 Task: In the Contact  LeahSmith@jcrew.com, Create email and send with subject: 'Welcome to a New Paradigm: Introducing Our Visionary Solution', and with mail content 'Greetings,_x000D_
We're thrilled to introduce you to an exciting opportunity that will transform your industry. Get ready for a journey of innovation and success!_x000D_
Warm Regards', attach the document: Proposal.doc and insert image: visitingcard.jpg. Below Warm Regards, write Linkedin and insert the URL: 'in.linkedin.com'. Mark checkbox to create task to follow up : In 3 business days . Logged in from softage.5@softage.net
Action: Mouse moved to (94, 79)
Screenshot: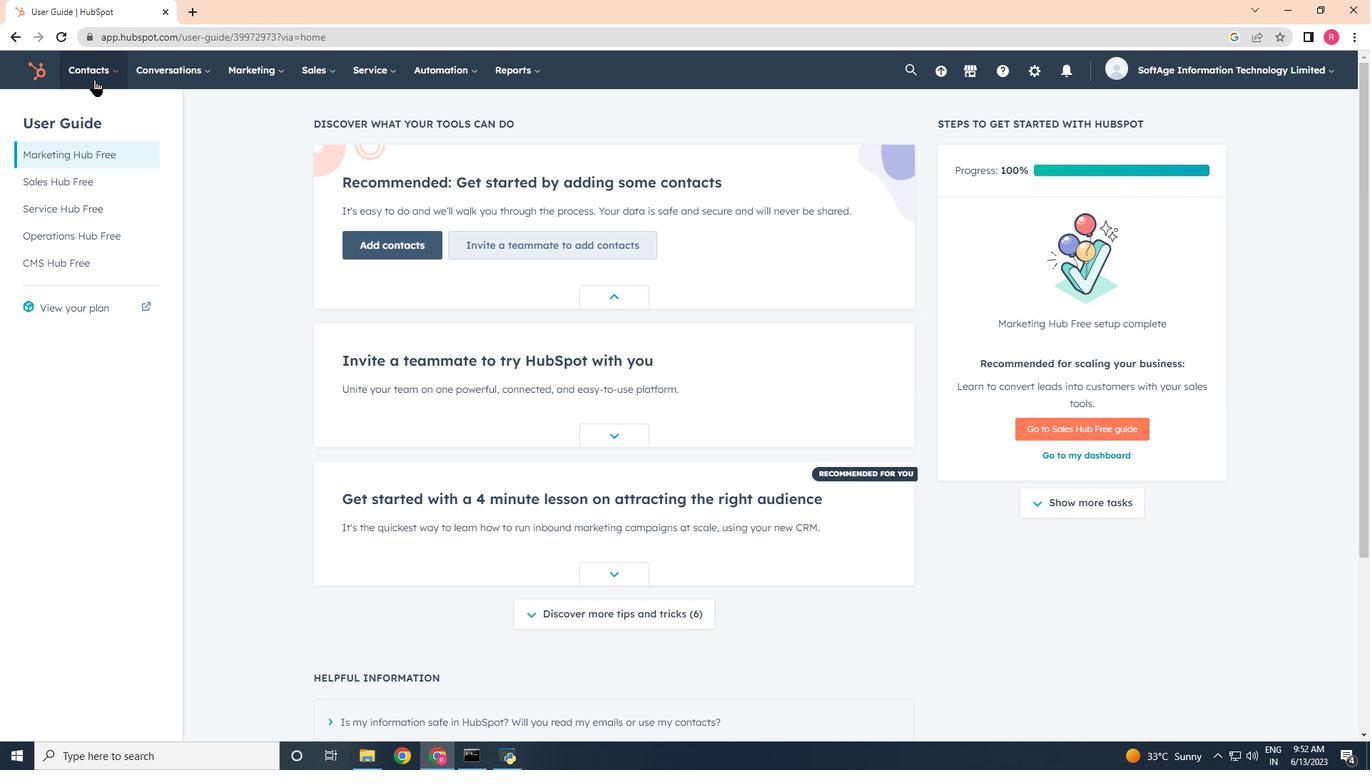 
Action: Mouse pressed left at (94, 79)
Screenshot: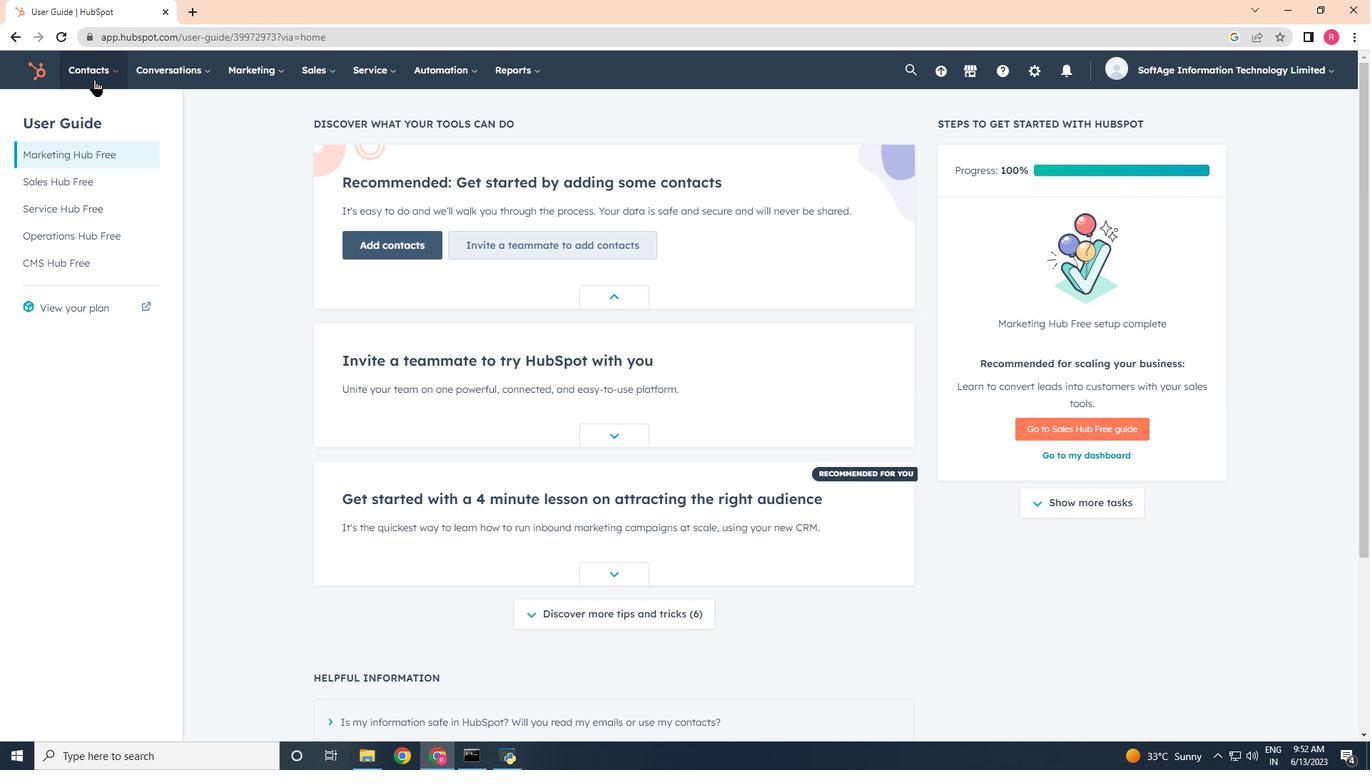 
Action: Mouse moved to (109, 106)
Screenshot: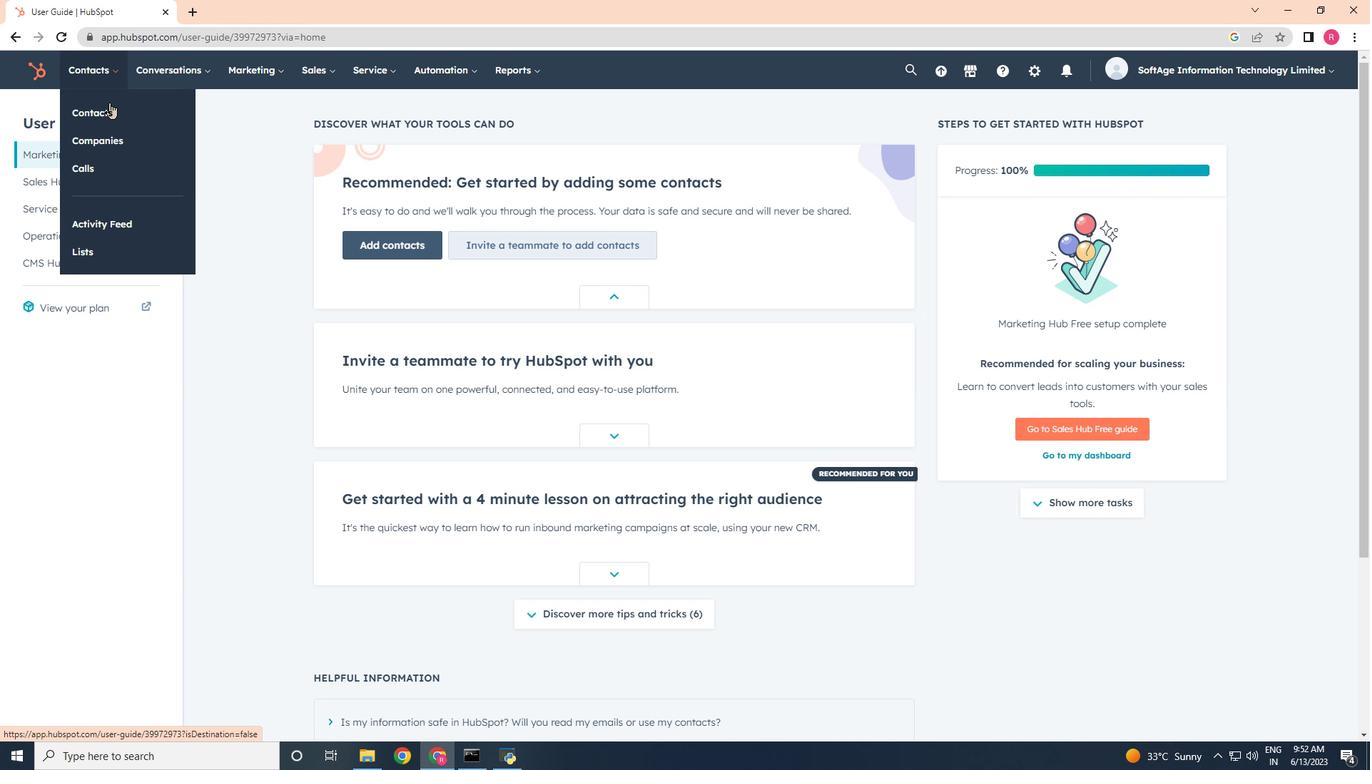 
Action: Mouse pressed left at (109, 106)
Screenshot: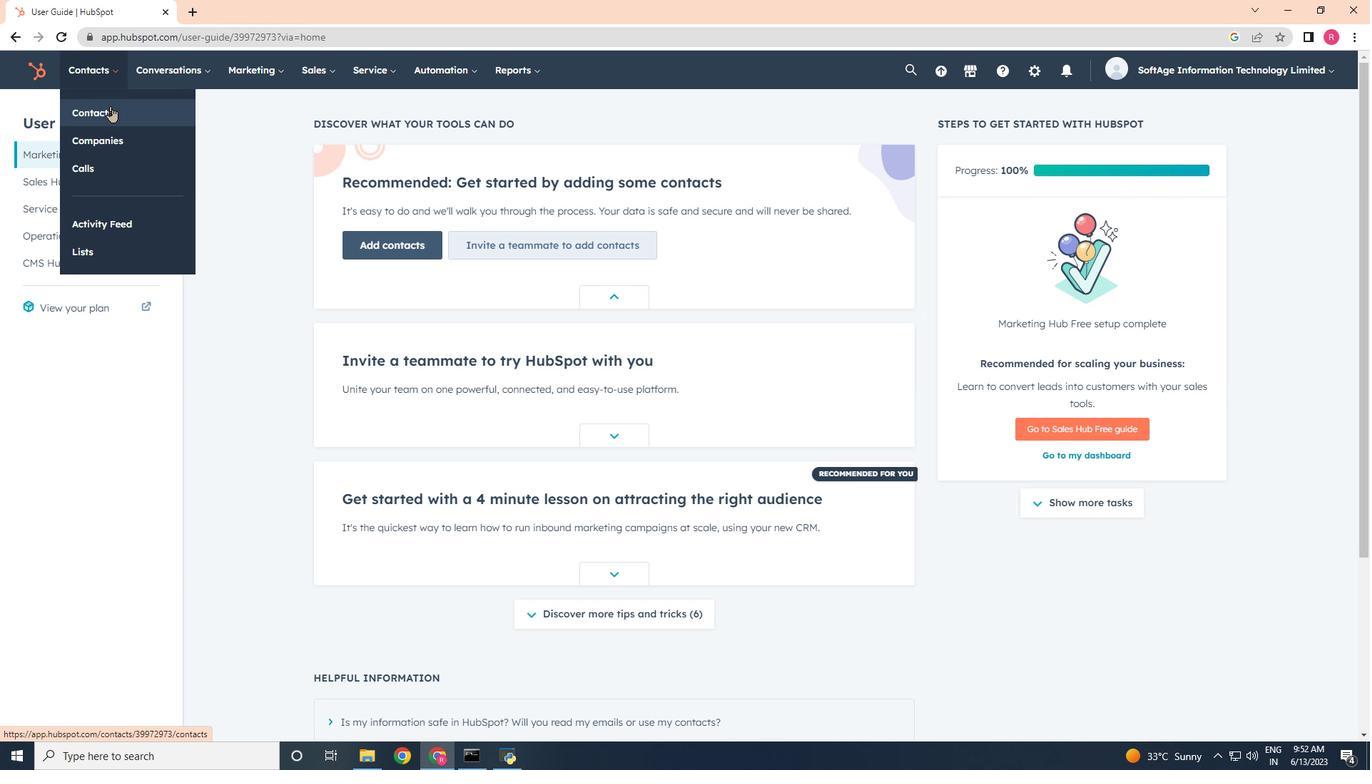 
Action: Mouse moved to (109, 234)
Screenshot: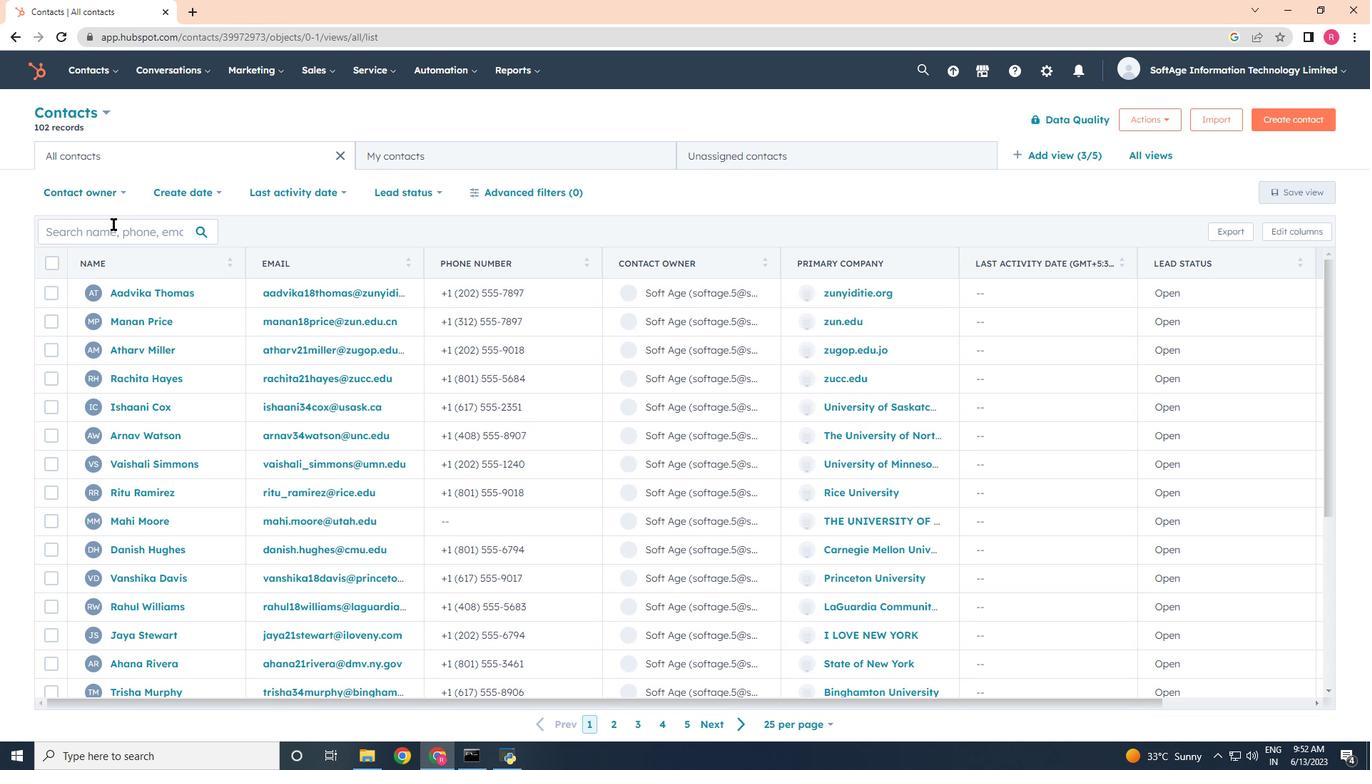 
Action: Mouse pressed left at (109, 234)
Screenshot: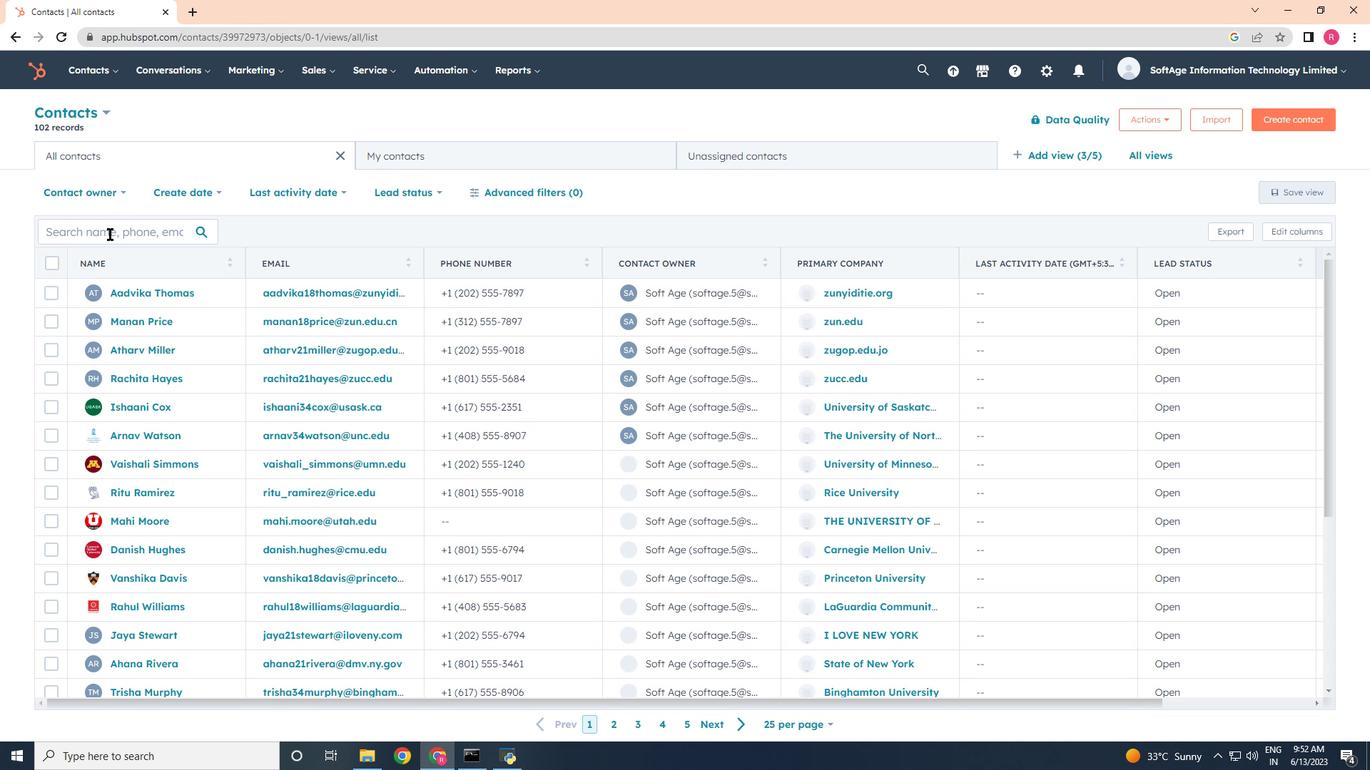
Action: Mouse moved to (659, 302)
Screenshot: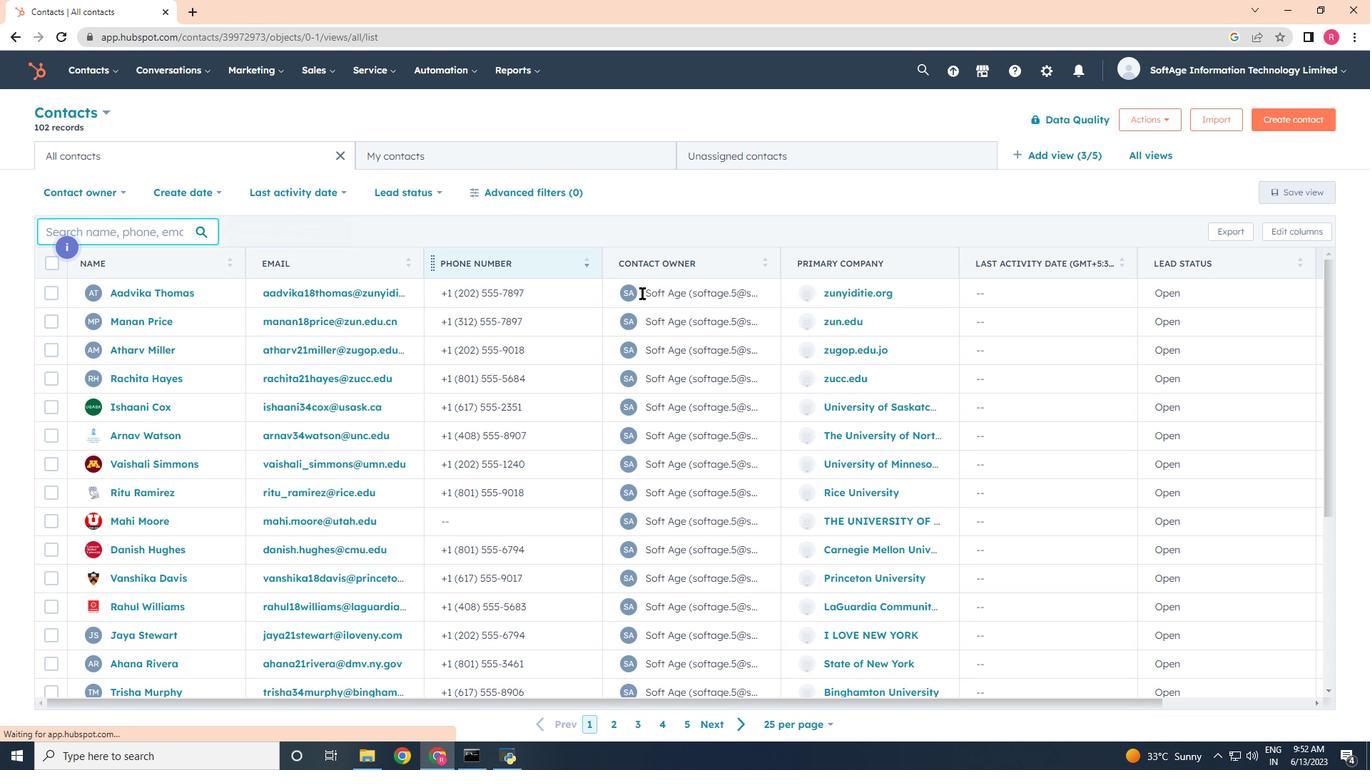 
Action: Key pressed <Key.shift><Key.shift><Key.shift><Key.shift><Key.shift><Key.shift><Key.shift><Key.shift><Key.shift><Key.shift><Key.shift><Key.shift><Key.shift><Key.shift>Leah<Key.shift>Smith<Key.shift><Key.shift>@jcrew.com
Screenshot: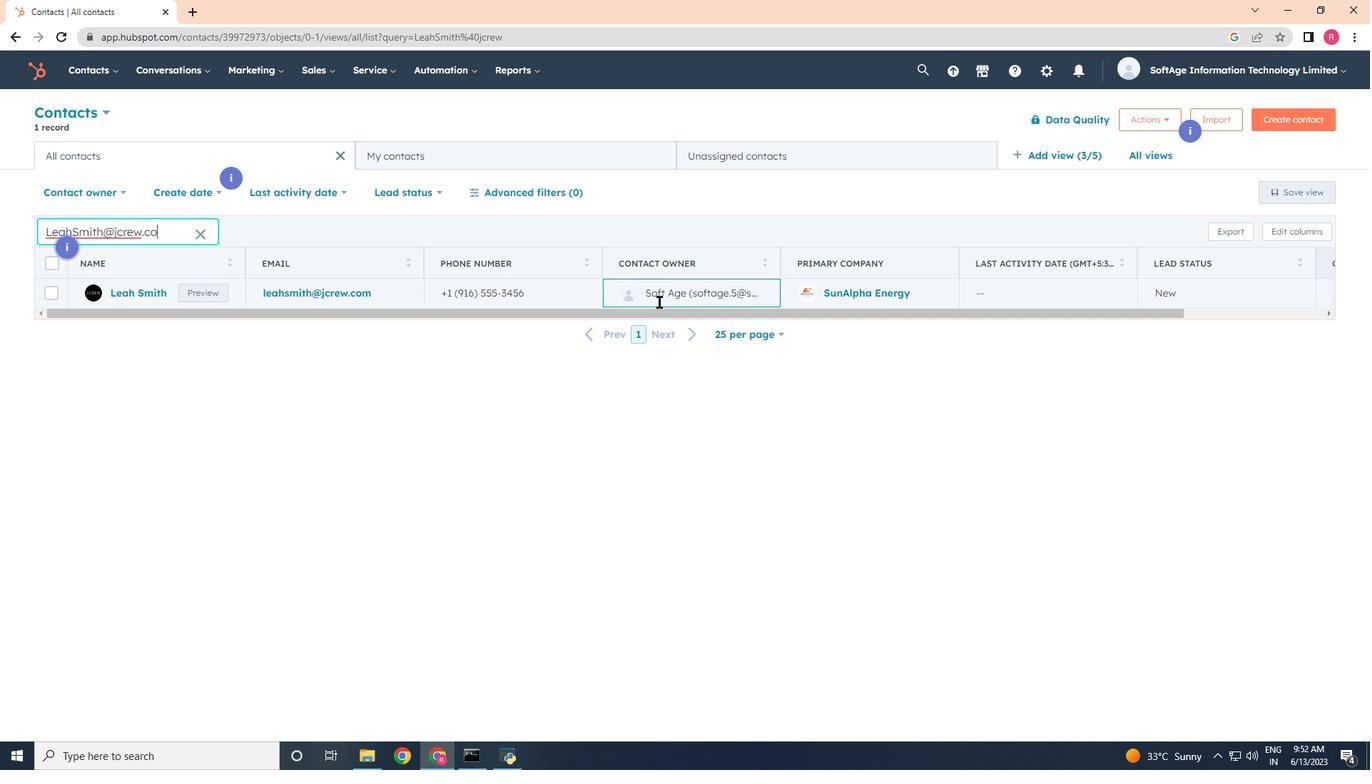 
Action: Mouse scrolled (659, 303) with delta (0, 0)
Screenshot: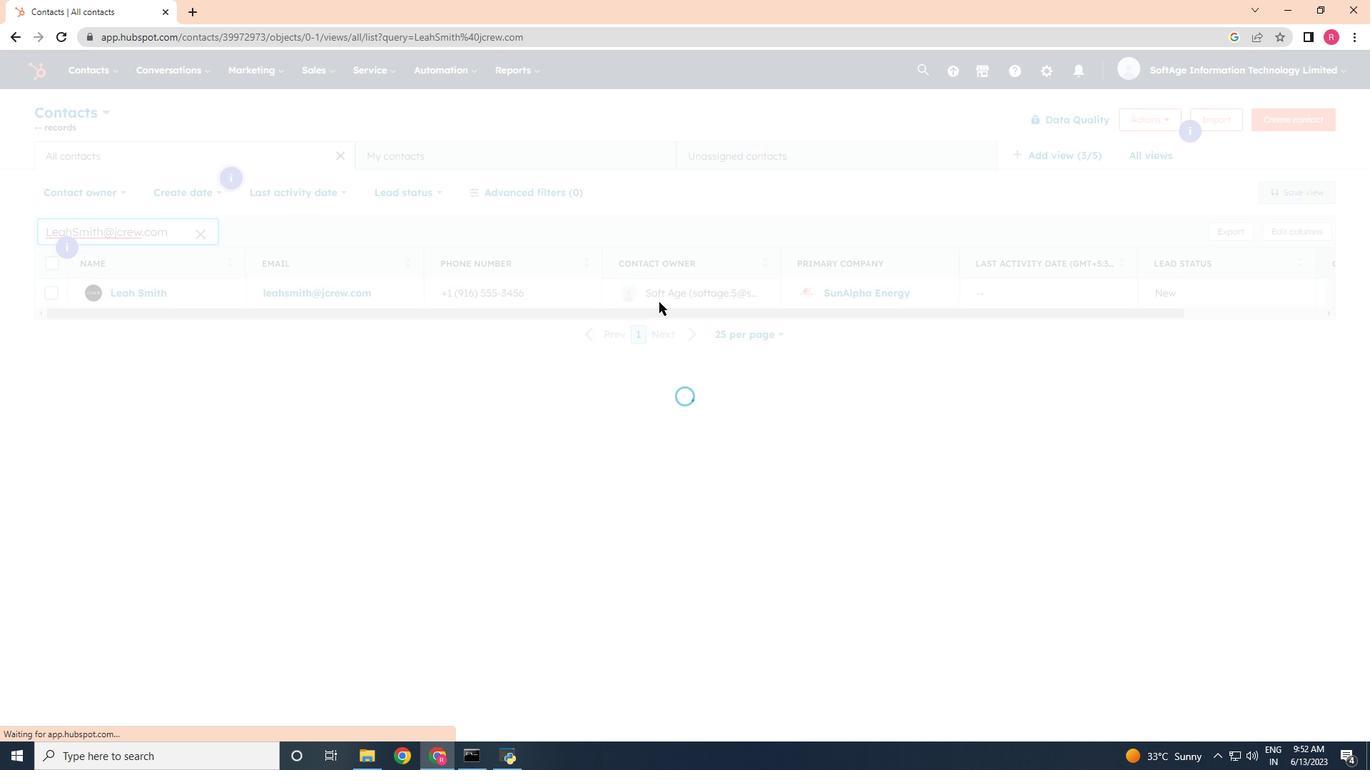 
Action: Mouse moved to (119, 292)
Screenshot: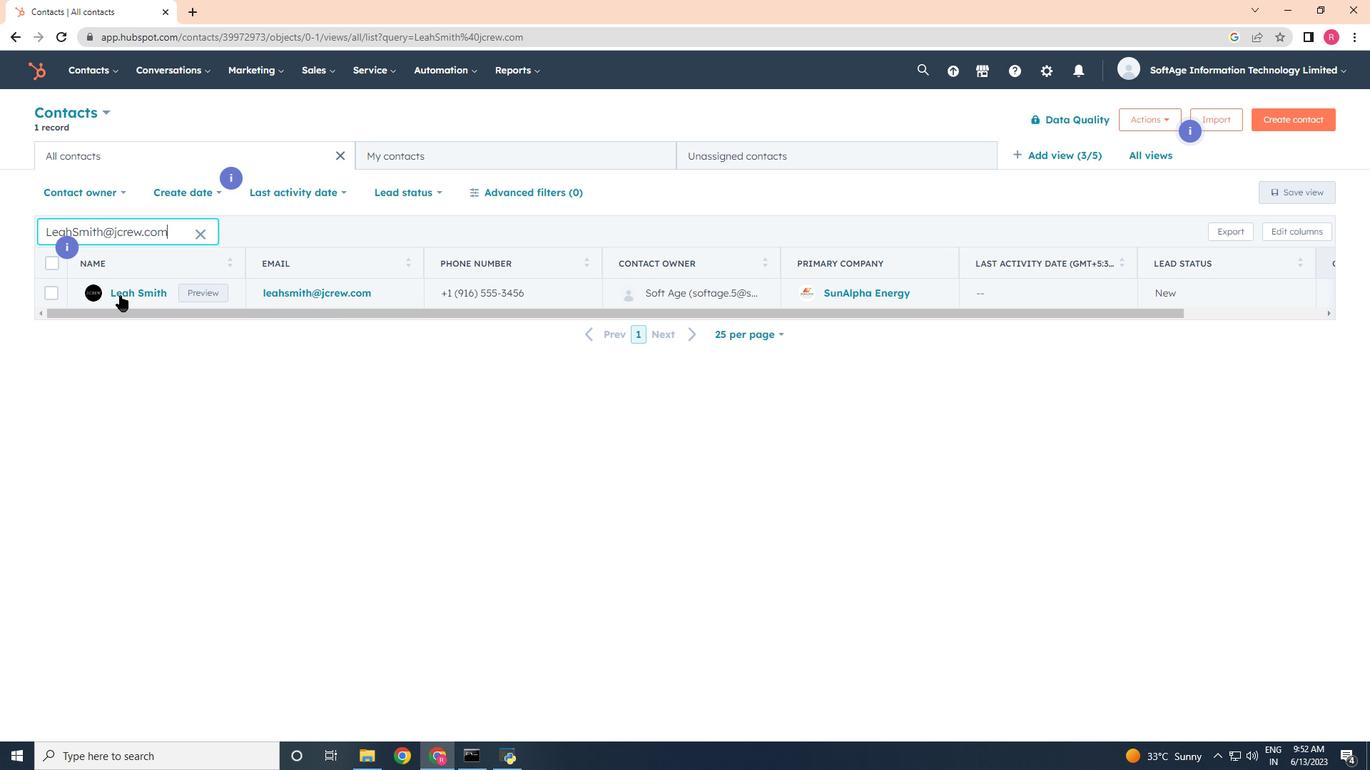 
Action: Mouse pressed left at (119, 292)
Screenshot: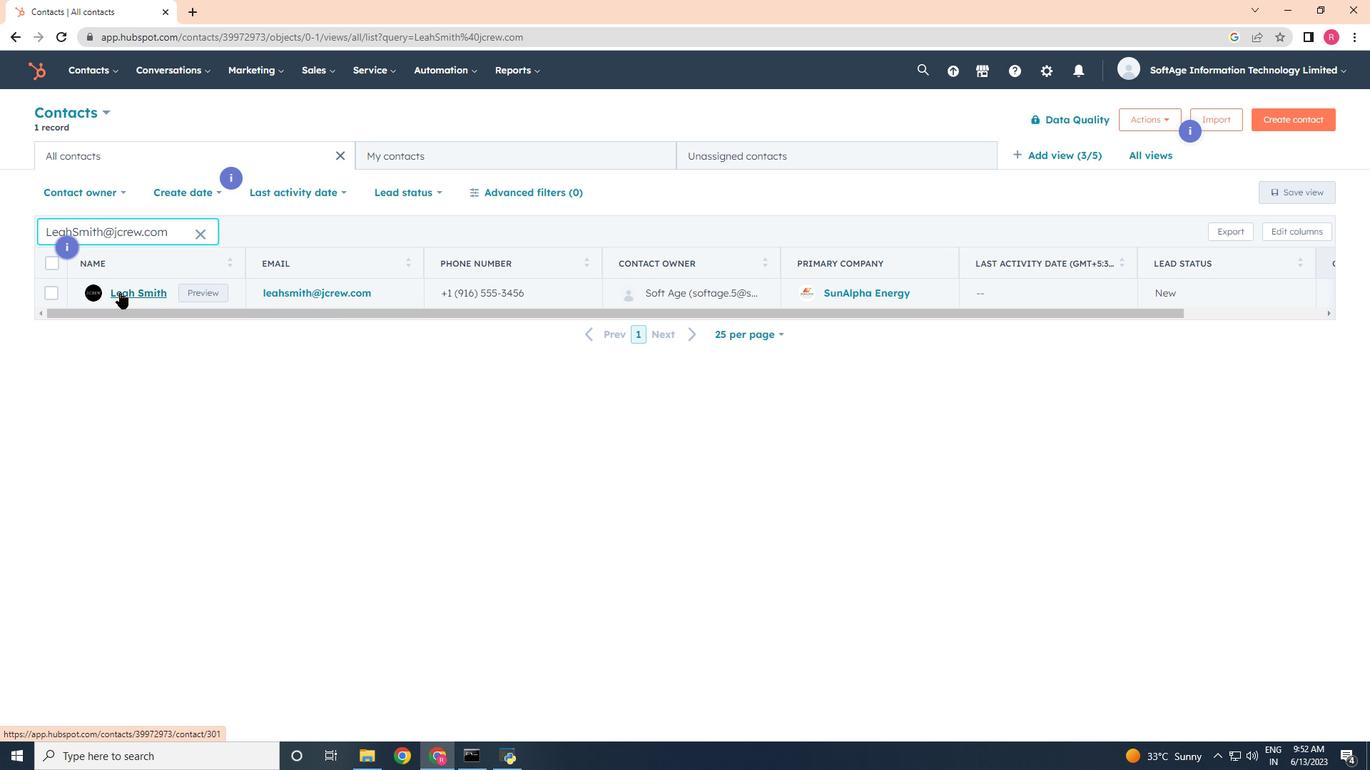 
Action: Mouse moved to (92, 232)
Screenshot: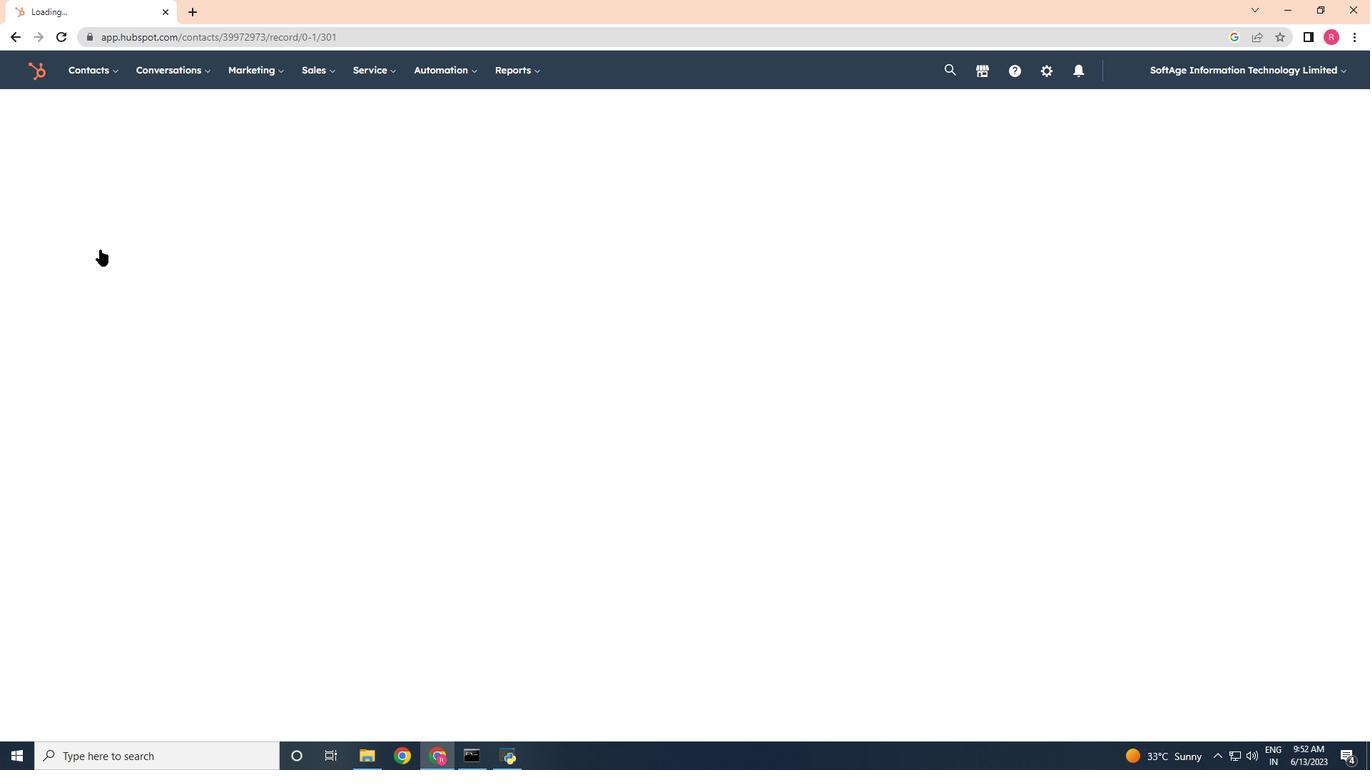 
Action: Mouse pressed left at (92, 232)
Screenshot: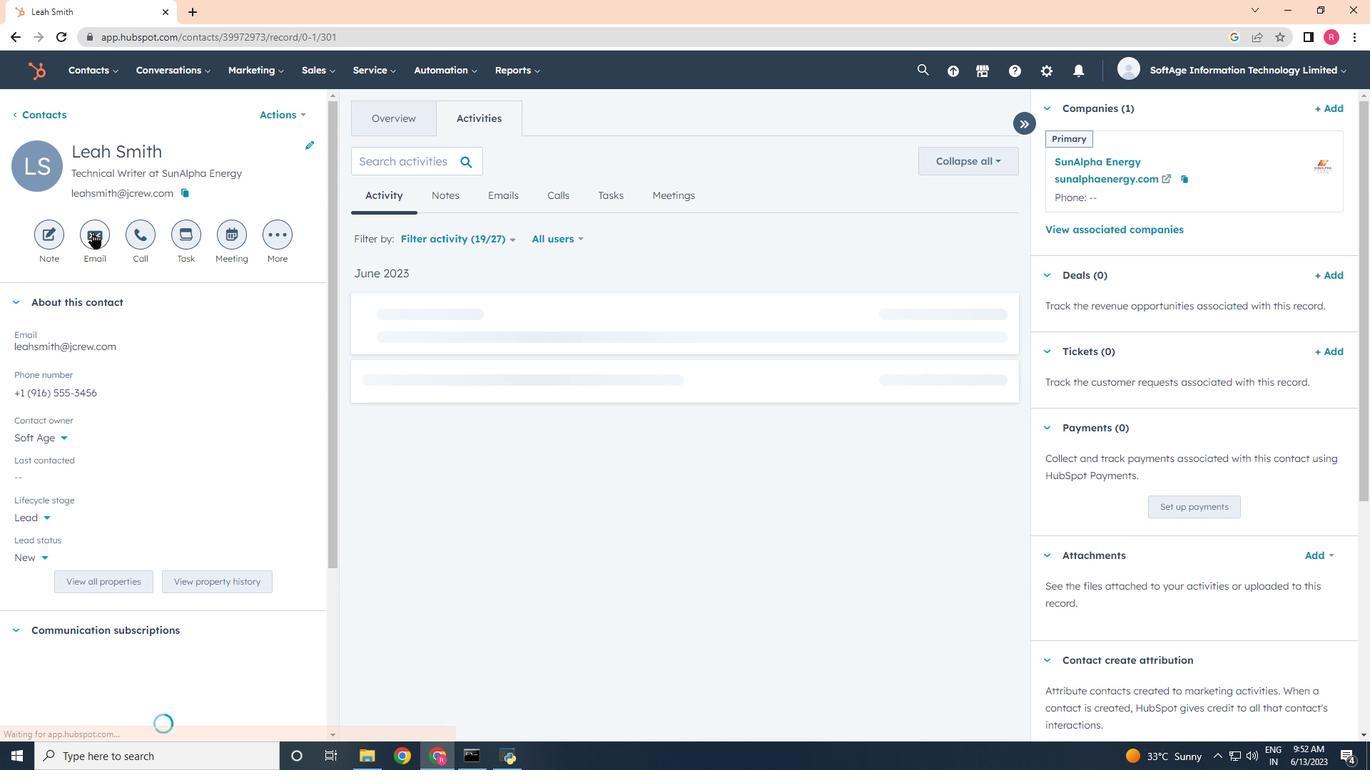 
Action: Mouse moved to (645, 533)
Screenshot: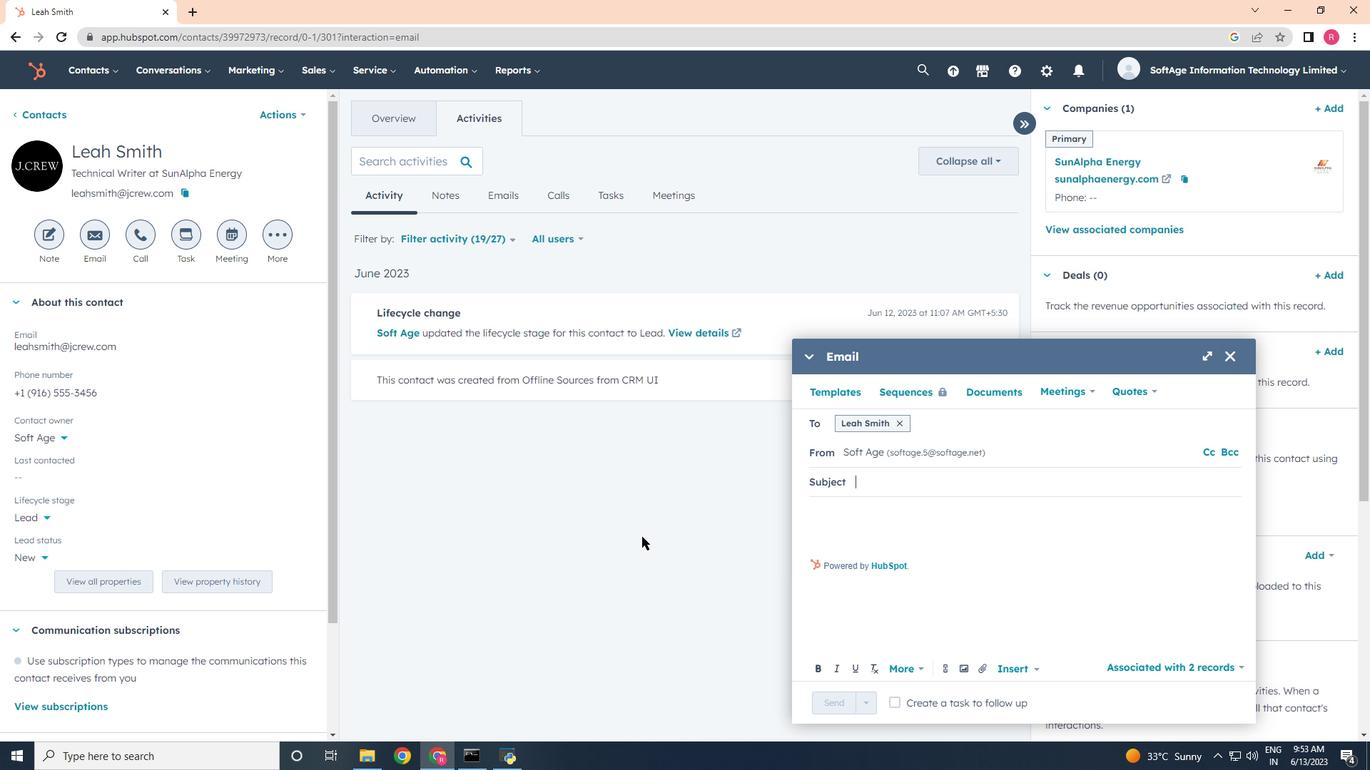 
Action: Key pressed <Key.shift>Welcome<Key.space>to<Key.space>a<Key.space><Key.shift>New<Key.space><Key.shift><Key.shift>Paradigm<Key.shift_r>:<Key.space><Key.shift>Introducing<Key.space><Key.shift>Our<Key.space><Key.shift>Visionary<Key.space><Key.shift>Solution,
Screenshot: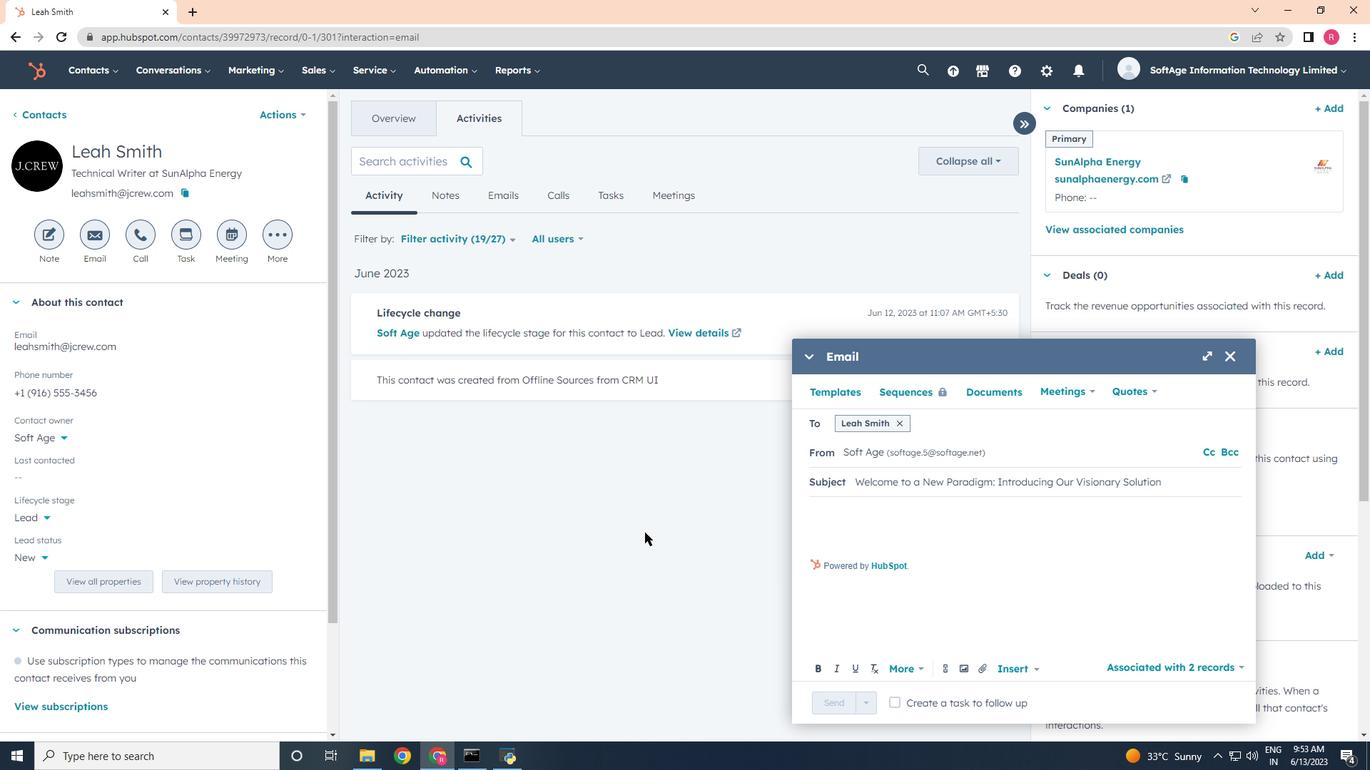 
Action: Mouse moved to (860, 543)
Screenshot: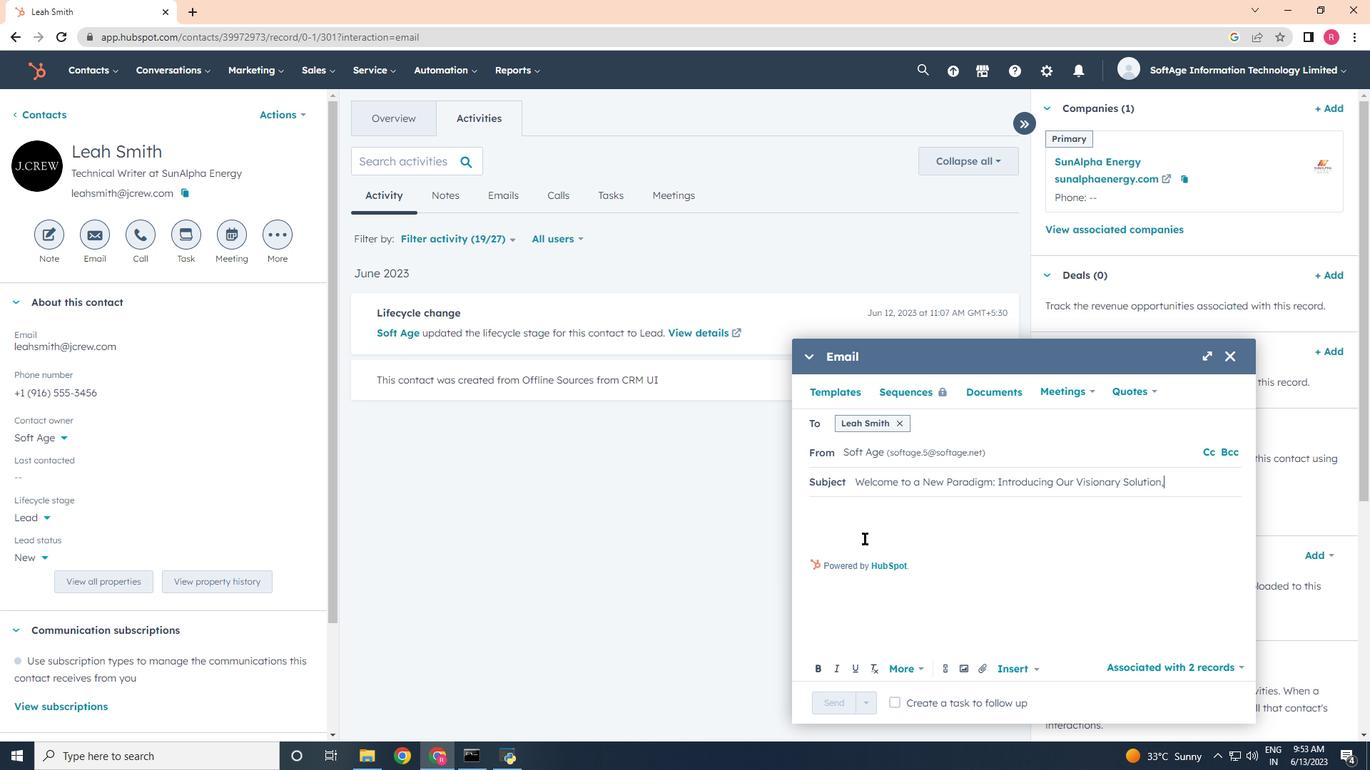 
Action: Mouse pressed left at (860, 543)
Screenshot: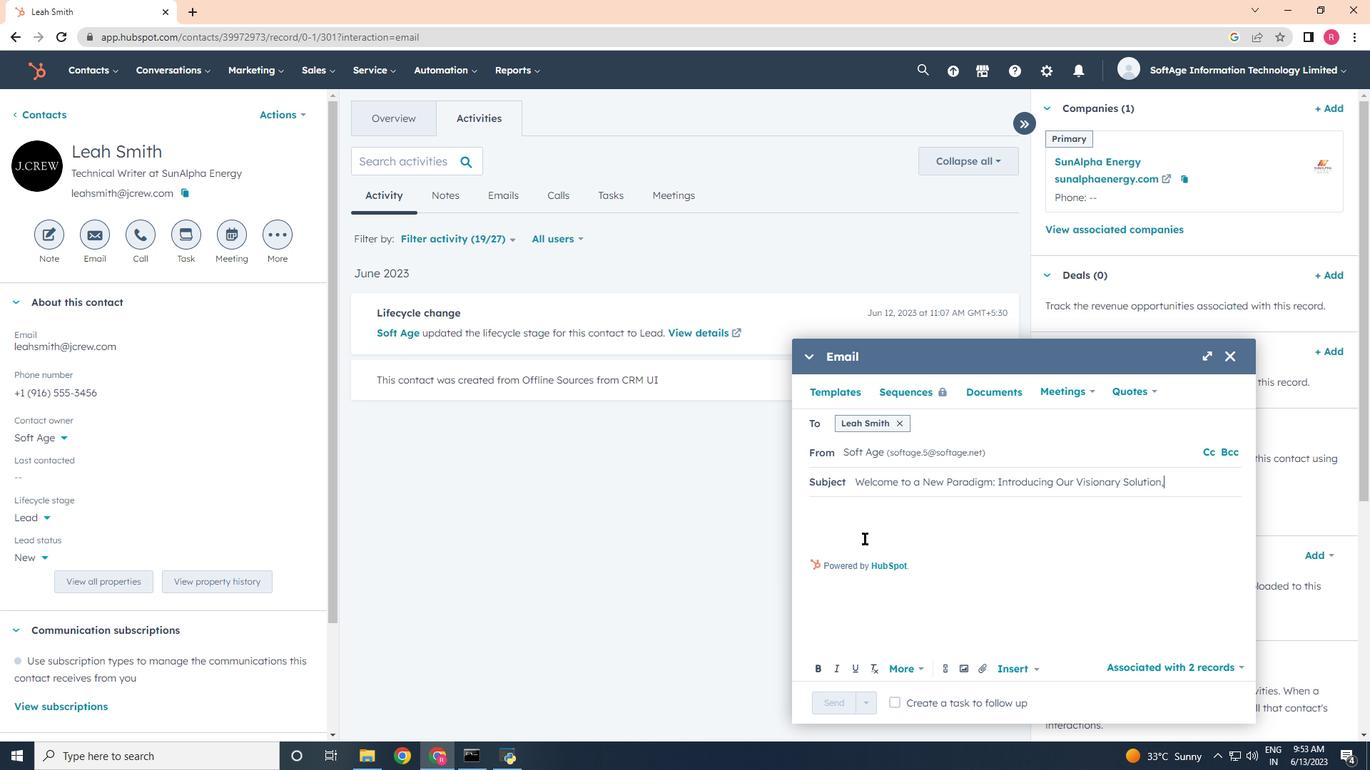 
Action: Mouse moved to (843, 516)
Screenshot: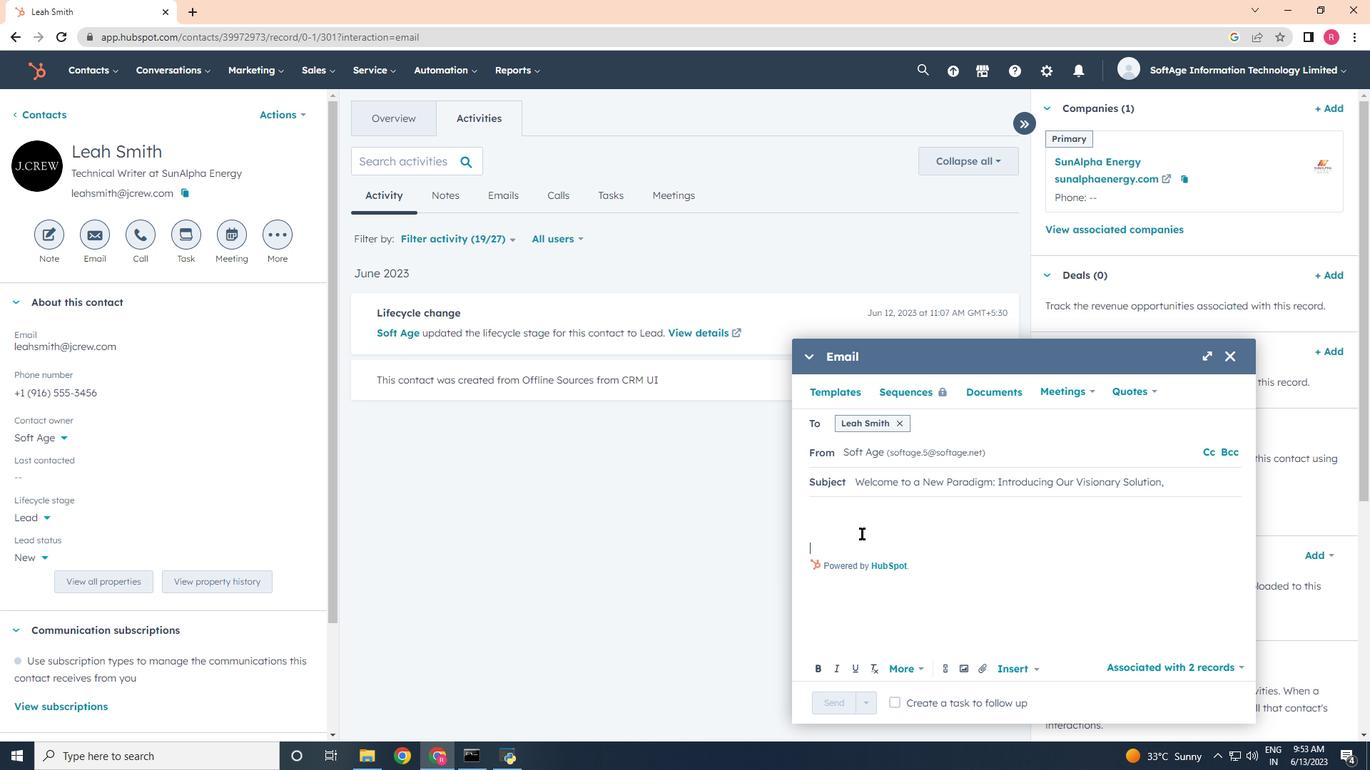 
Action: Key pressed <Key.backspace><Key.backspace><Key.backspace>
Screenshot: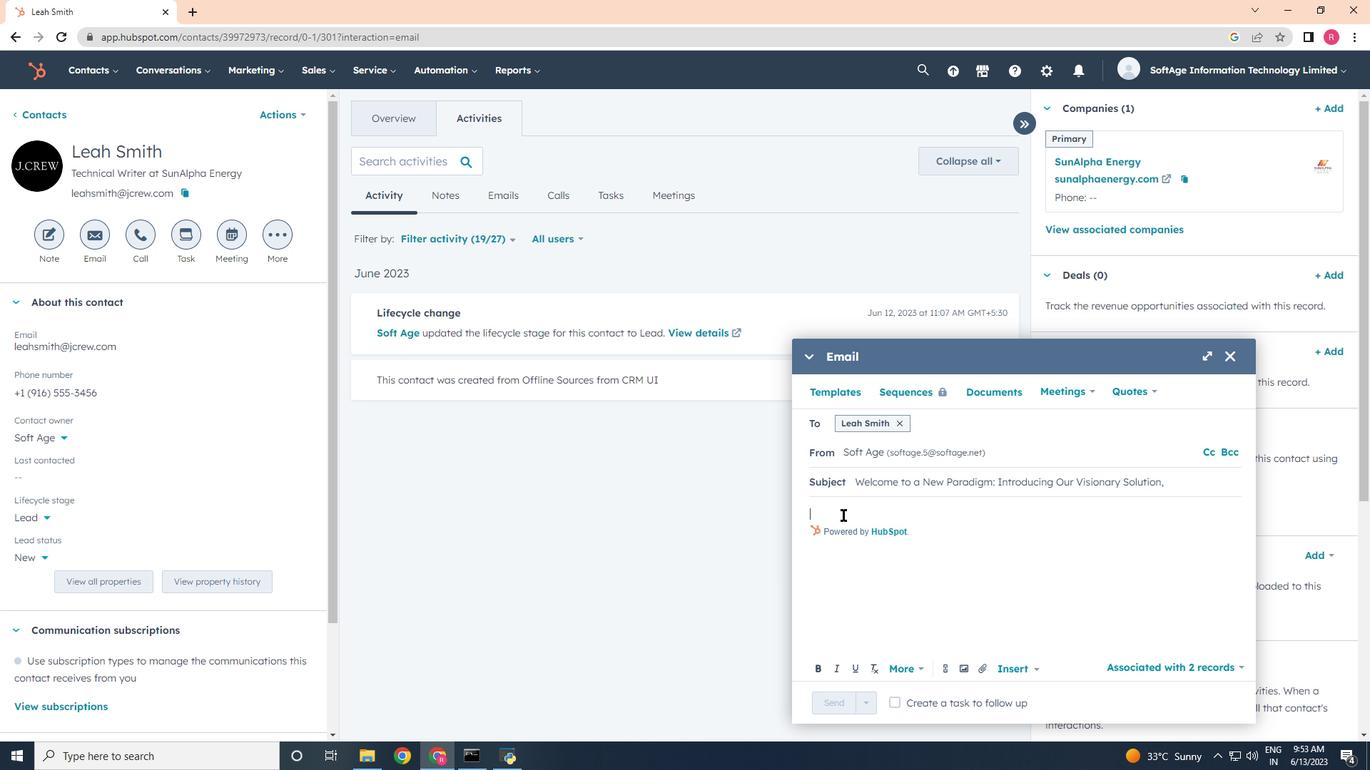 
Action: Mouse moved to (1171, 482)
Screenshot: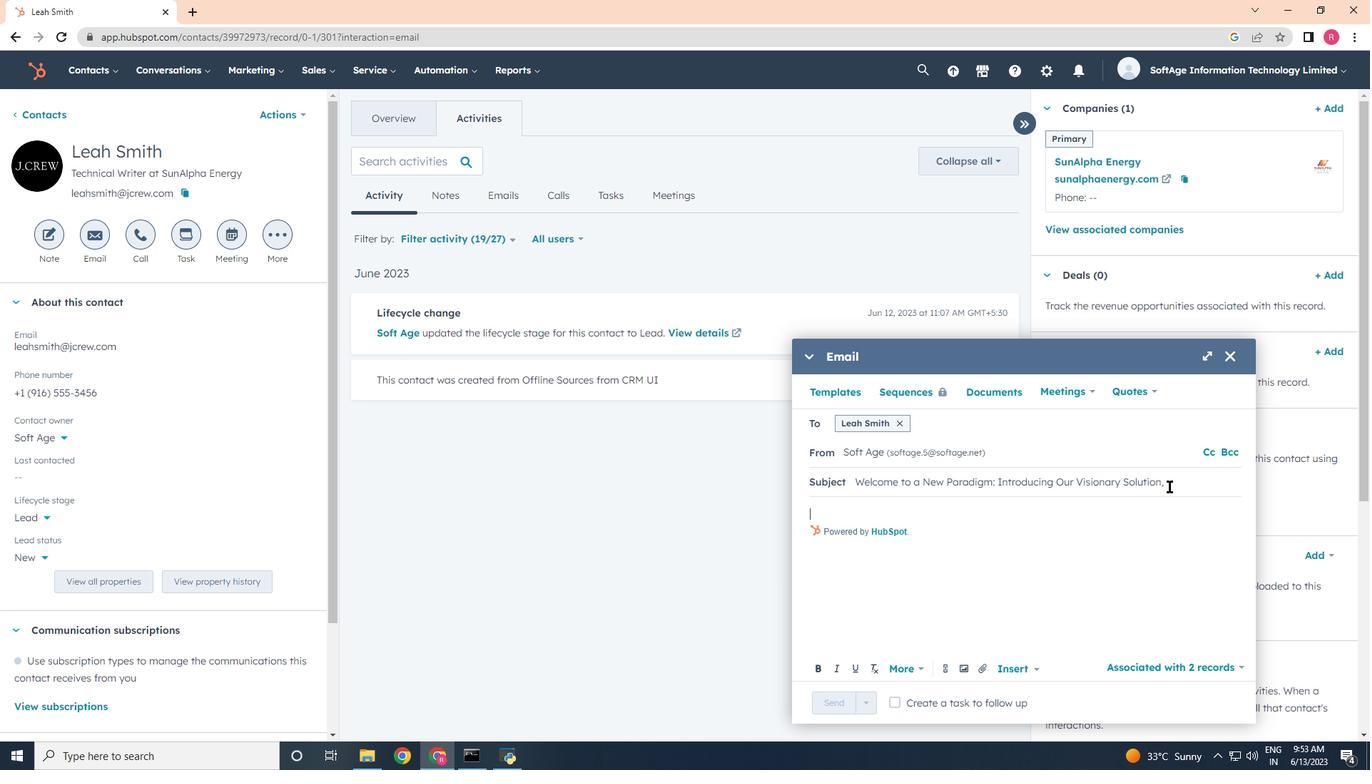 
Action: Mouse pressed left at (1171, 482)
Screenshot: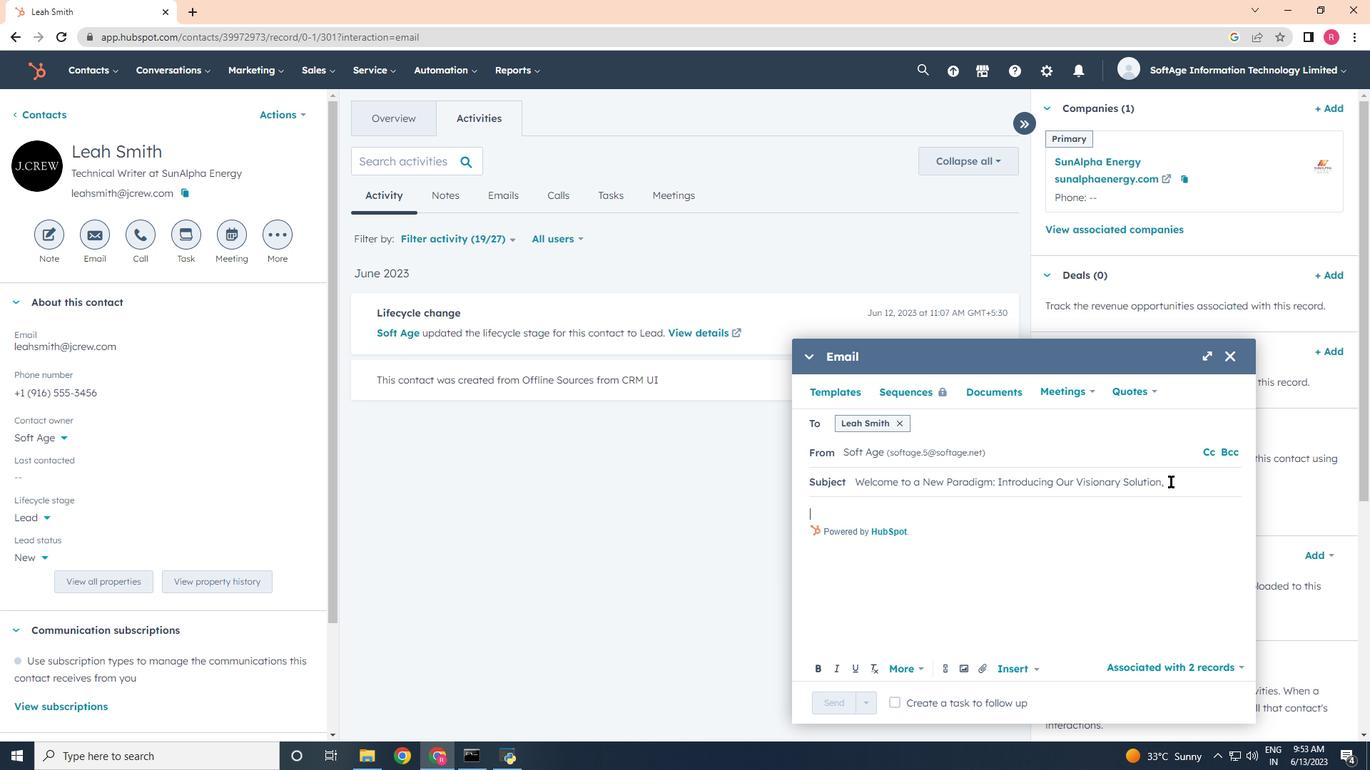 
Action: Key pressed <Key.backspace>
Screenshot: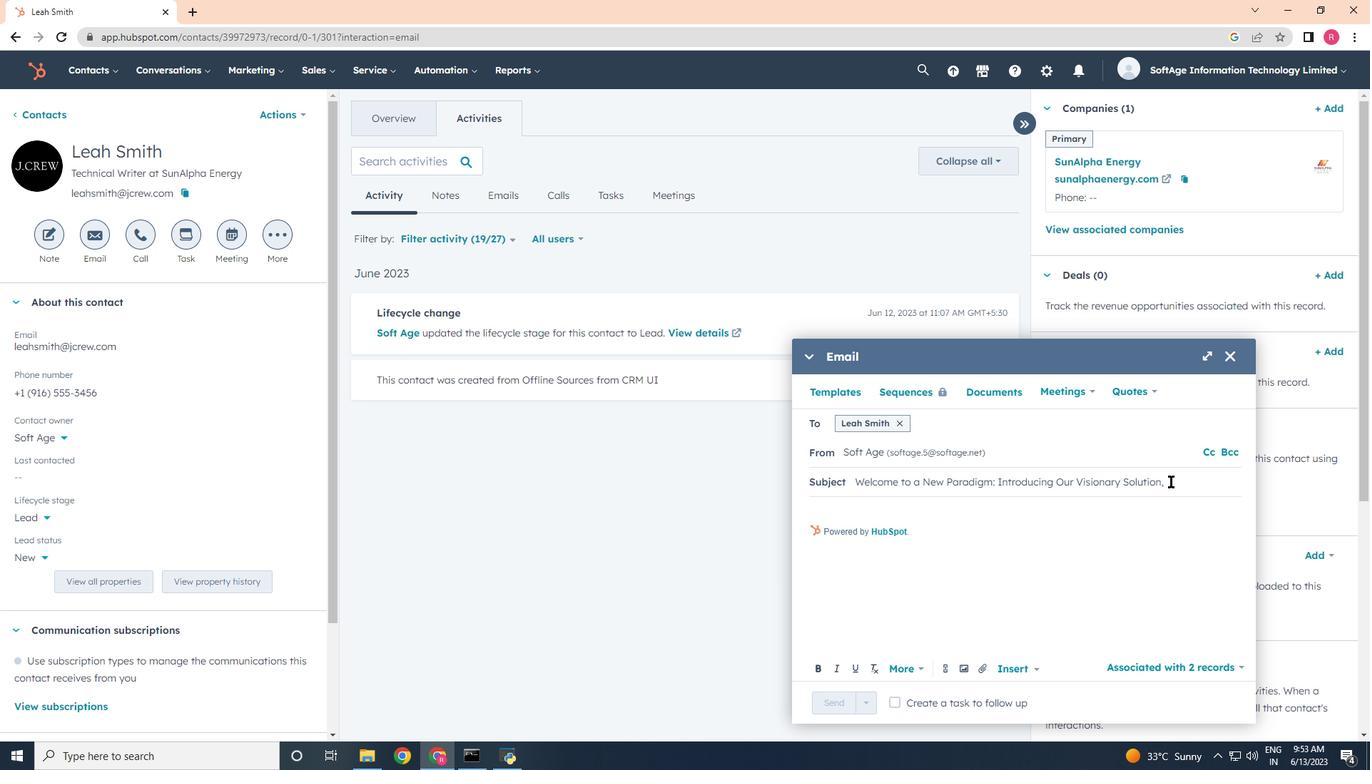 
Action: Mouse moved to (852, 515)
Screenshot: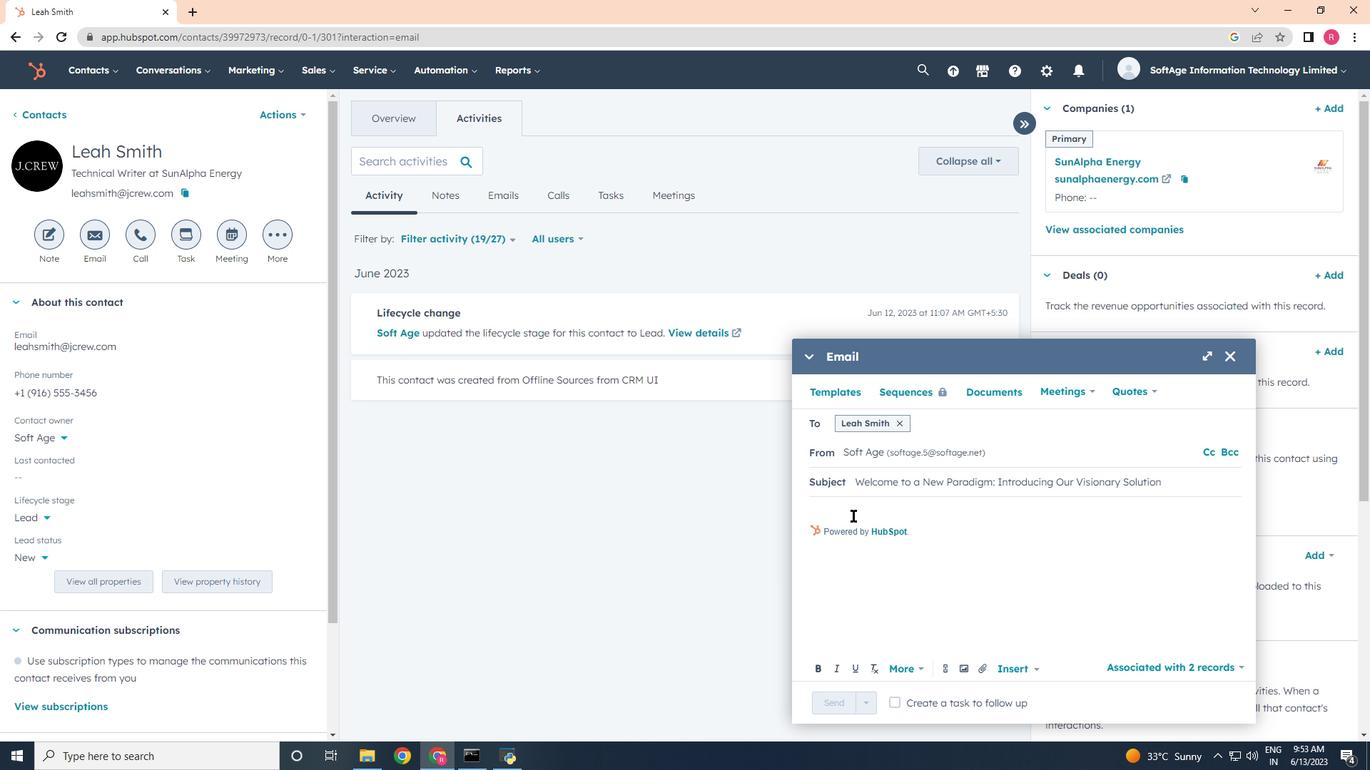 
Action: Mouse pressed left at (852, 515)
Screenshot: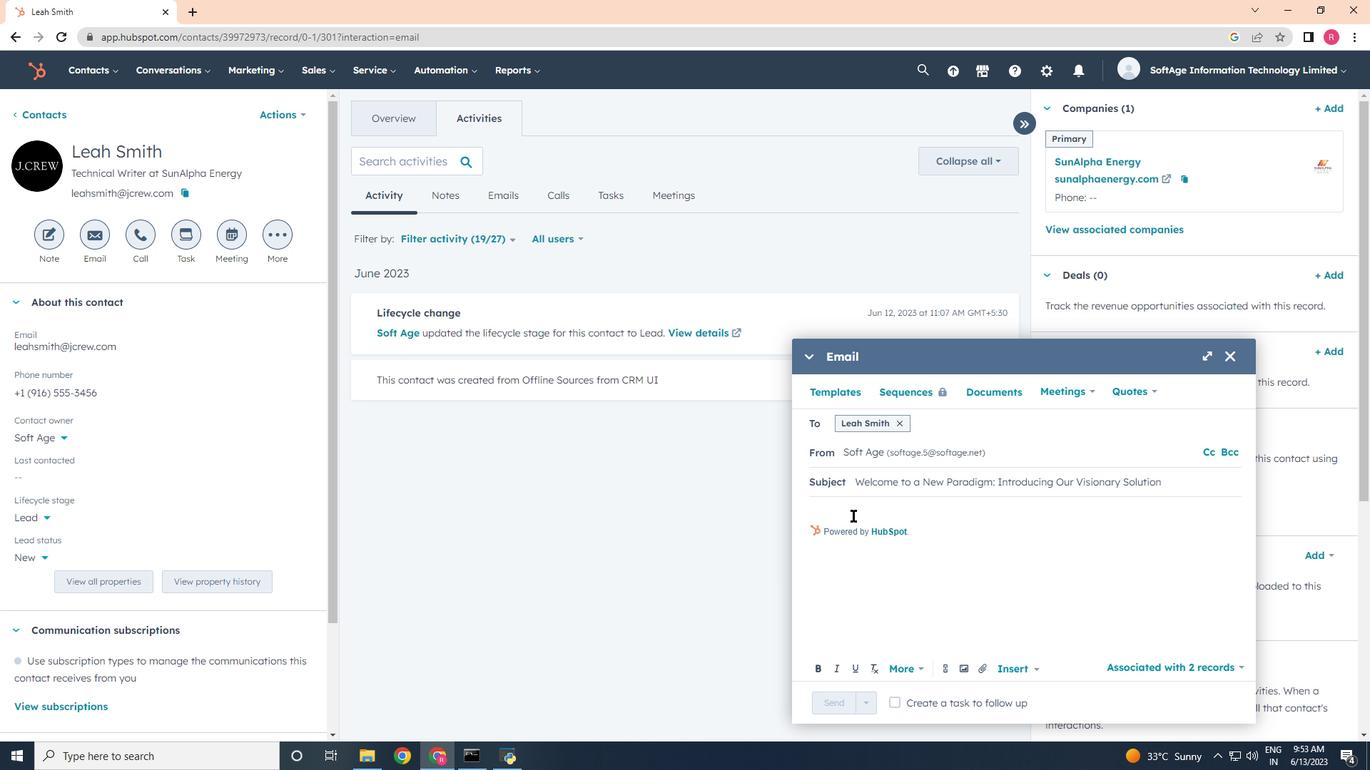 
Action: Mouse moved to (852, 514)
Screenshot: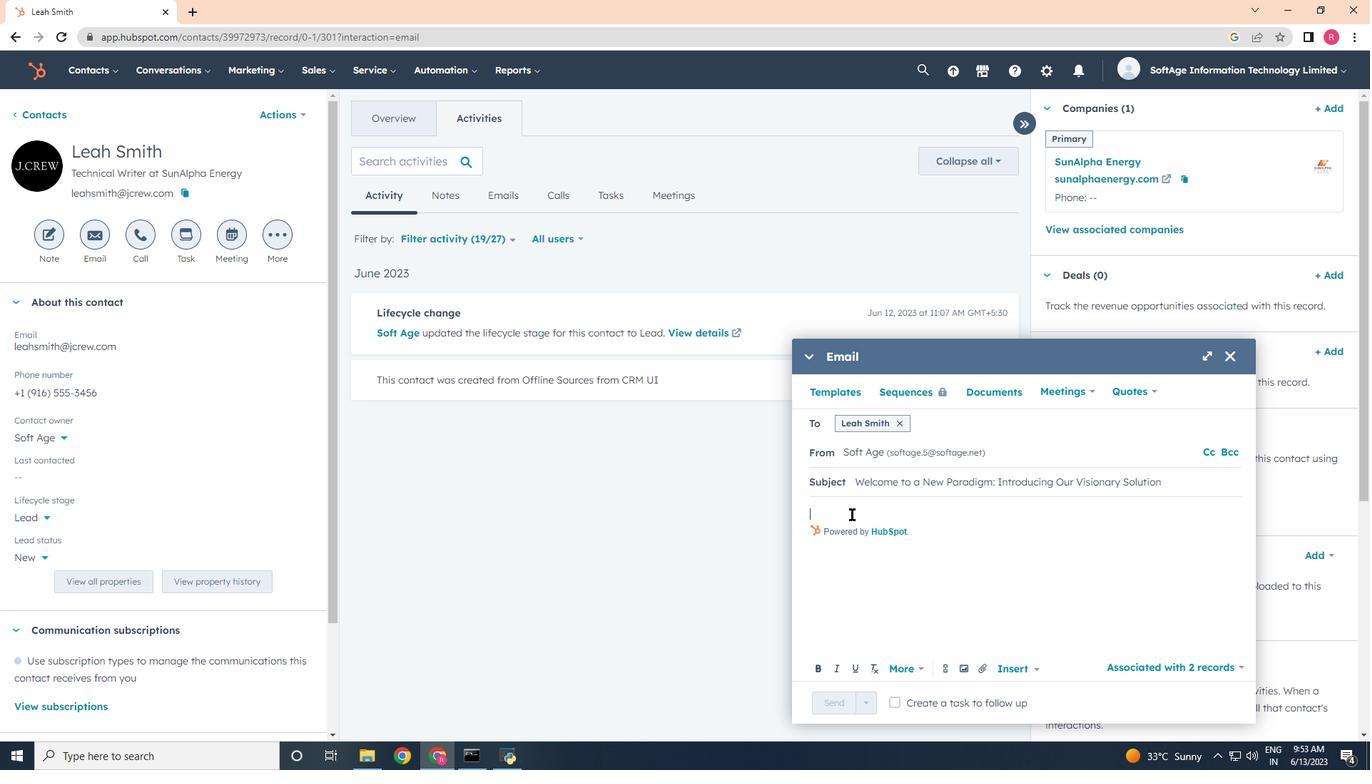 
Action: Key pressed <Key.shift>Greetings,<Key.enter><Key.enter>
Screenshot: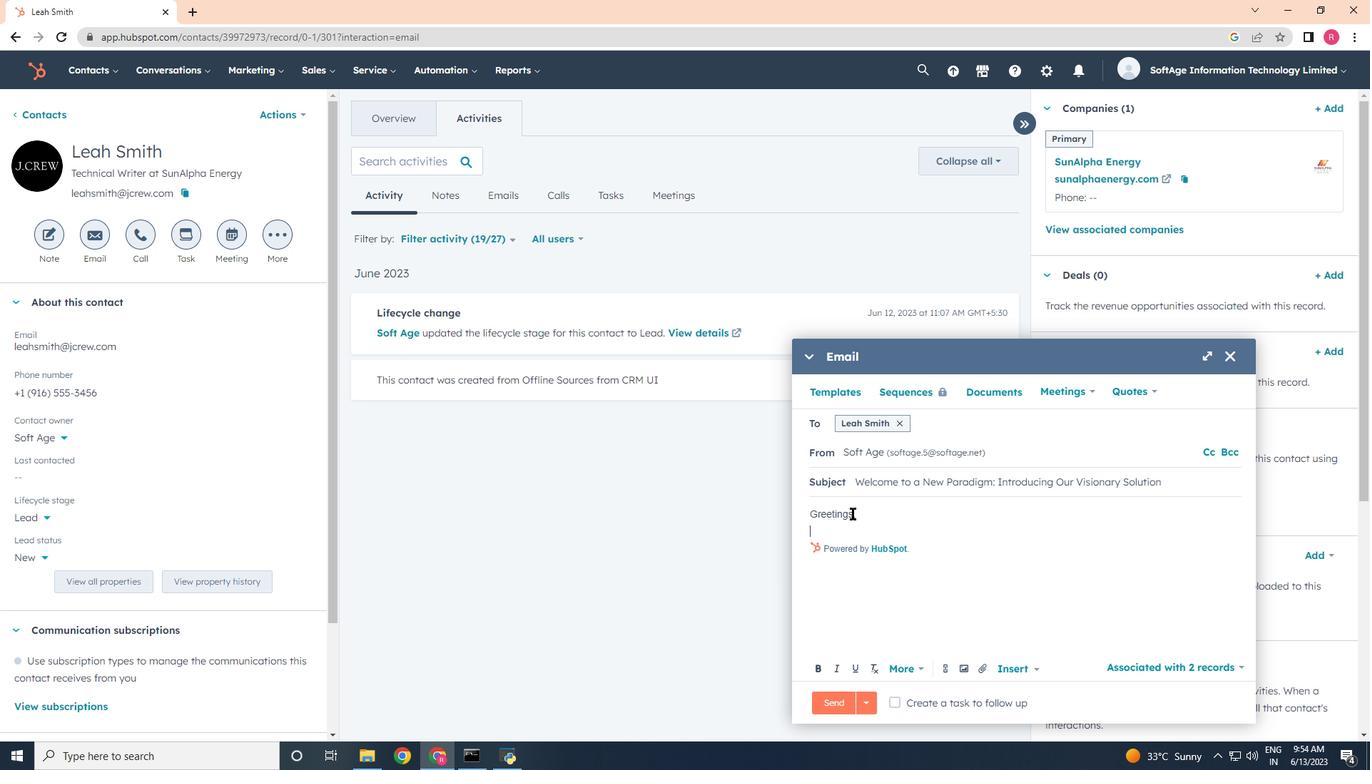 
Action: Mouse moved to (721, 514)
Screenshot: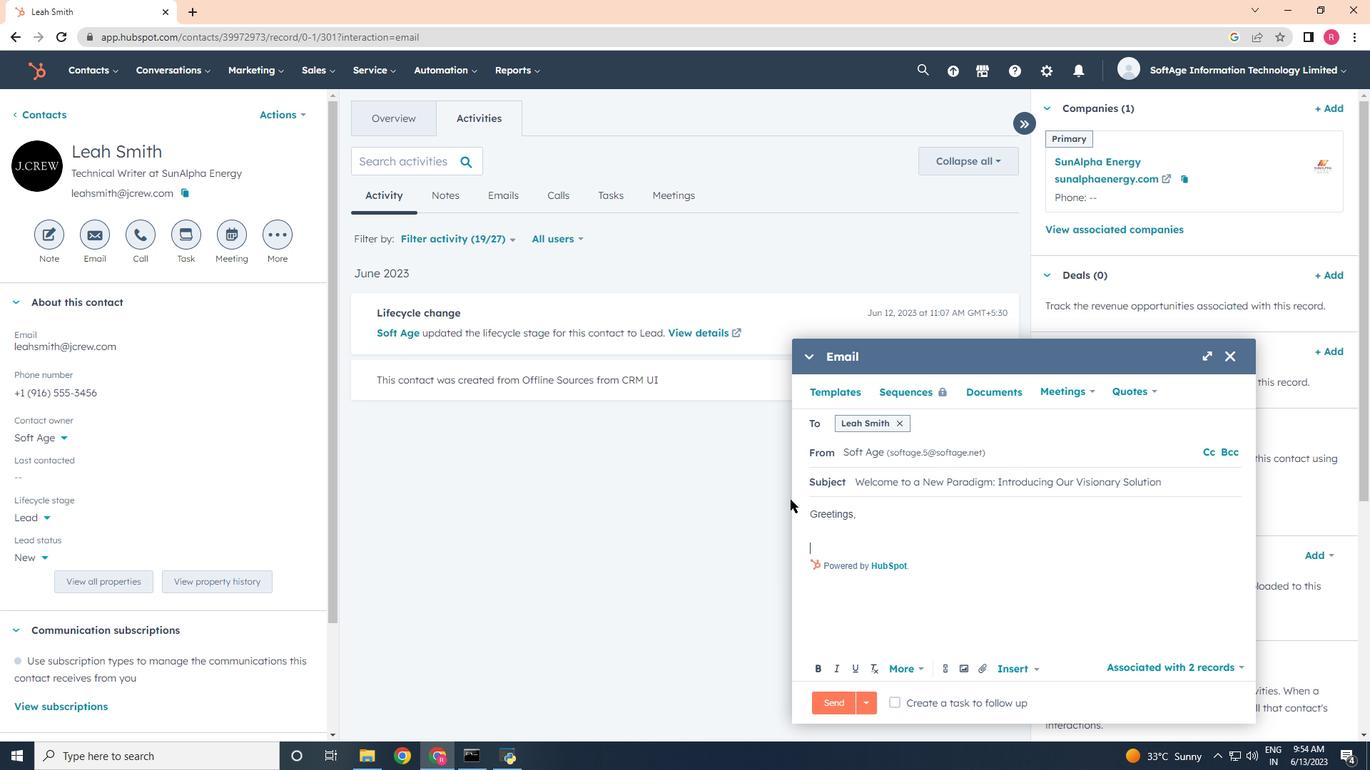 
Action: Key pressed <Key.shift><Key.shift><Key.shift><Key.shift><Key.shift><Key.shift><Key.shift><Key.shift><Key.shift><Key.shift><Key.shift><Key.shift><Key.shift><Key.shift><Key.shift><Key.shift><Key.shift><Key.shift>We'e<Key.backspace>re<Key.space>thrilled<Key.space>to<Key.space>introduce<Key.space>you<Key.space>to<Key.space>an<Key.space>exciting<Key.space>opportunity<Key.space>that<Key.space>will<Key.space>transform<Key.space>your<Key.space>industry.<Key.space><Key.shift>Get<Key.space>ready<Key.space>for<Key.space>a<Key.space>ju<Key.backspace>ourney<Key.space>of<Key.space>innovation<Key.space>and<Key.space>success<Key.shift>!<Key.enter><Key.enter><Key.shift><Key.shift><Key.shift>Warm<Key.space><Key.shift><Key.shift><Key.shift><Key.shift><Key.shift><Key.shift><Key.shift><Key.shift>Regards,<Key.enter>
Screenshot: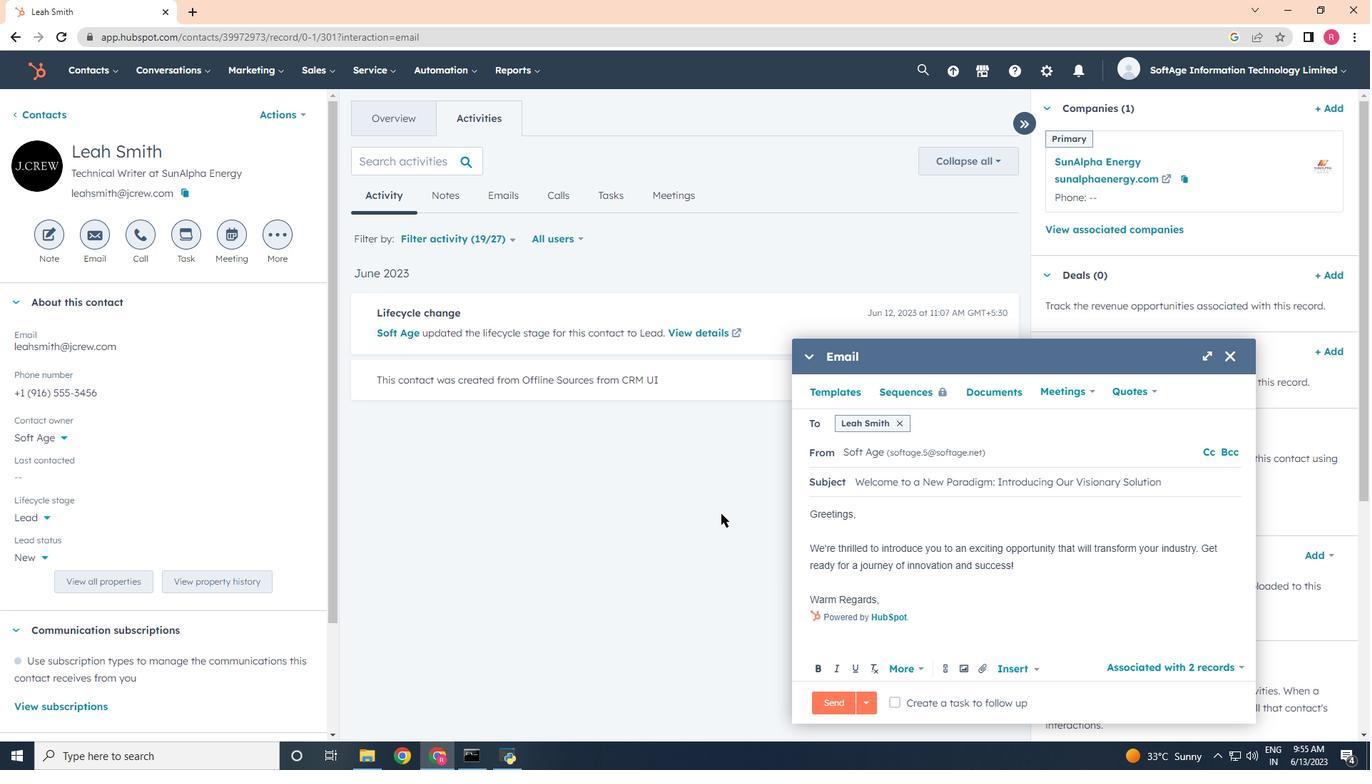 
Action: Mouse moved to (984, 662)
Screenshot: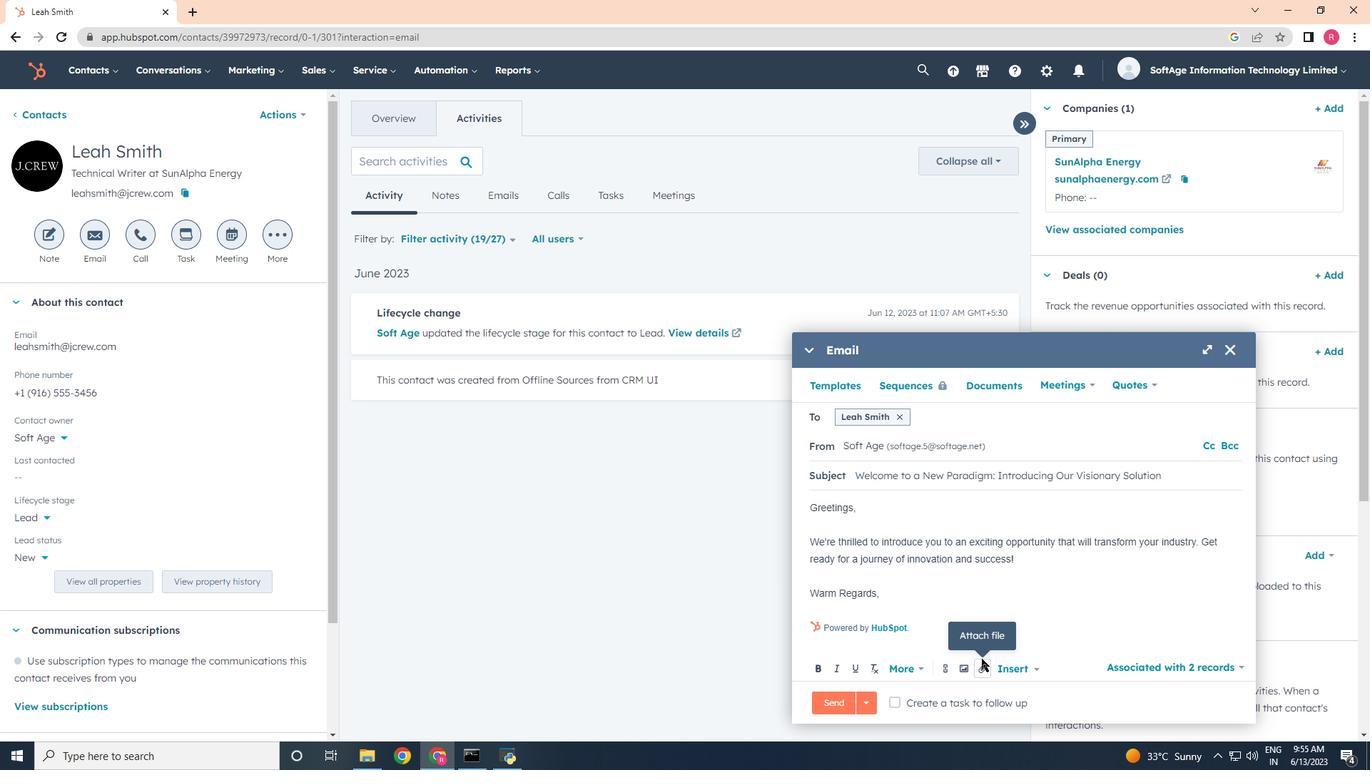
Action: Mouse pressed left at (984, 662)
Screenshot: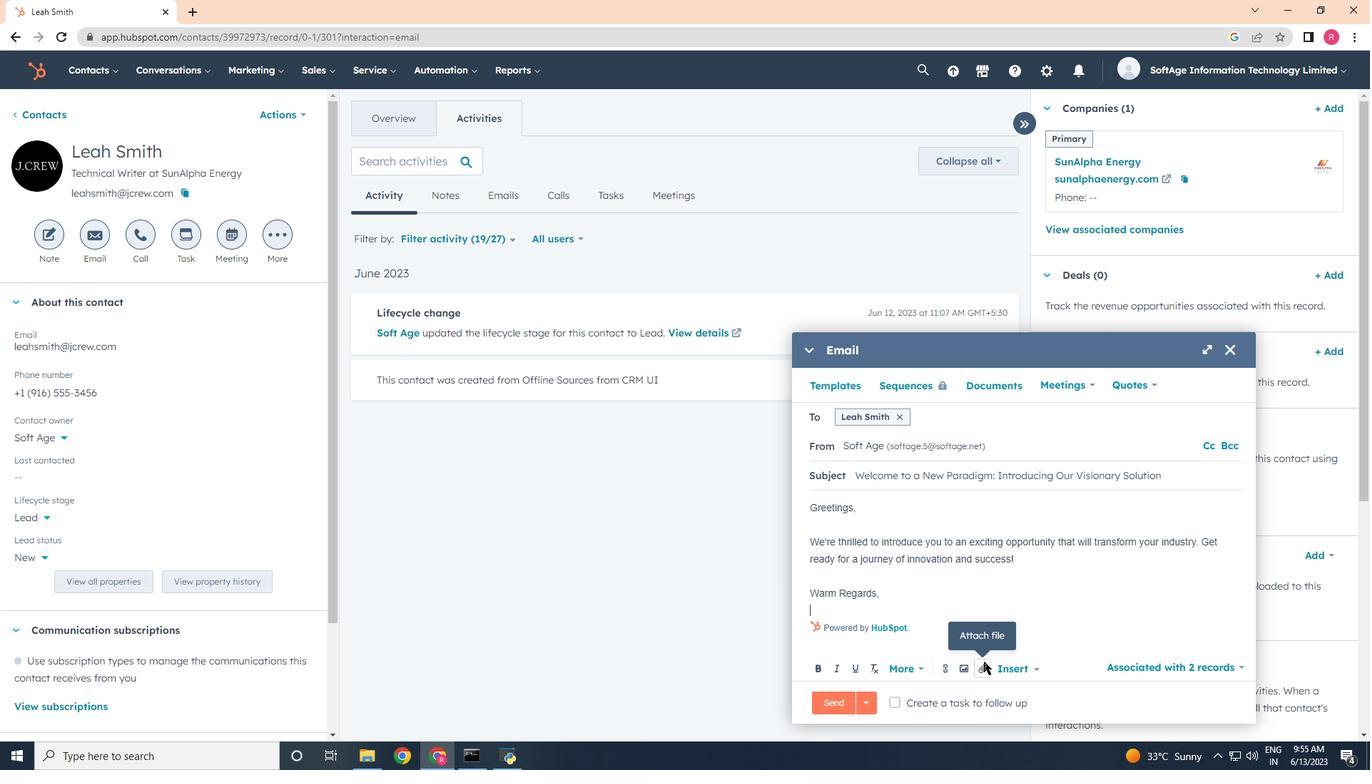 
Action: Mouse moved to (1025, 634)
Screenshot: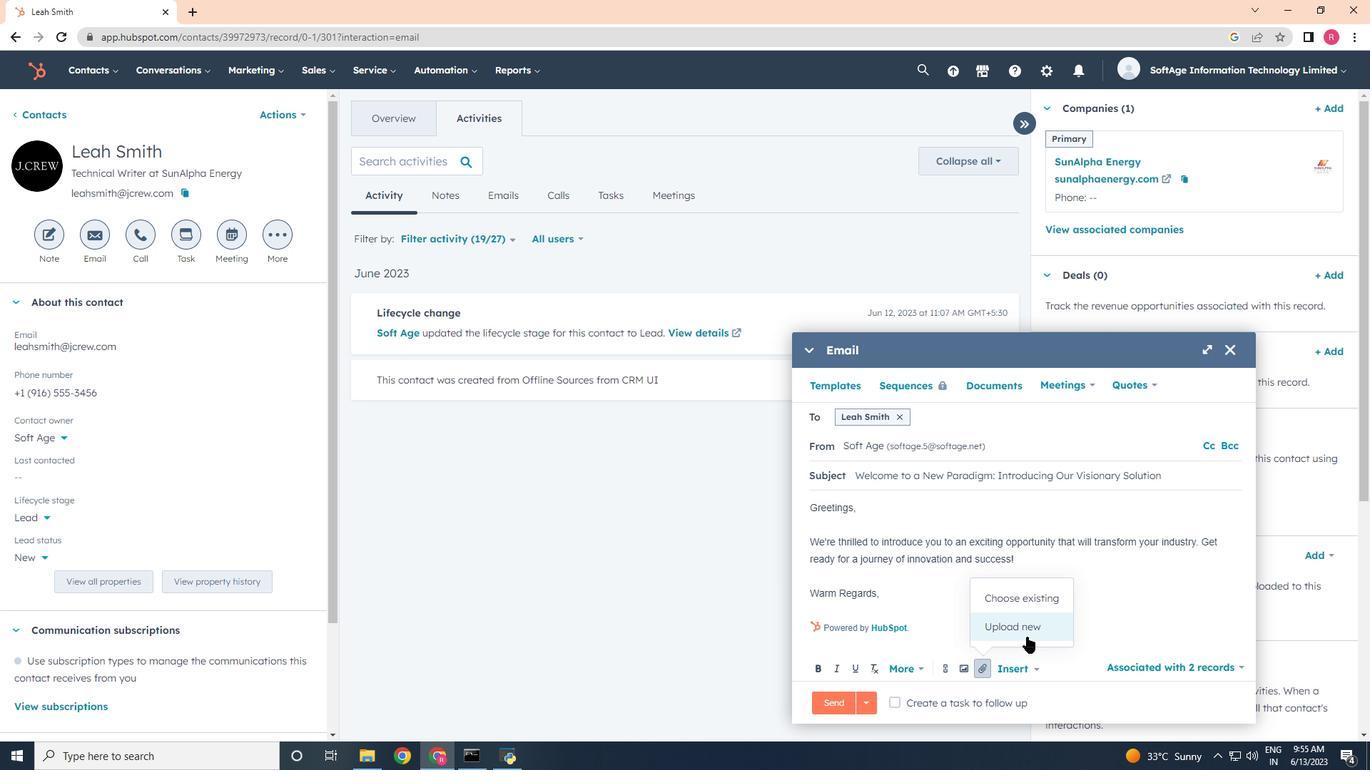 
Action: Mouse pressed left at (1025, 634)
Screenshot: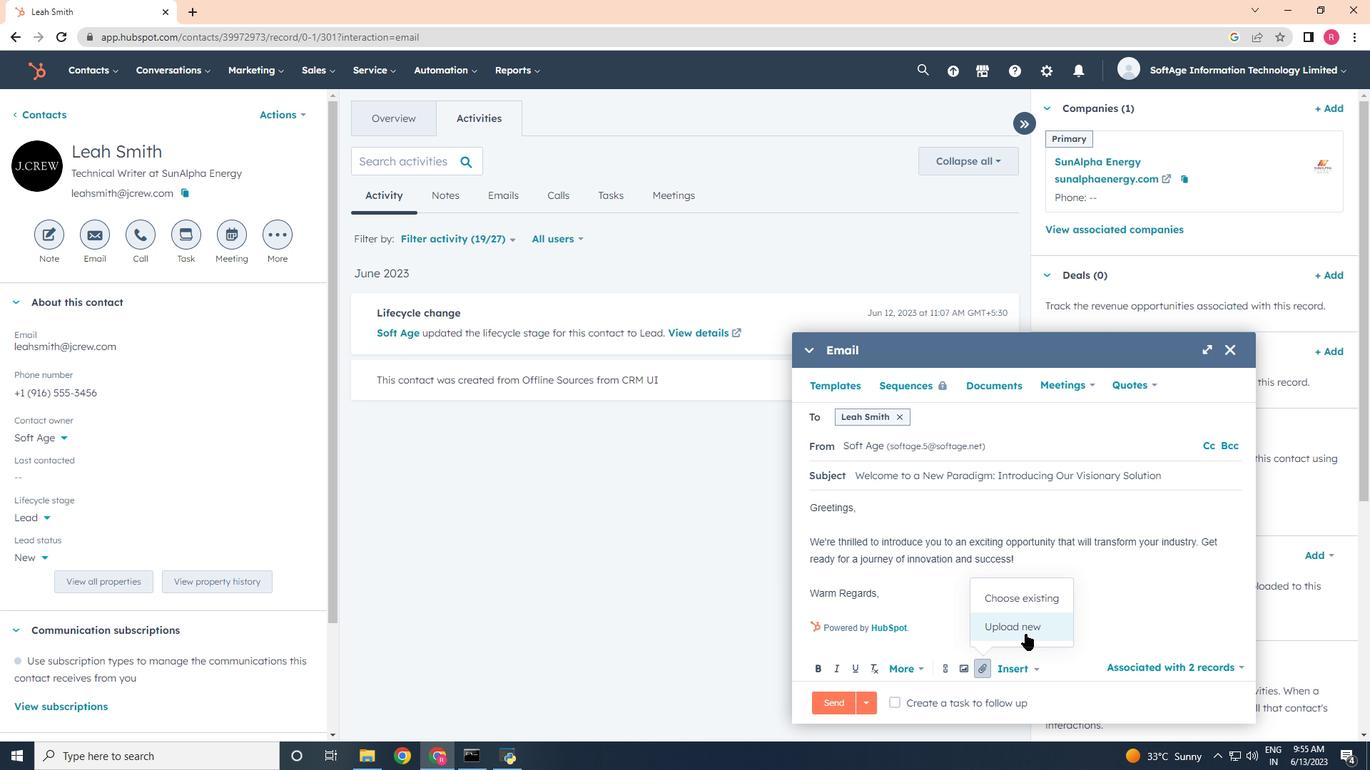 
Action: Mouse moved to (375, 219)
Screenshot: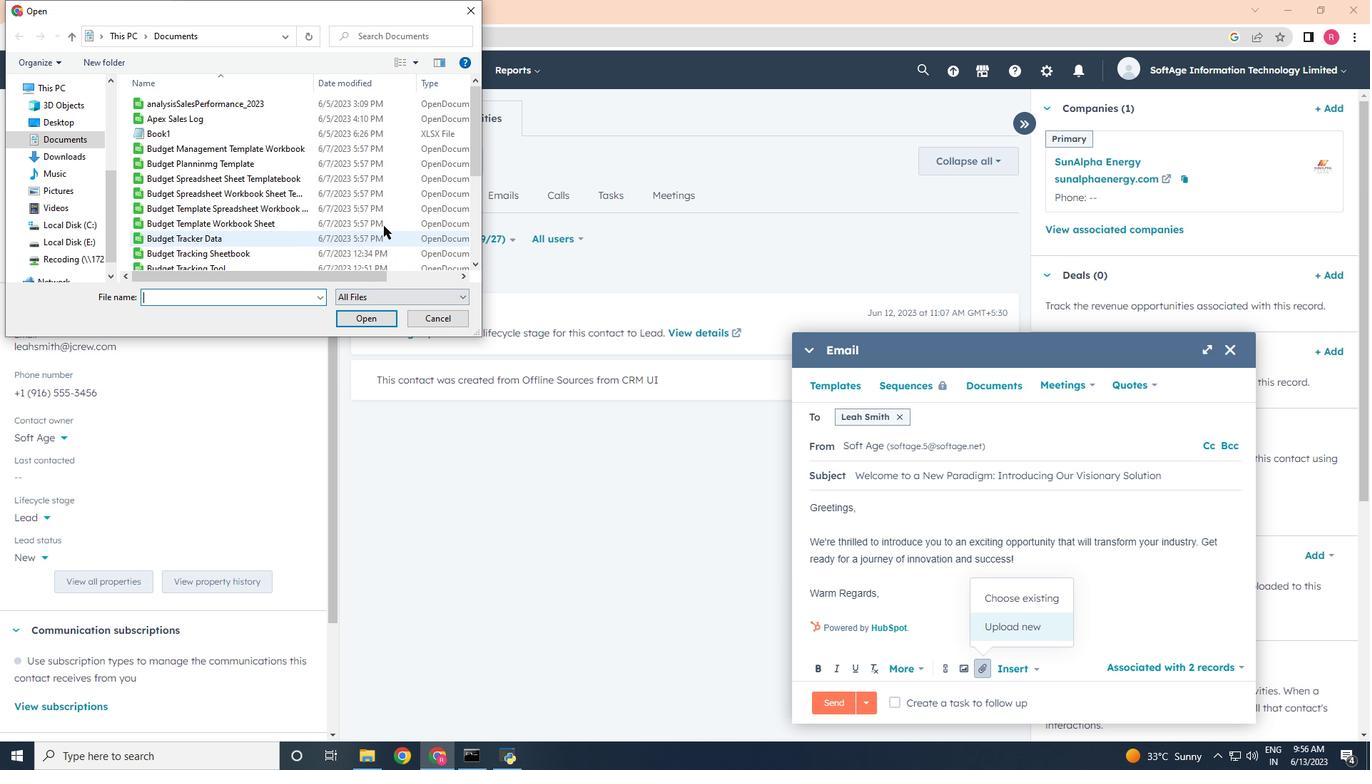 
Action: Mouse scrolled (375, 218) with delta (0, 0)
Screenshot: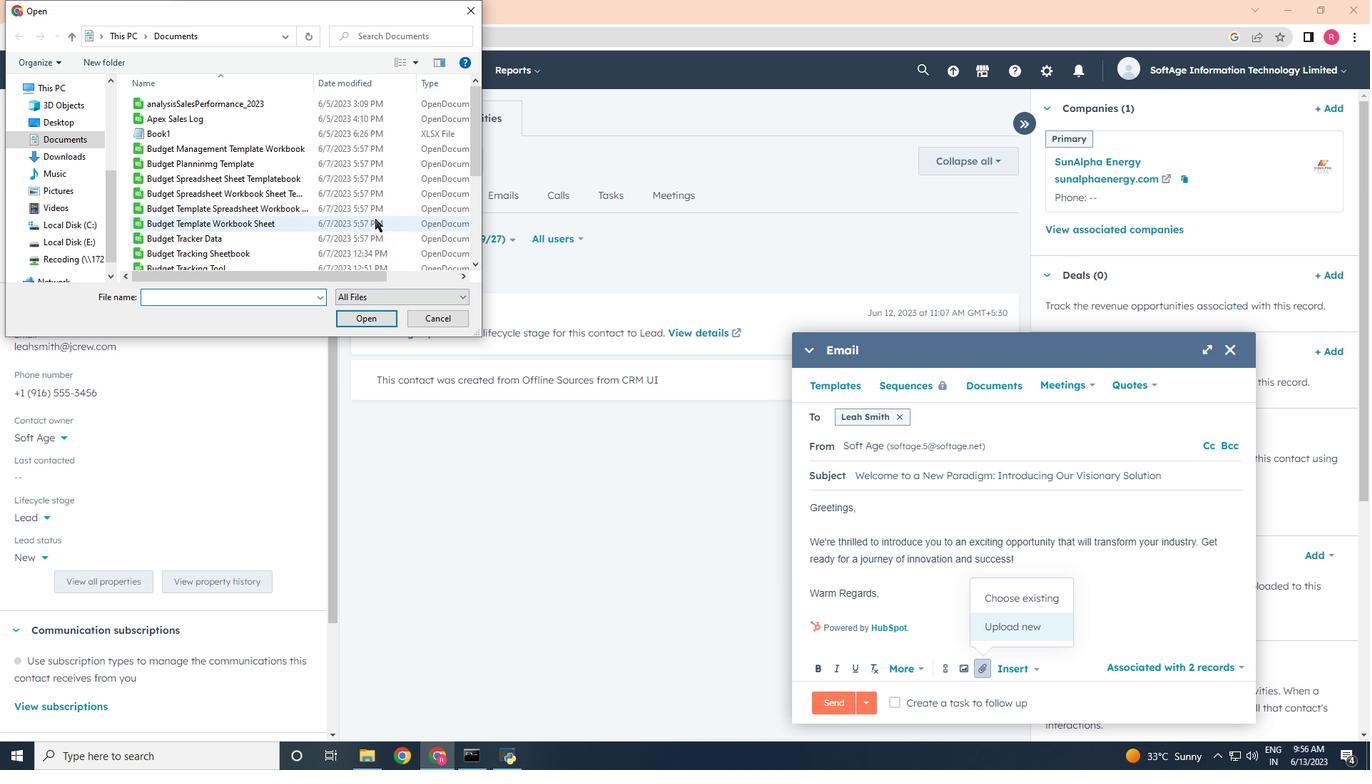 
Action: Mouse moved to (373, 219)
Screenshot: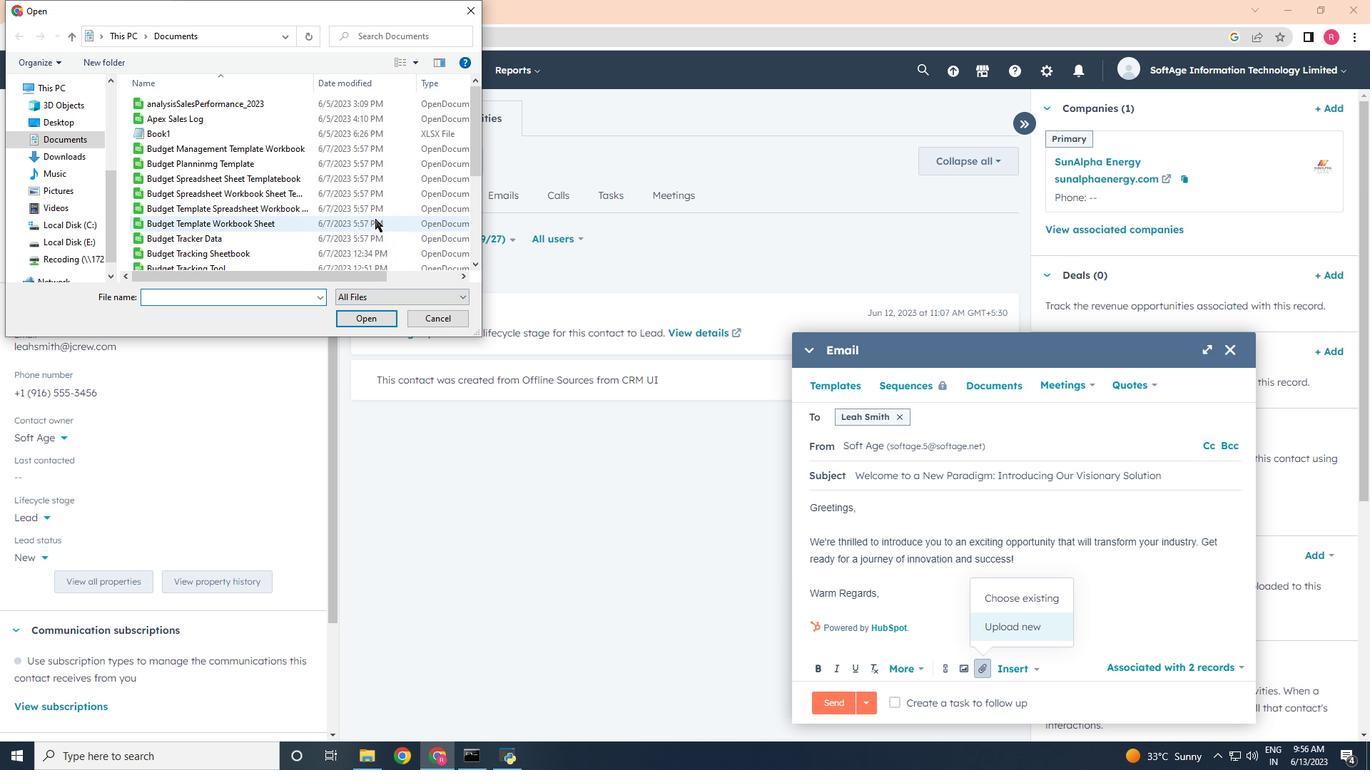 
Action: Mouse scrolled (373, 218) with delta (0, 0)
Screenshot: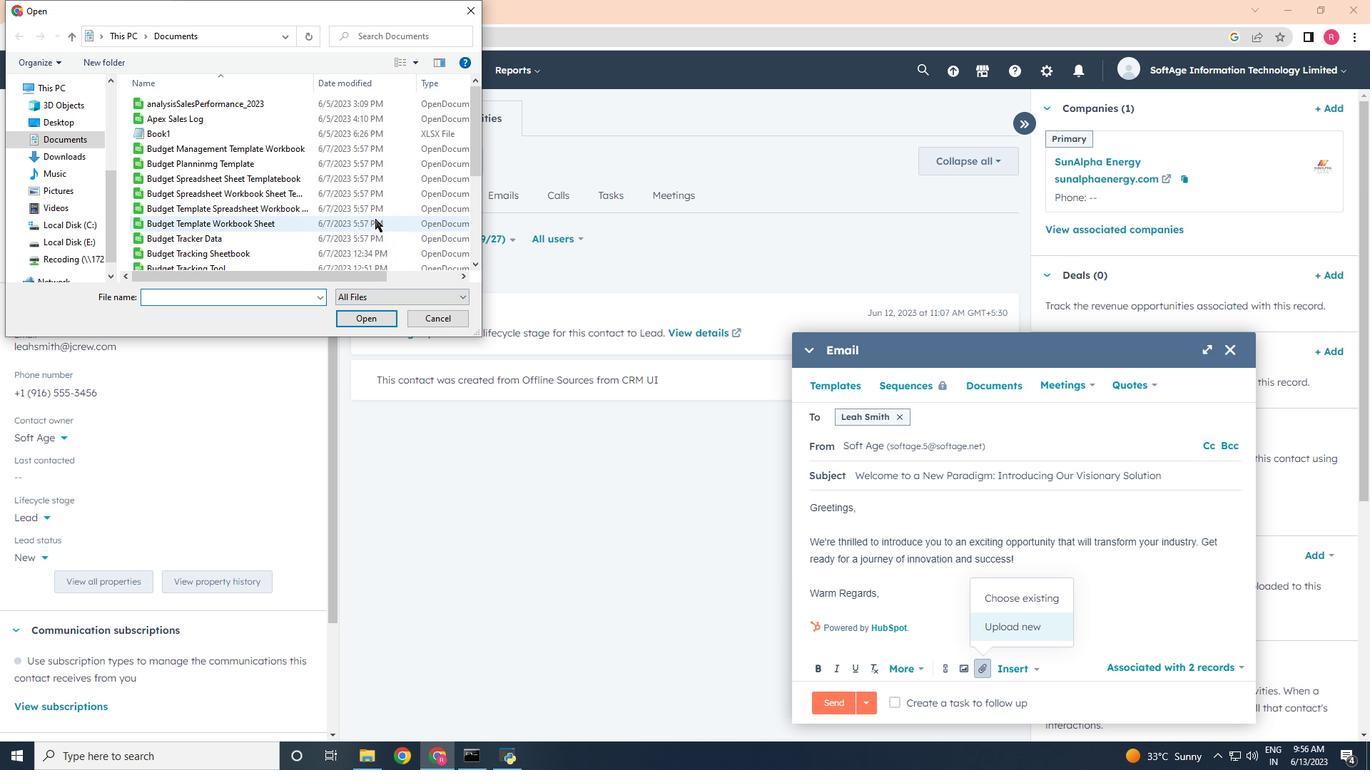
Action: Mouse moved to (371, 219)
Screenshot: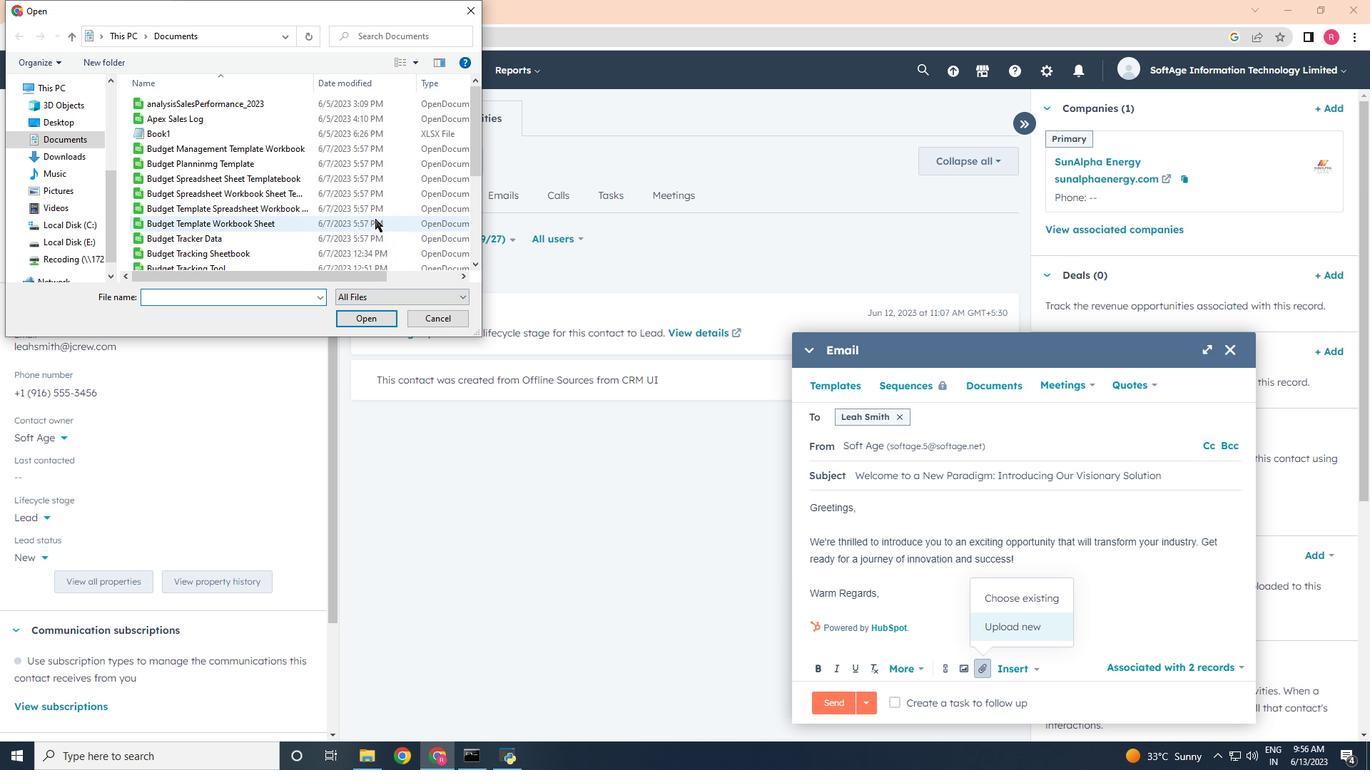 
Action: Mouse scrolled (371, 219) with delta (0, 0)
Screenshot: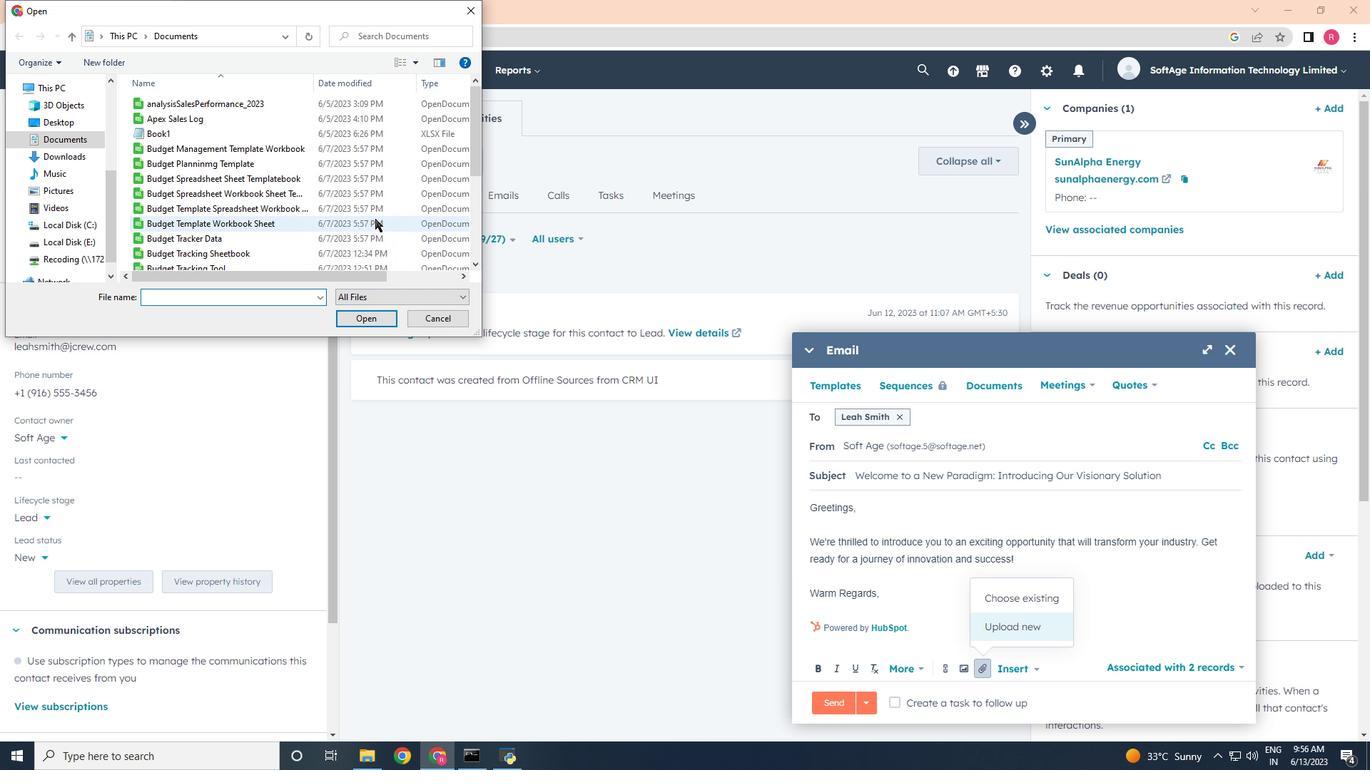 
Action: Mouse moved to (370, 220)
Screenshot: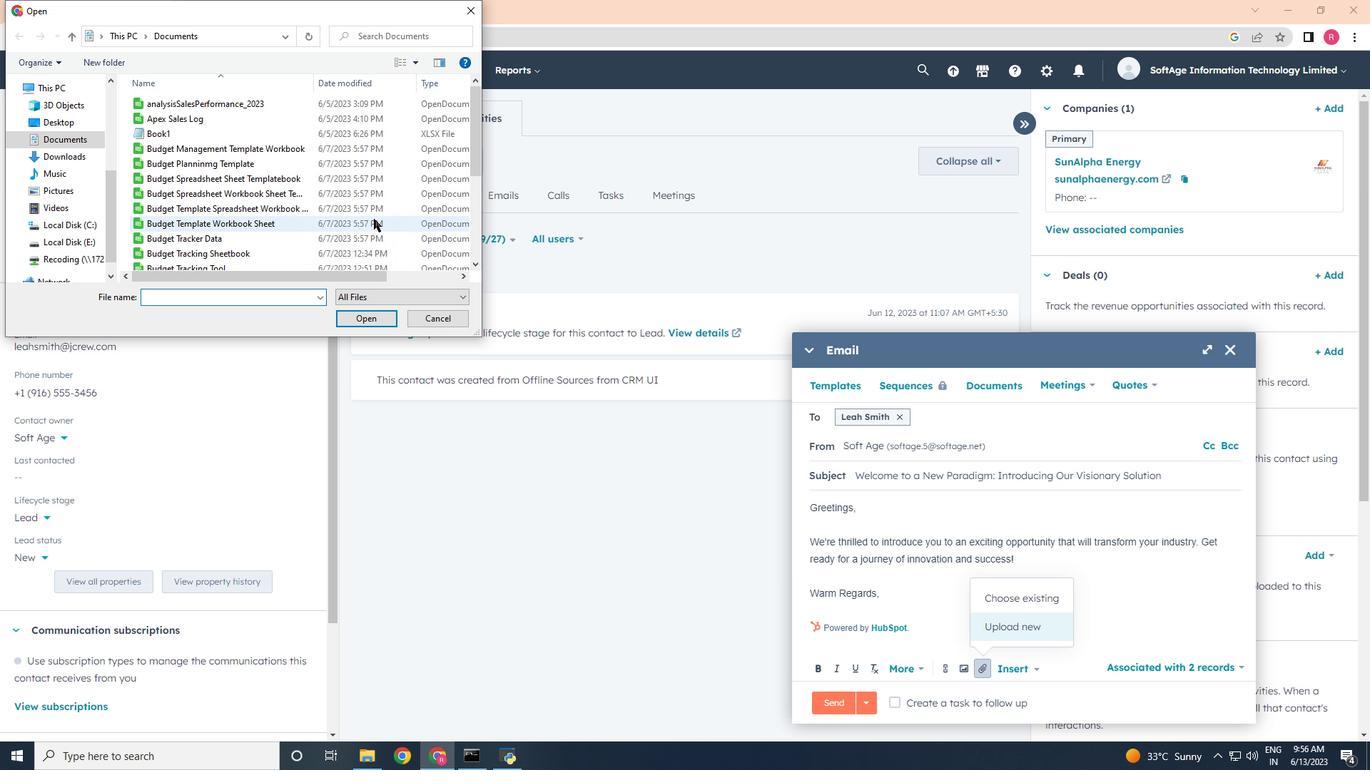 
Action: Mouse scrolled (370, 219) with delta (0, 0)
Screenshot: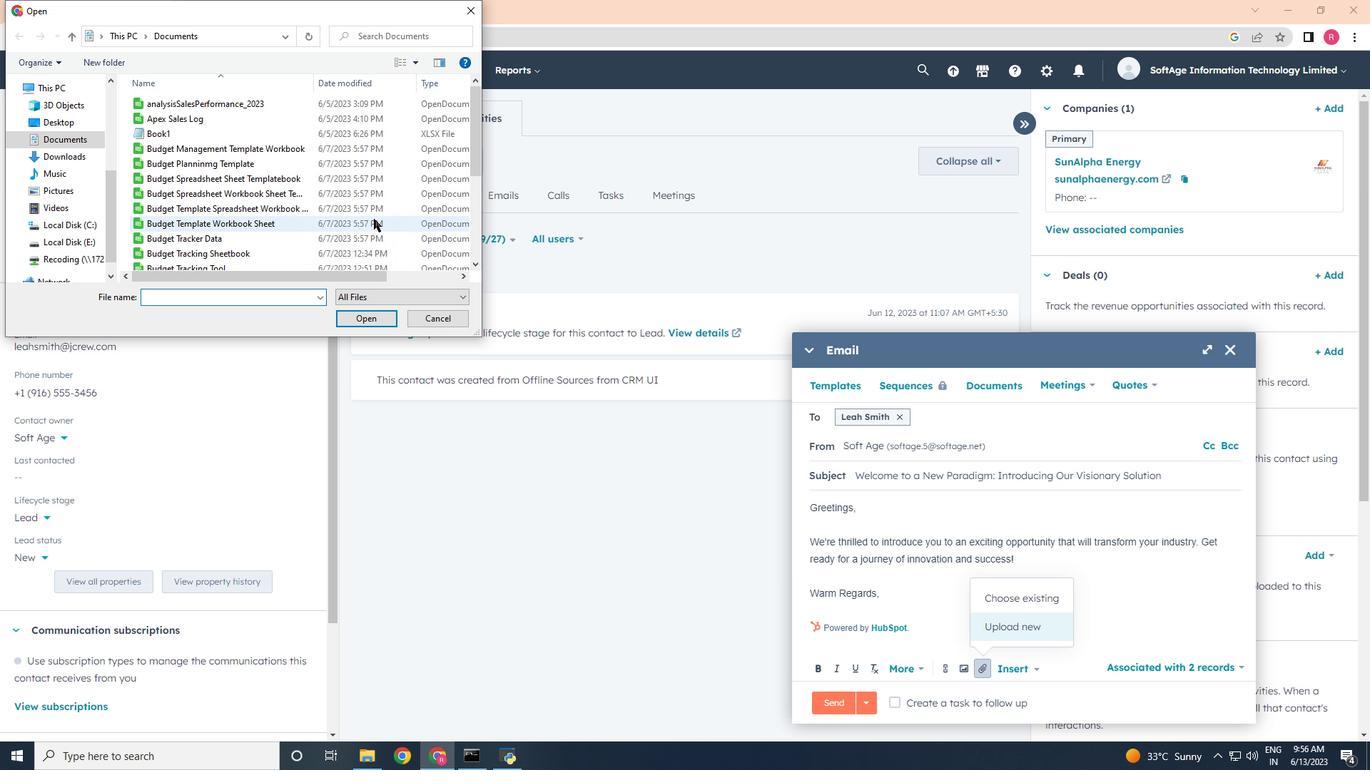 
Action: Mouse moved to (334, 240)
Screenshot: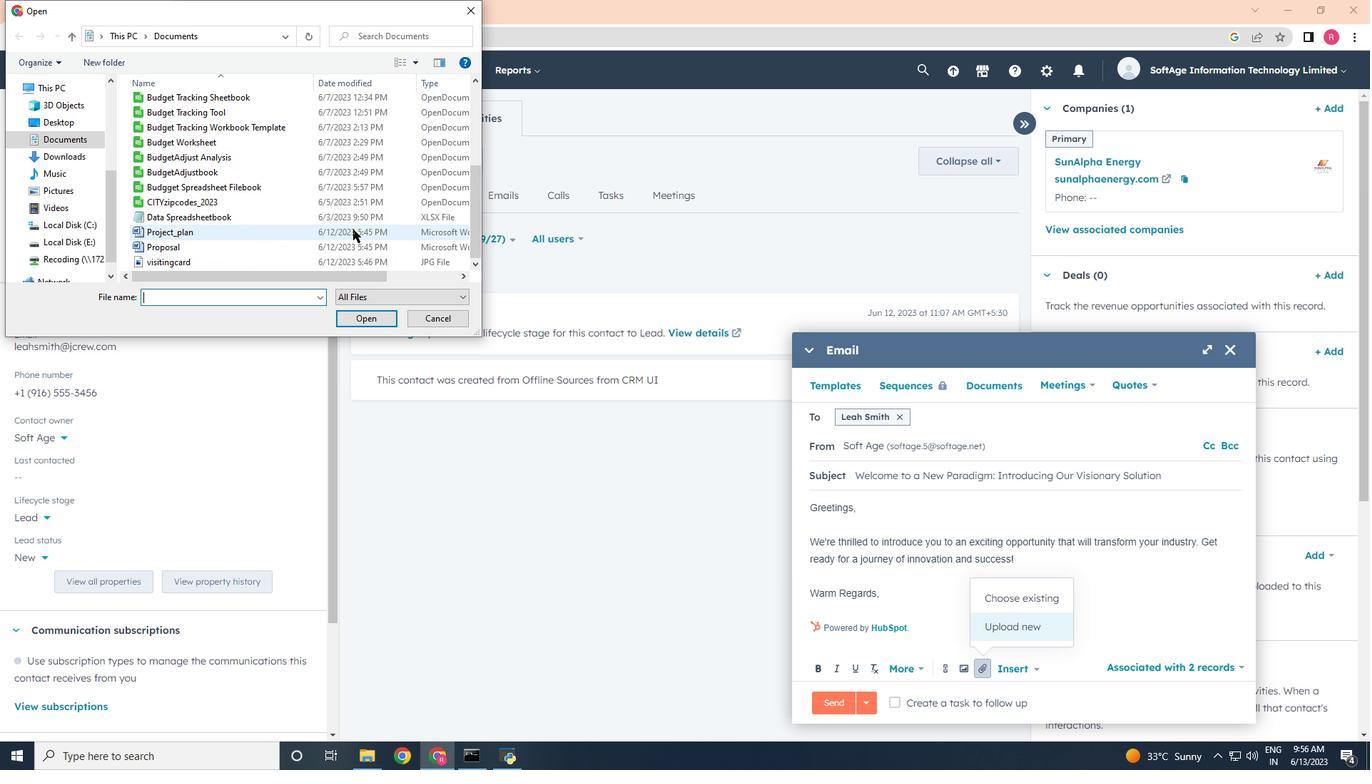 
Action: Mouse scrolled (334, 239) with delta (0, 0)
Screenshot: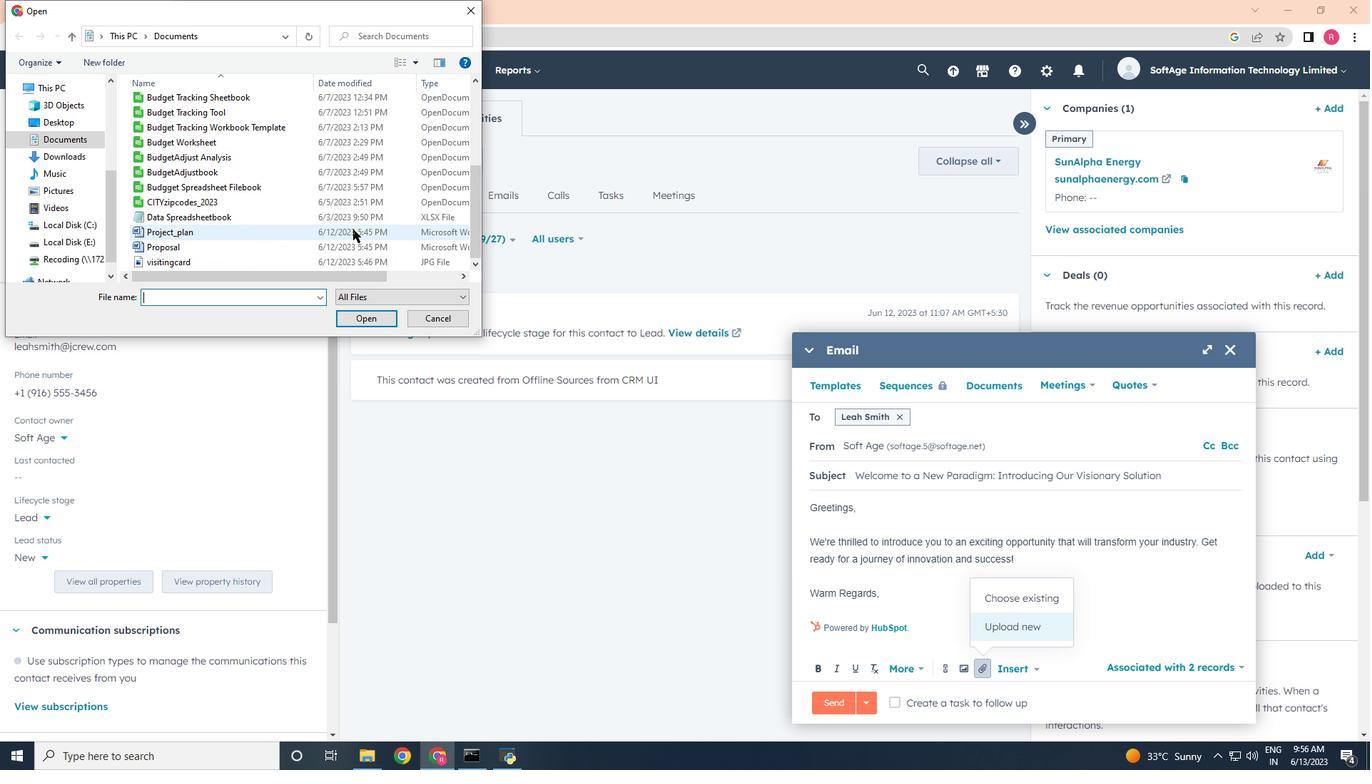 
Action: Mouse moved to (332, 241)
Screenshot: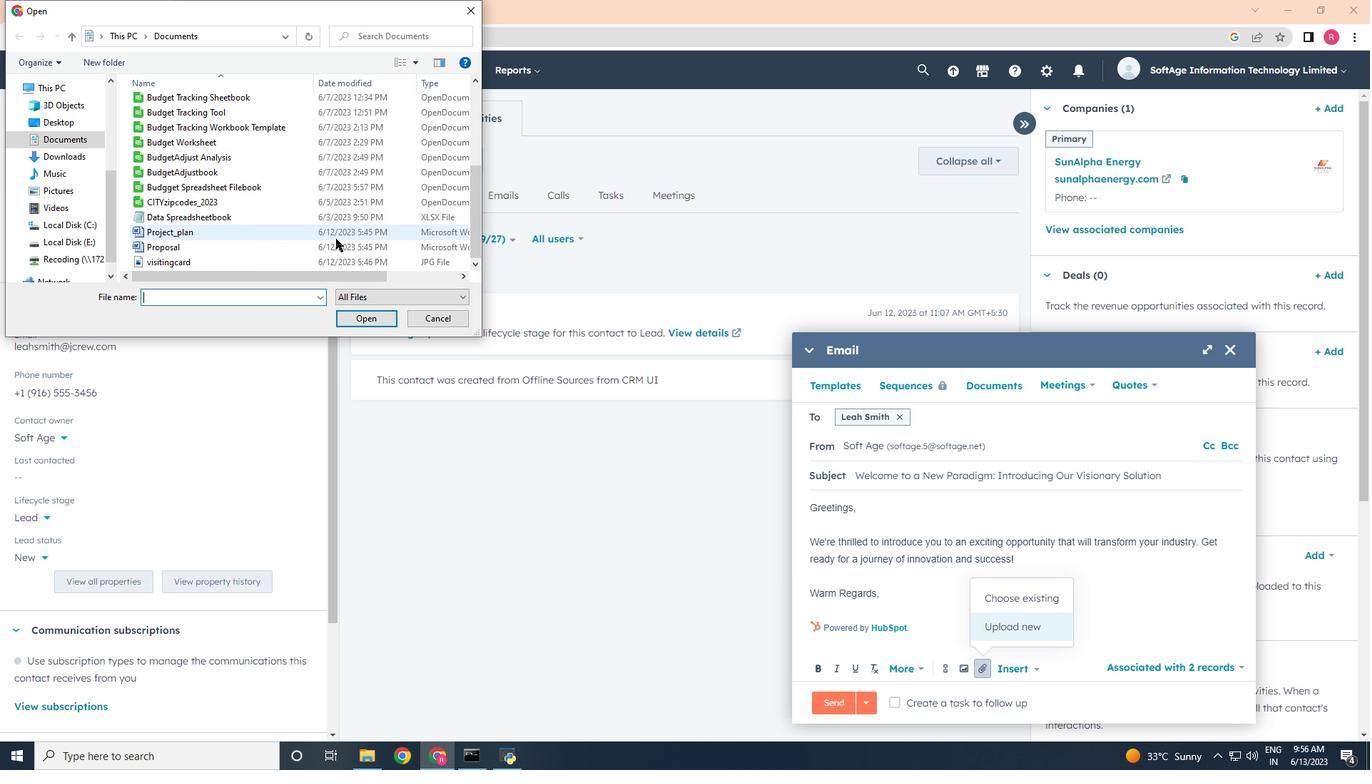 
Action: Mouse scrolled (332, 240) with delta (0, 0)
Screenshot: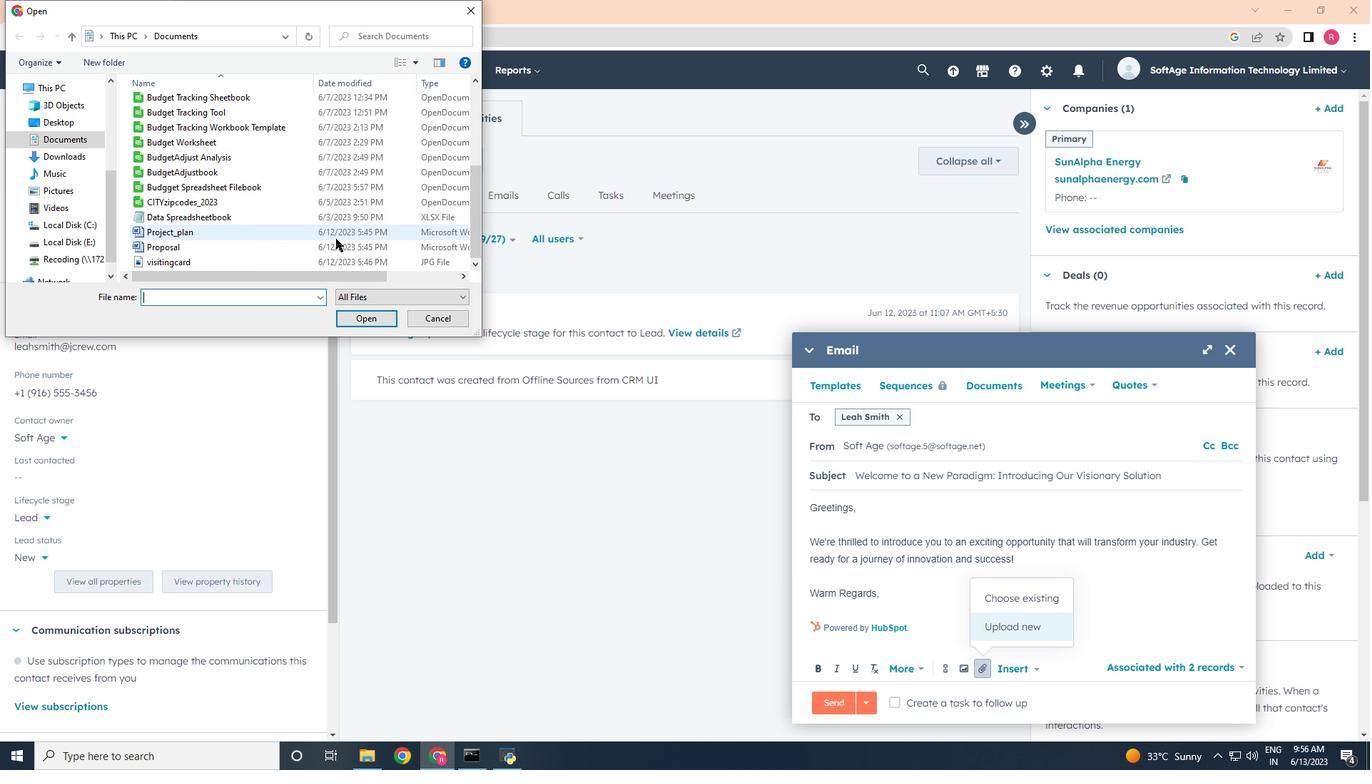 
Action: Mouse scrolled (332, 241) with delta (0, 0)
Screenshot: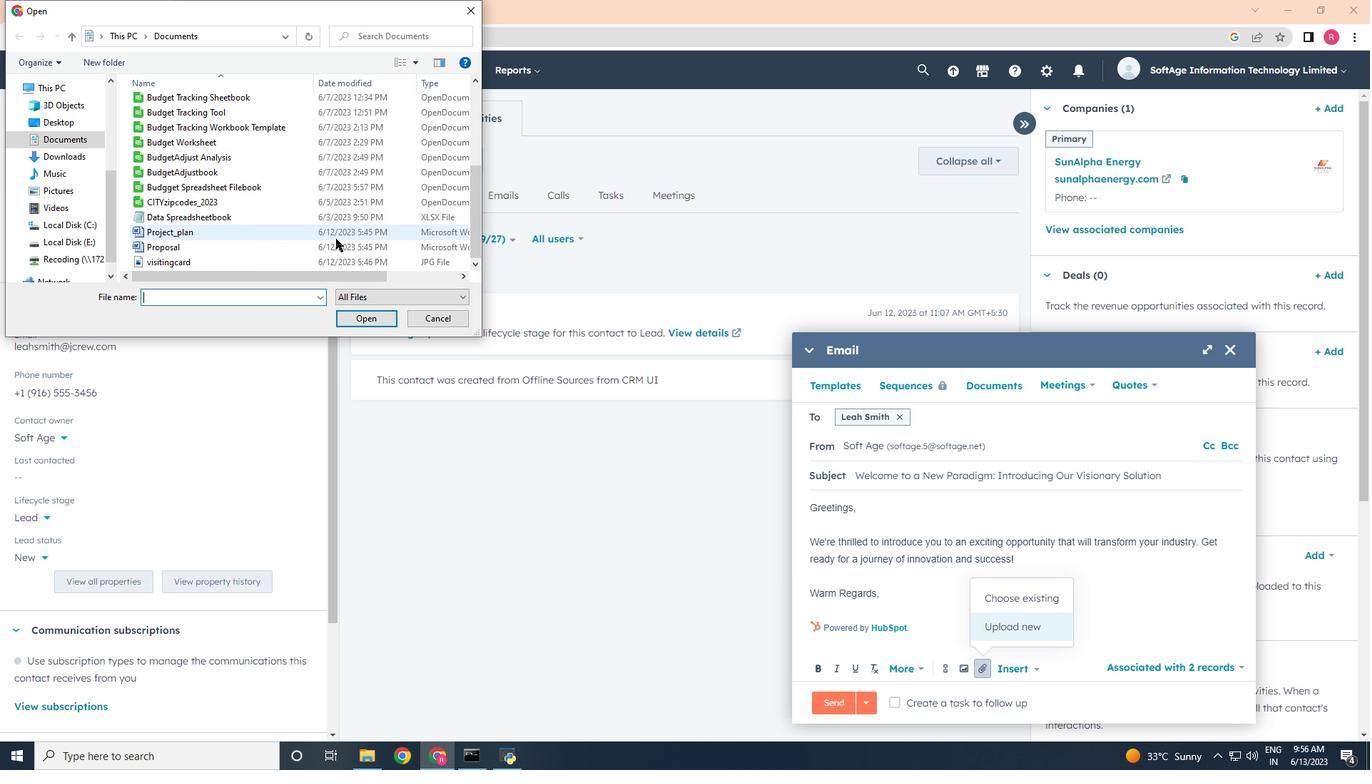 
Action: Mouse moved to (285, 244)
Screenshot: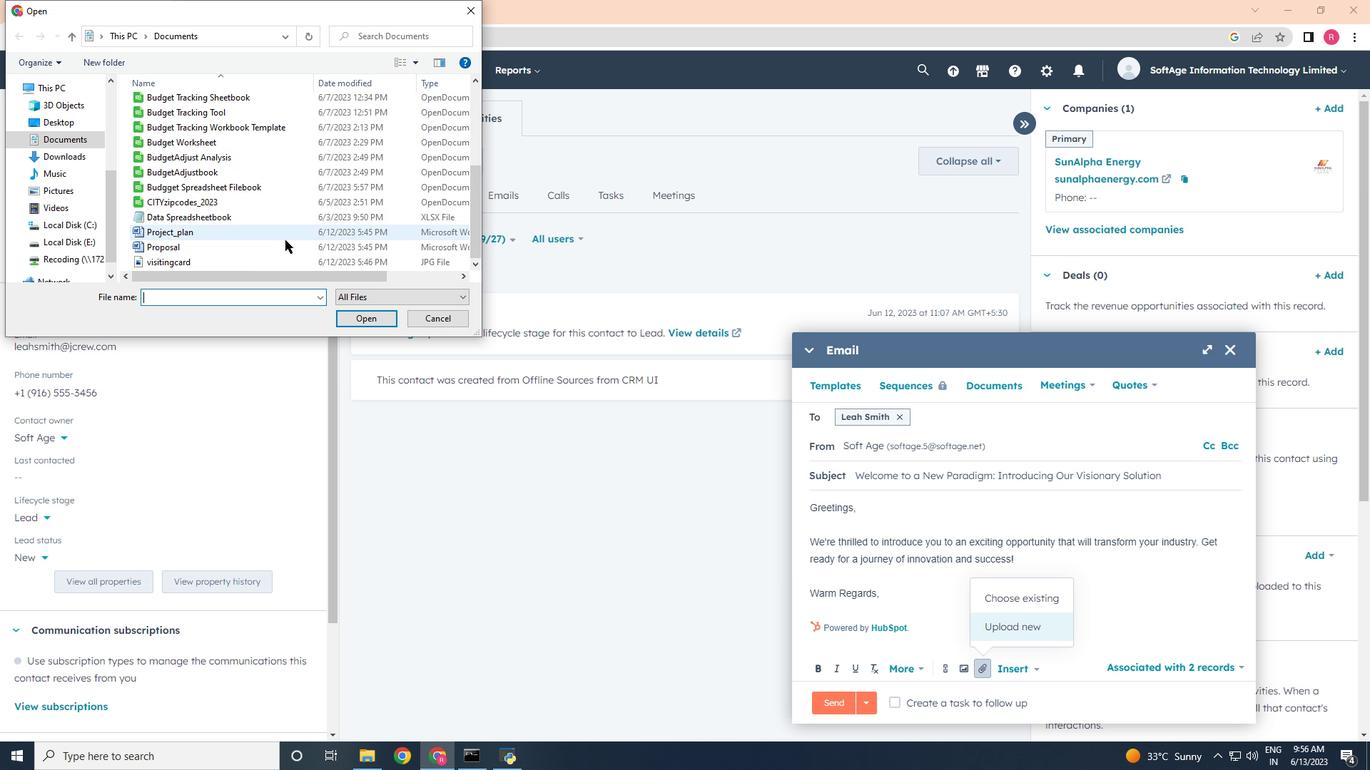 
Action: Mouse pressed left at (285, 244)
Screenshot: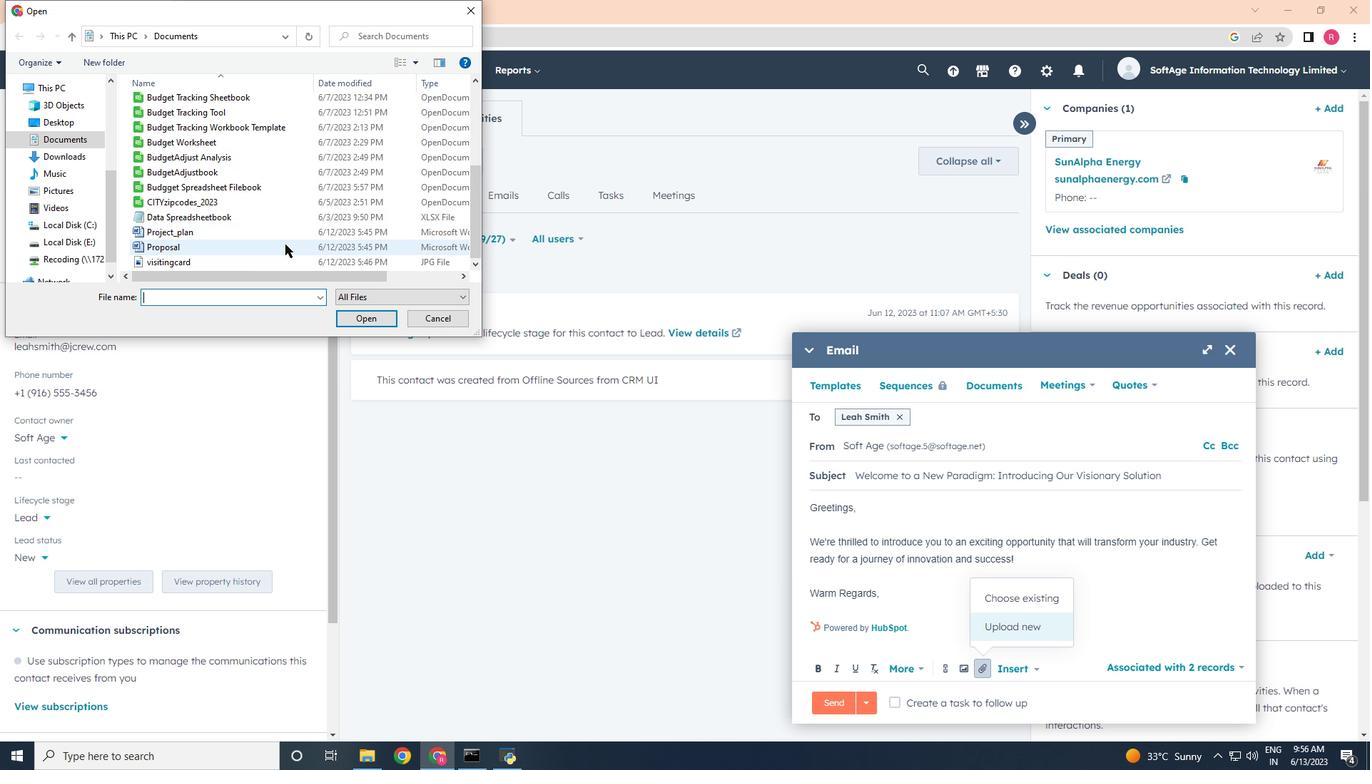 
Action: Mouse moved to (360, 314)
Screenshot: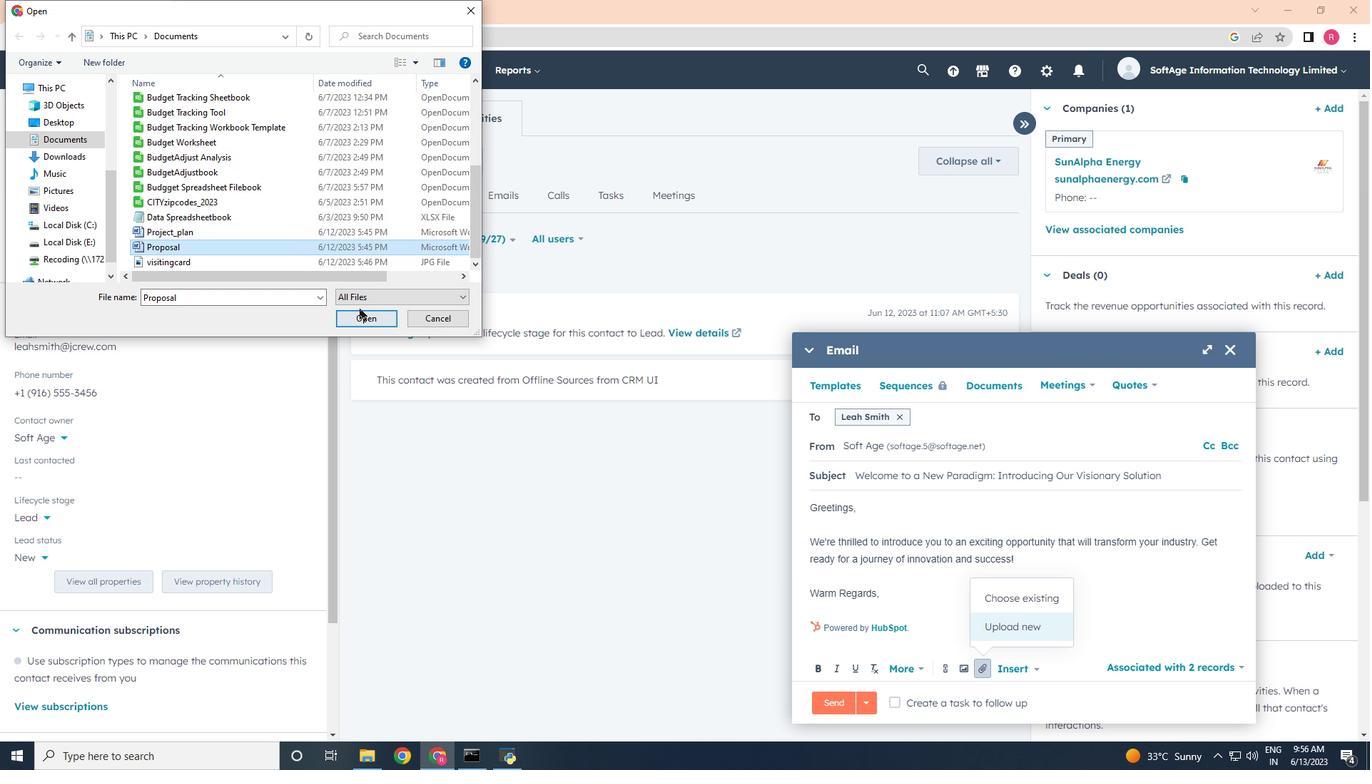 
Action: Mouse pressed left at (360, 314)
Screenshot: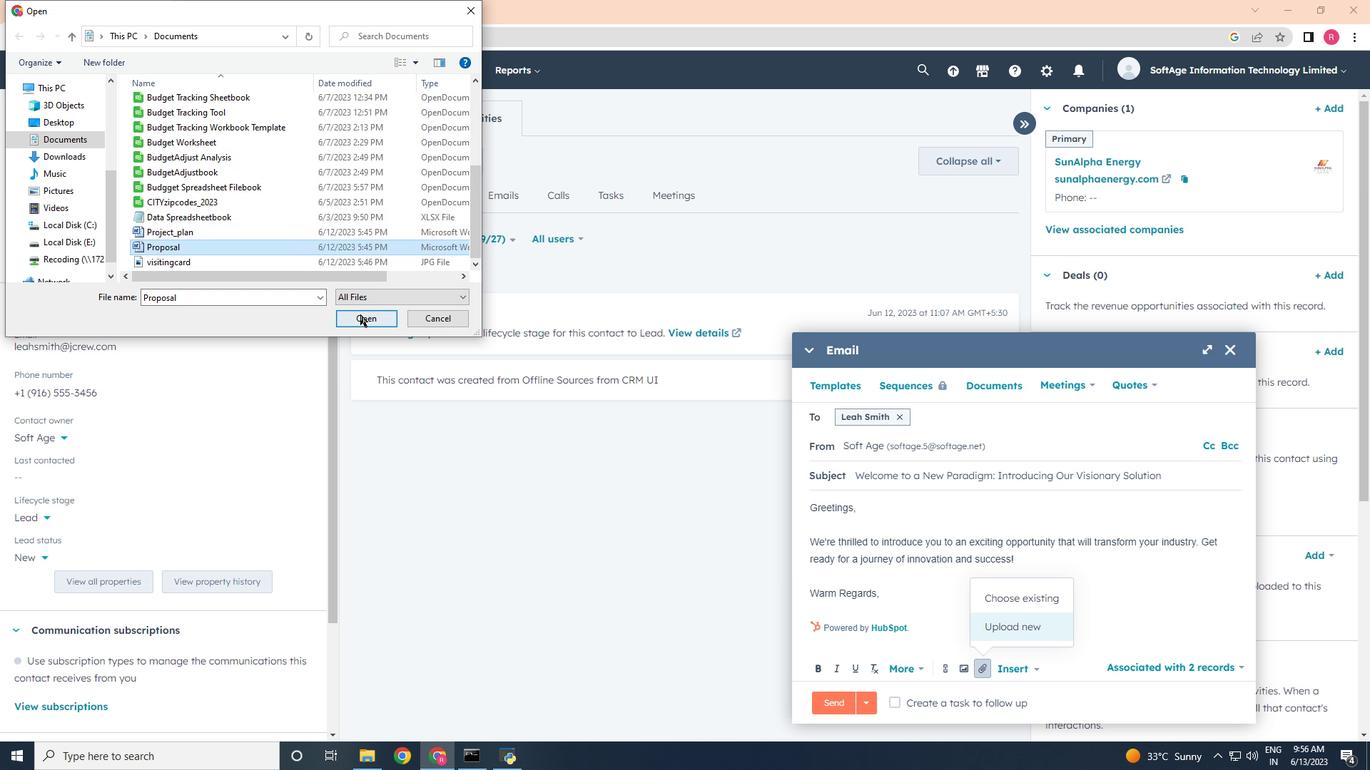 
Action: Mouse moved to (978, 631)
Screenshot: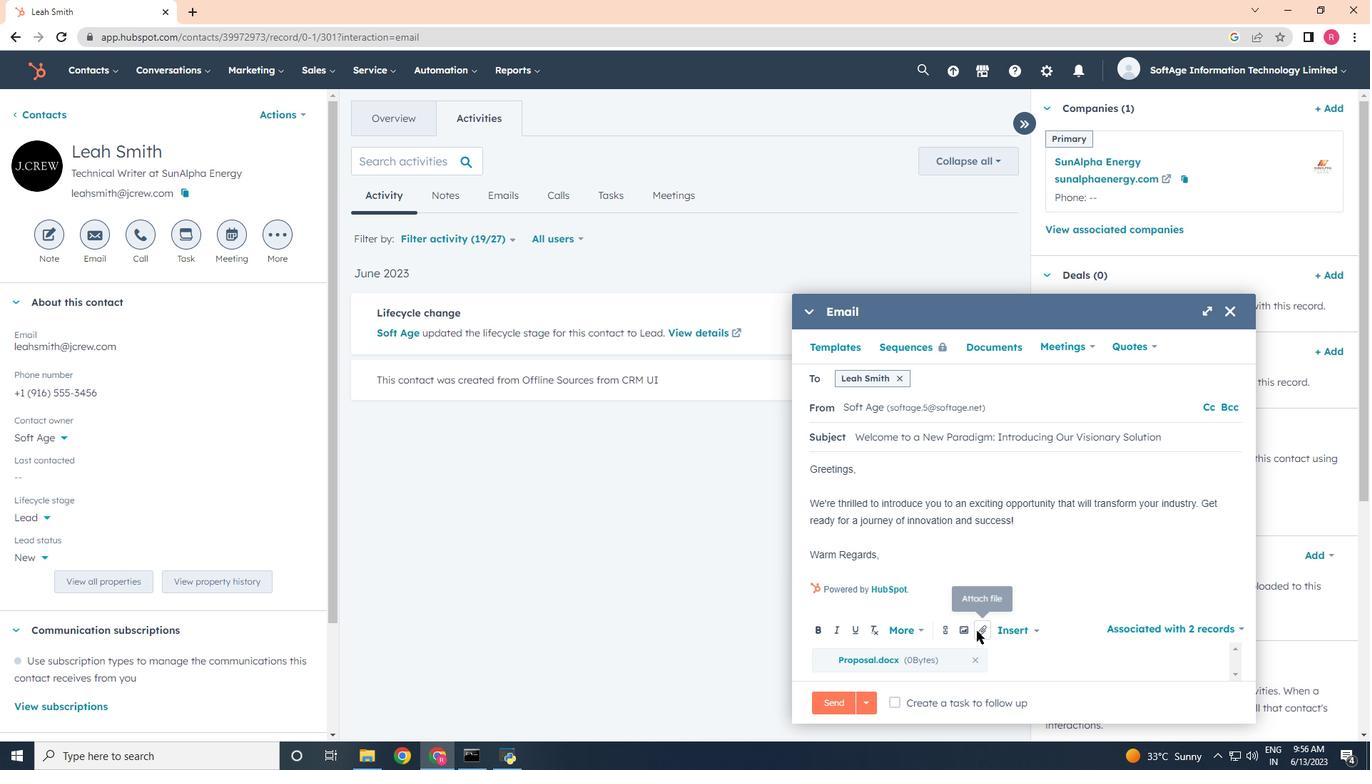
Action: Mouse pressed left at (978, 631)
Screenshot: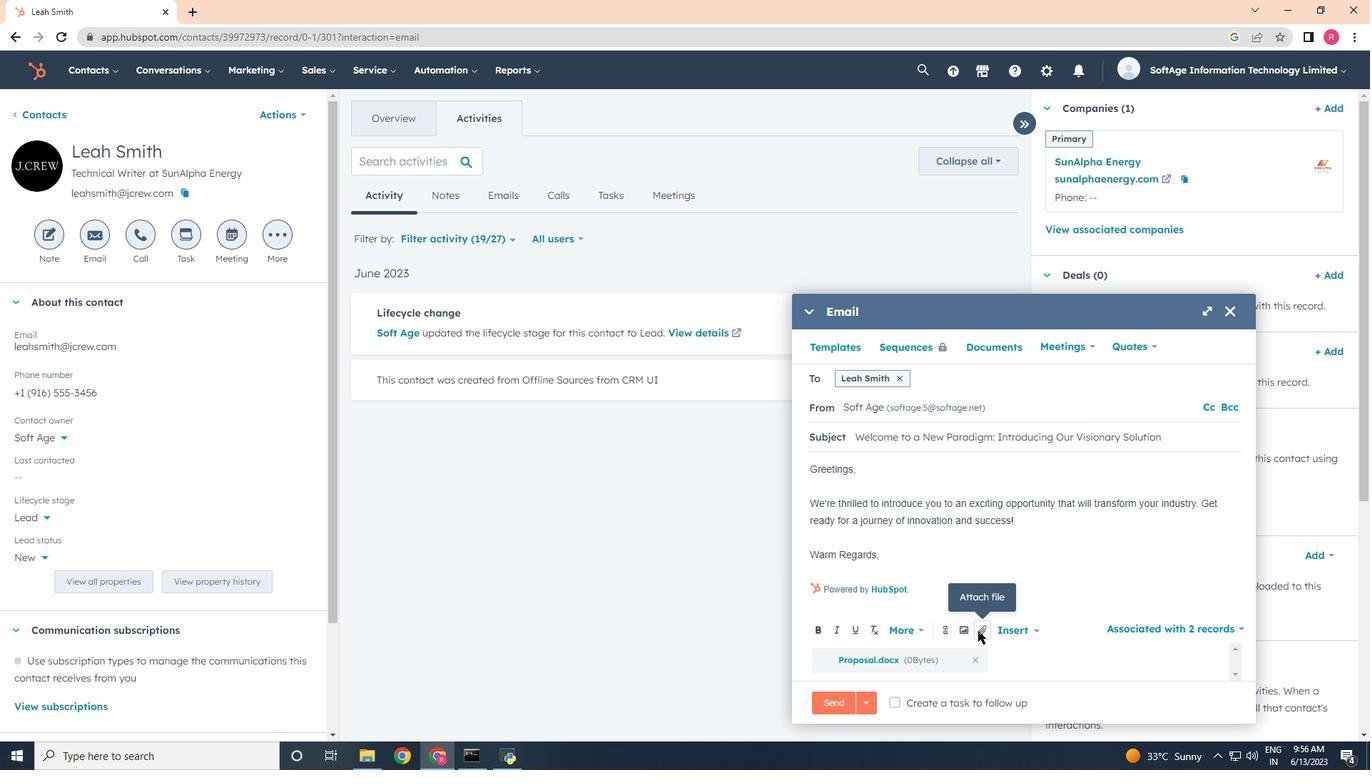 
Action: Mouse moved to (994, 596)
Screenshot: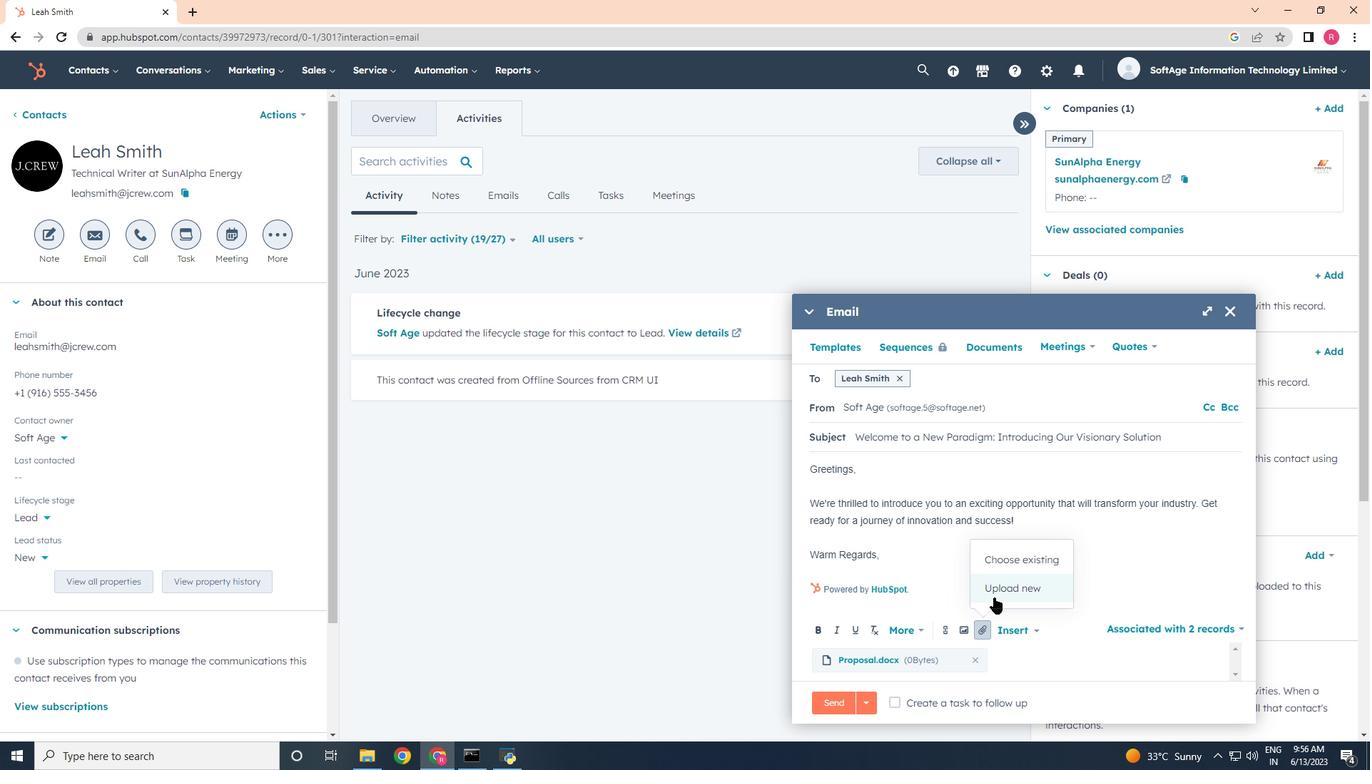 
Action: Mouse pressed left at (994, 596)
Screenshot: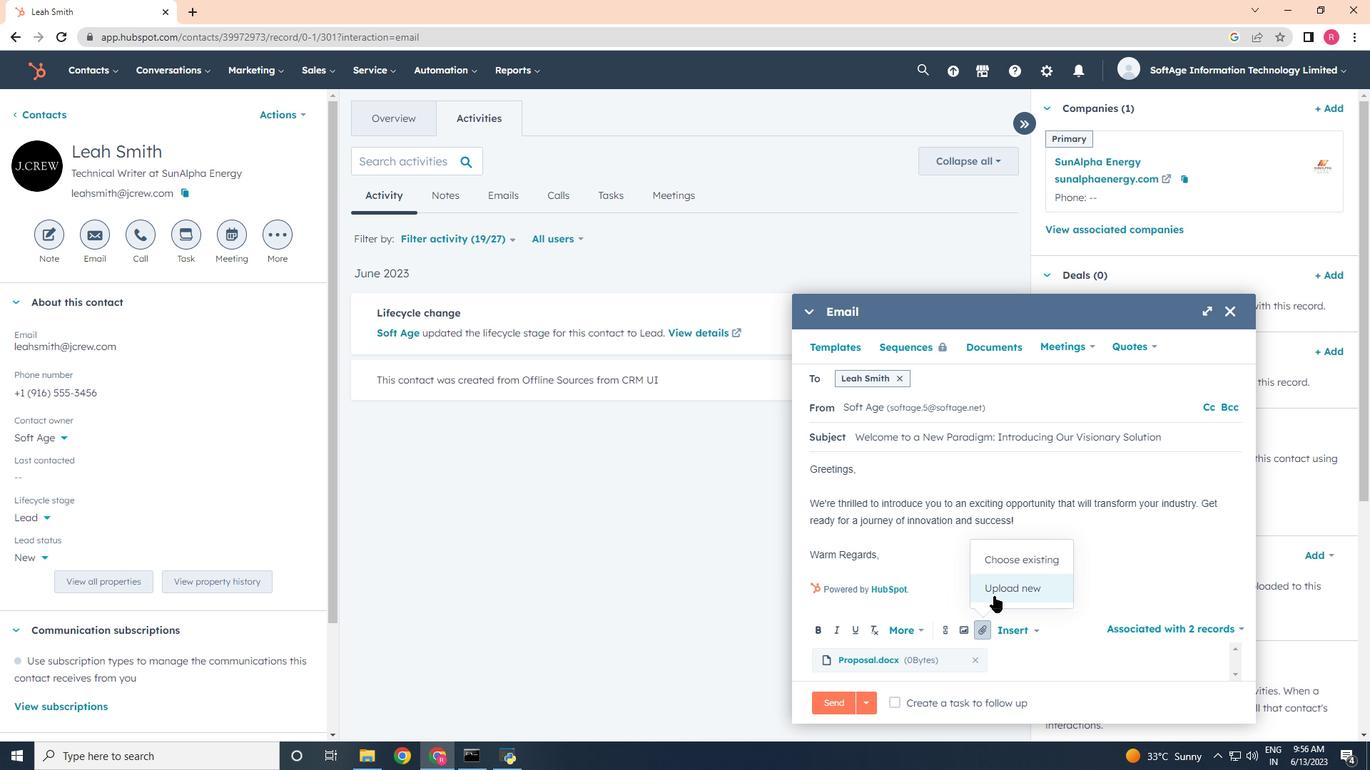
Action: Mouse moved to (211, 257)
Screenshot: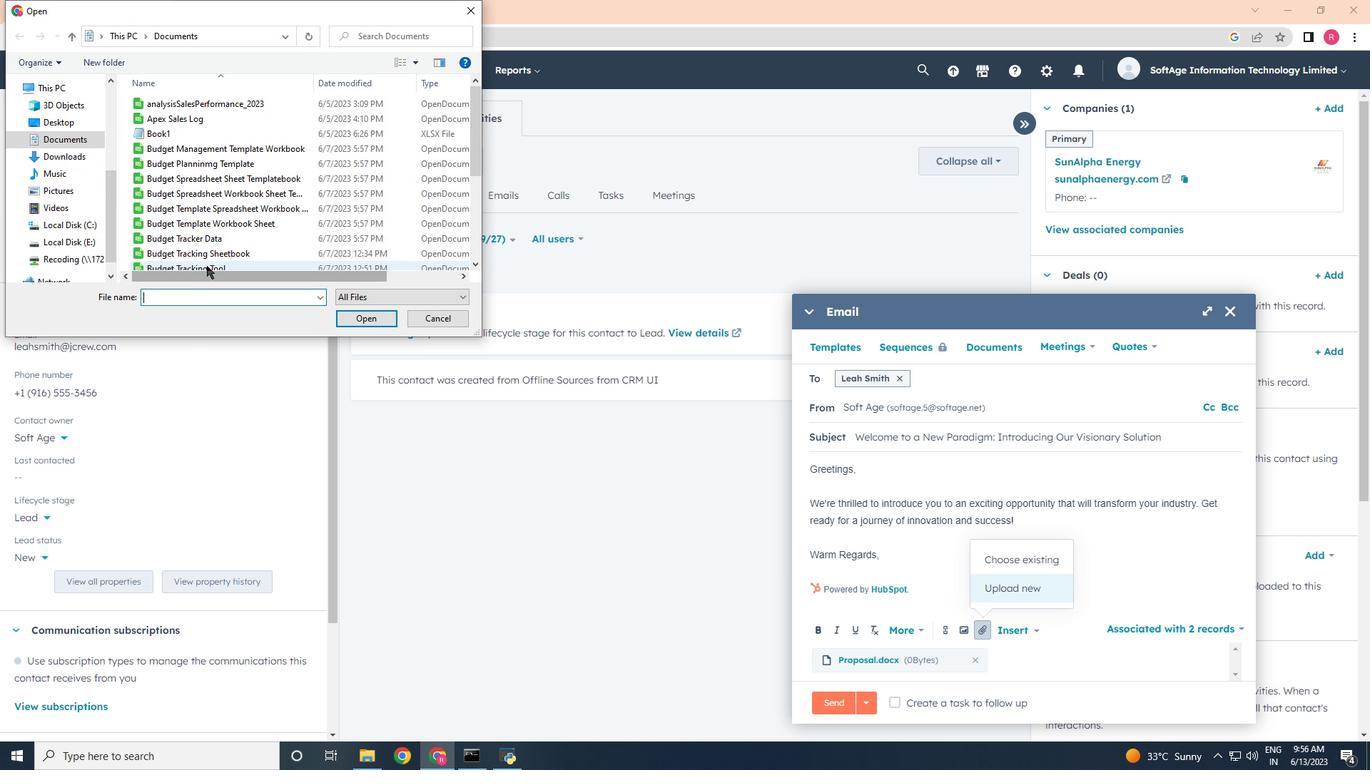 
Action: Mouse scrolled (211, 256) with delta (0, 0)
Screenshot: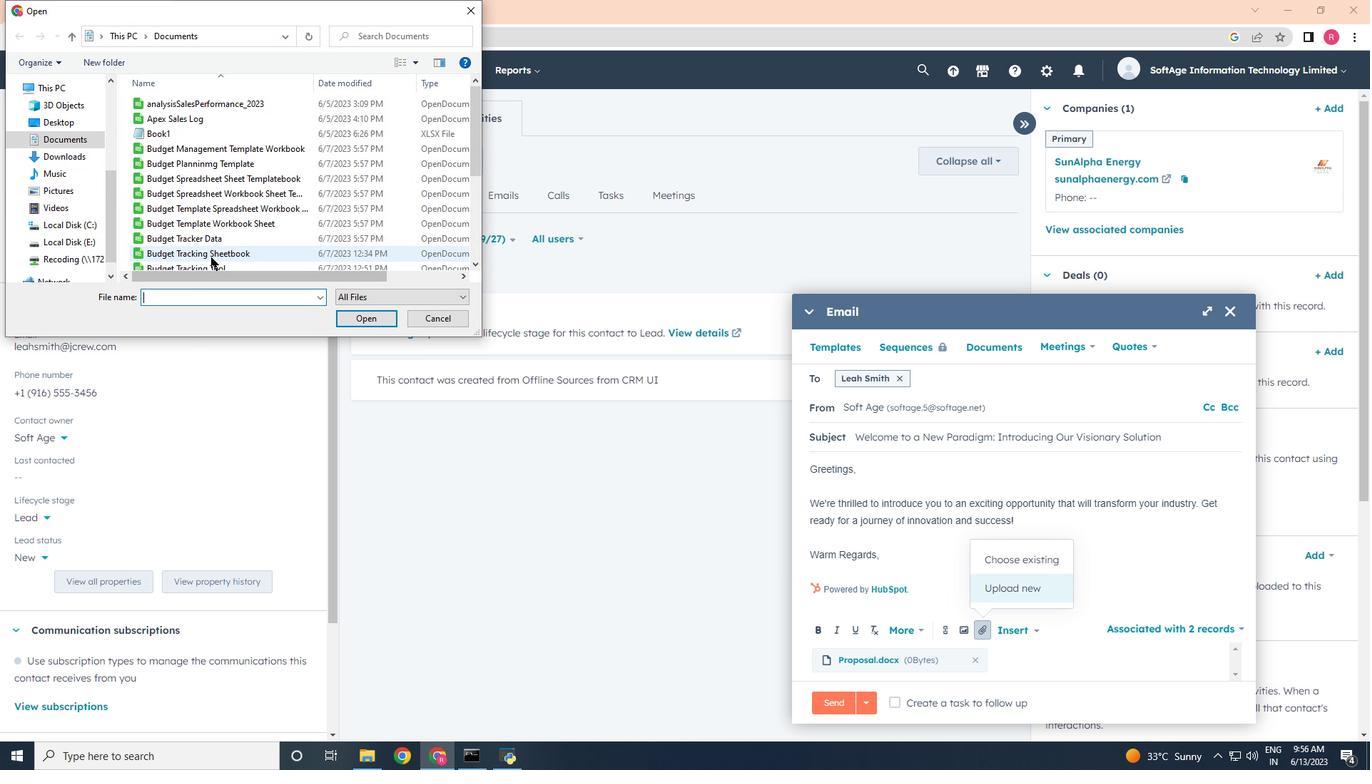 
Action: Mouse scrolled (211, 256) with delta (0, 0)
Screenshot: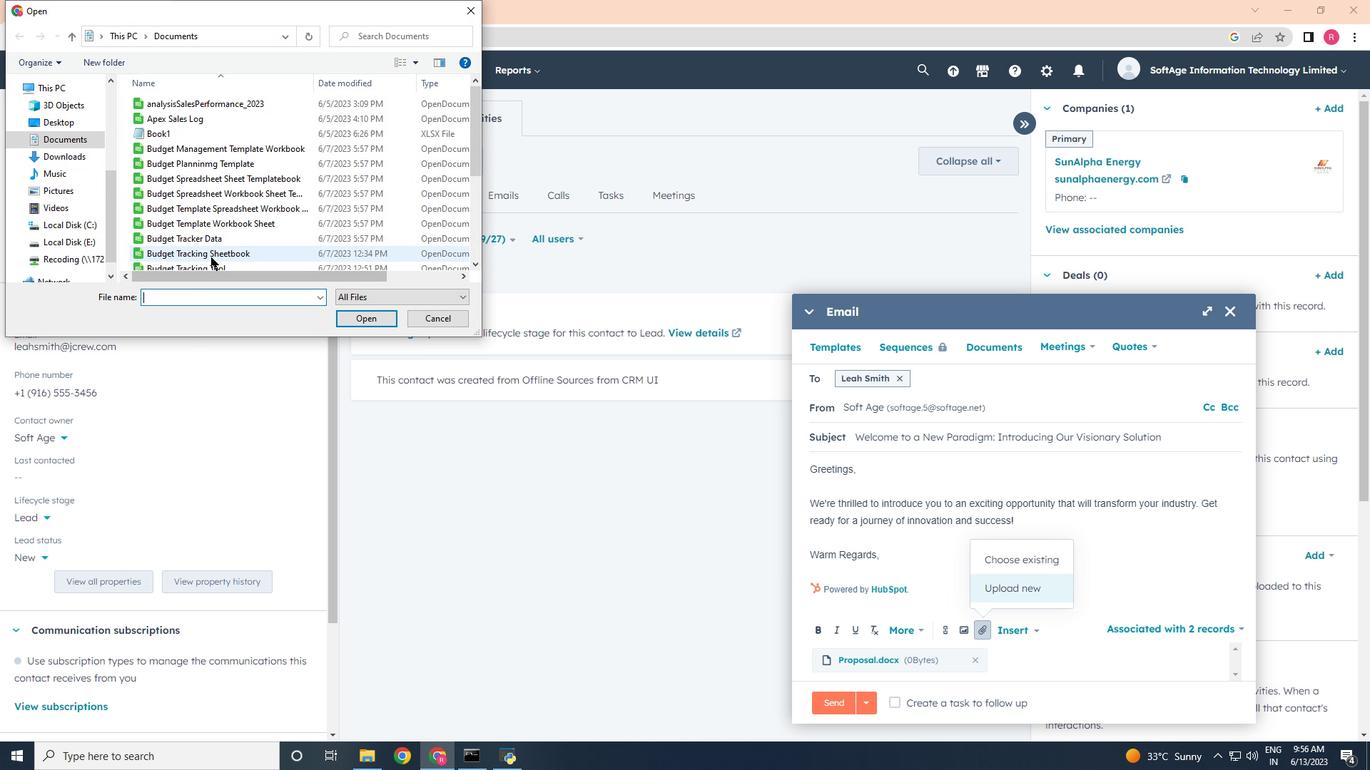 
Action: Mouse scrolled (211, 256) with delta (0, 0)
Screenshot: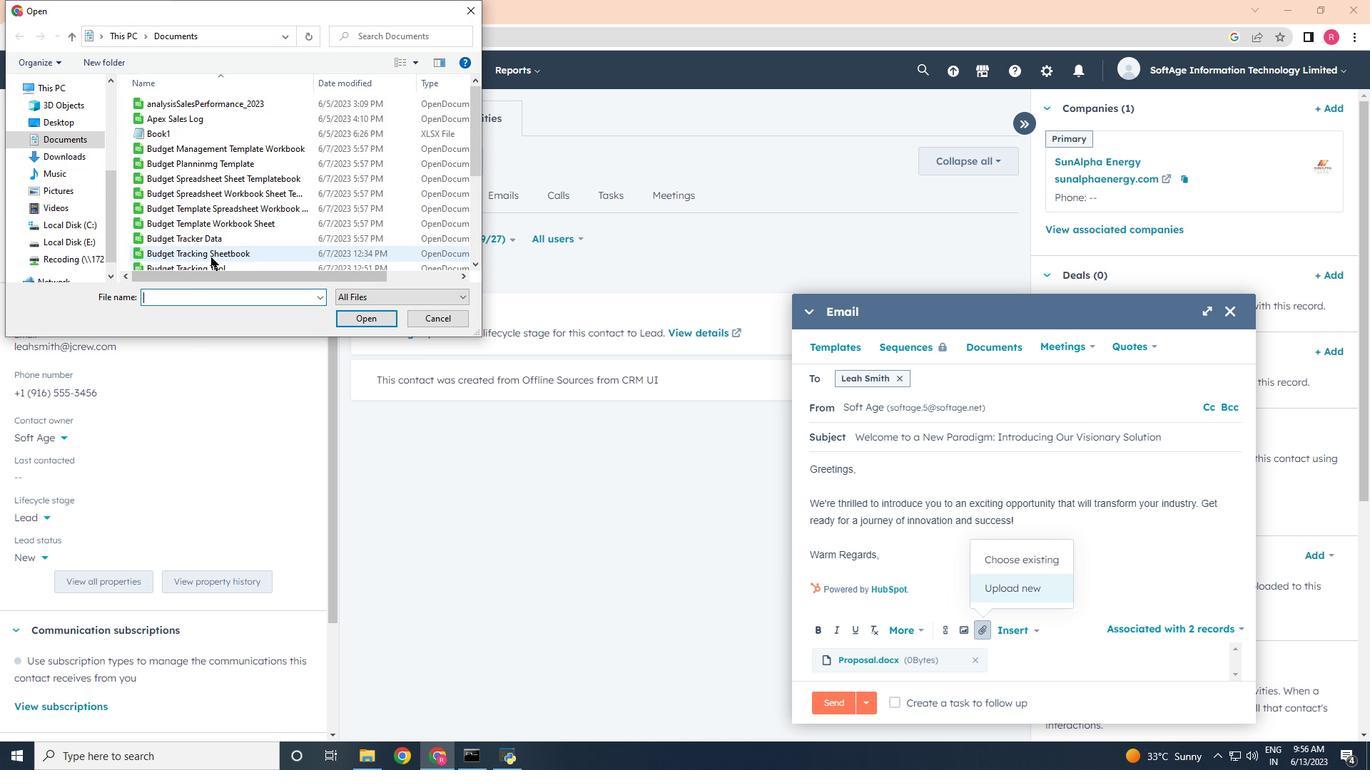 
Action: Mouse scrolled (211, 256) with delta (0, 0)
Screenshot: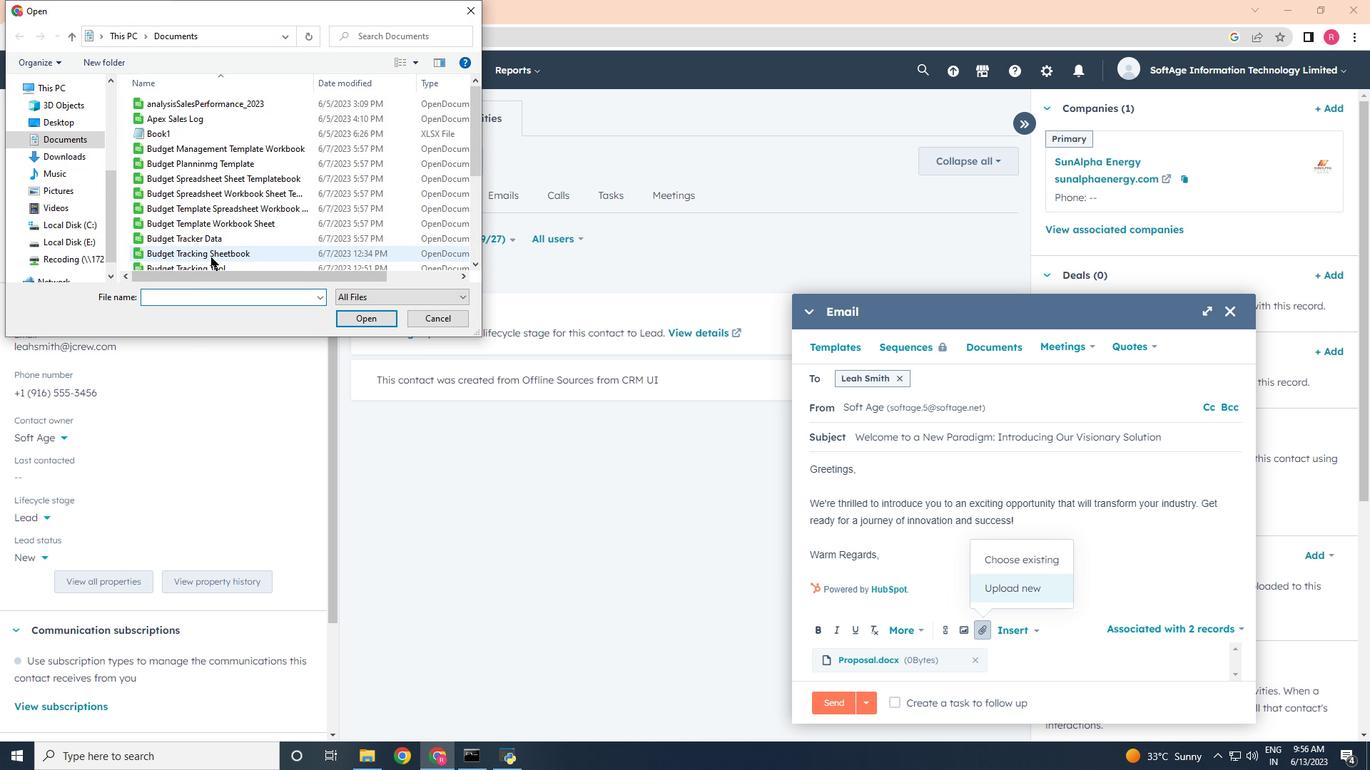 
Action: Mouse pressed left at (211, 257)
Screenshot: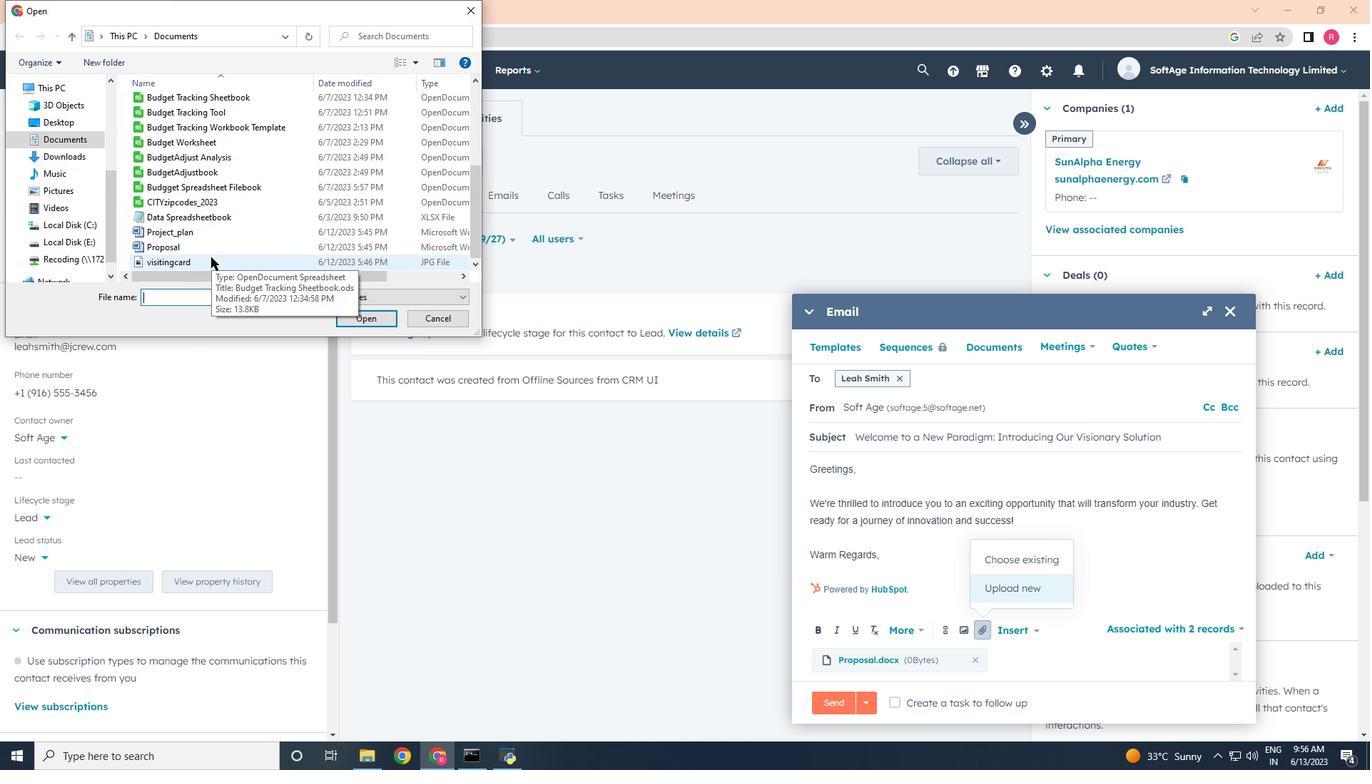 
Action: Mouse moved to (351, 316)
Screenshot: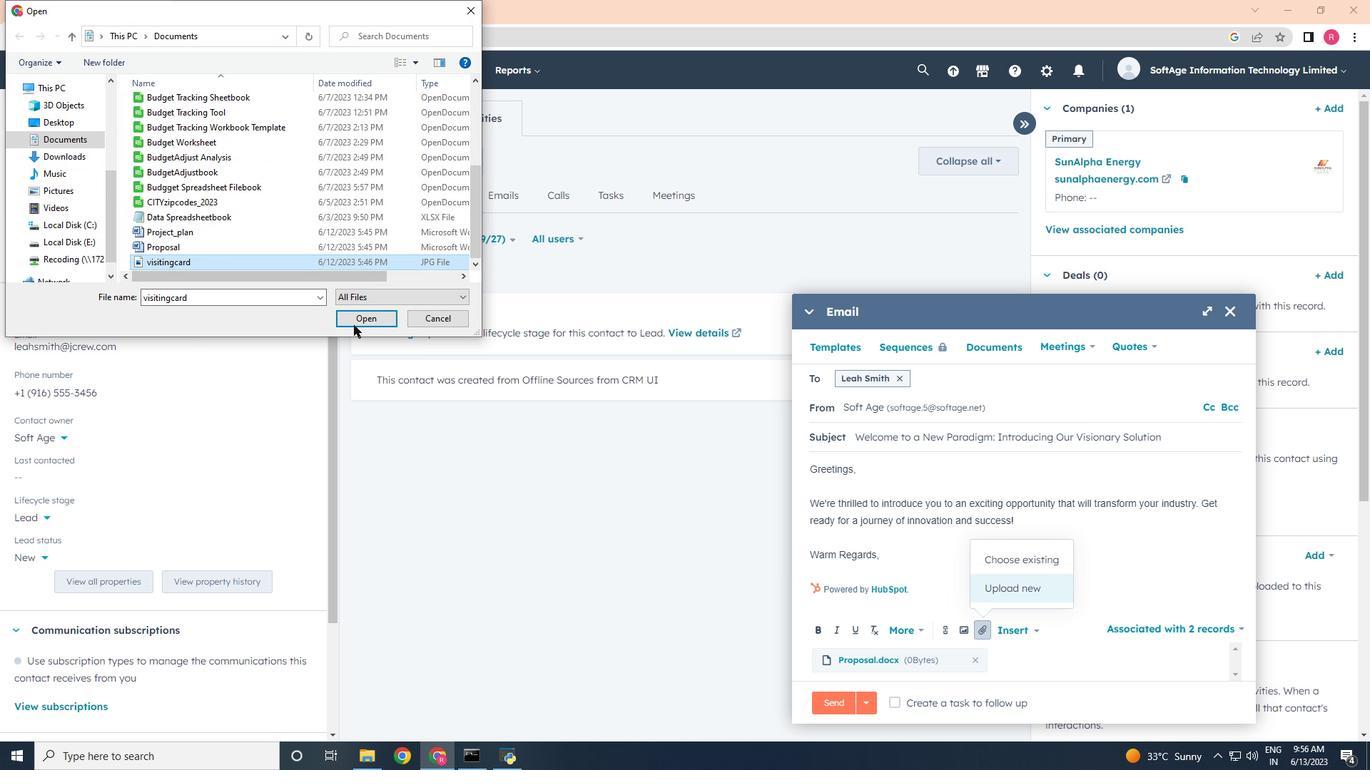 
Action: Mouse pressed left at (351, 316)
Screenshot: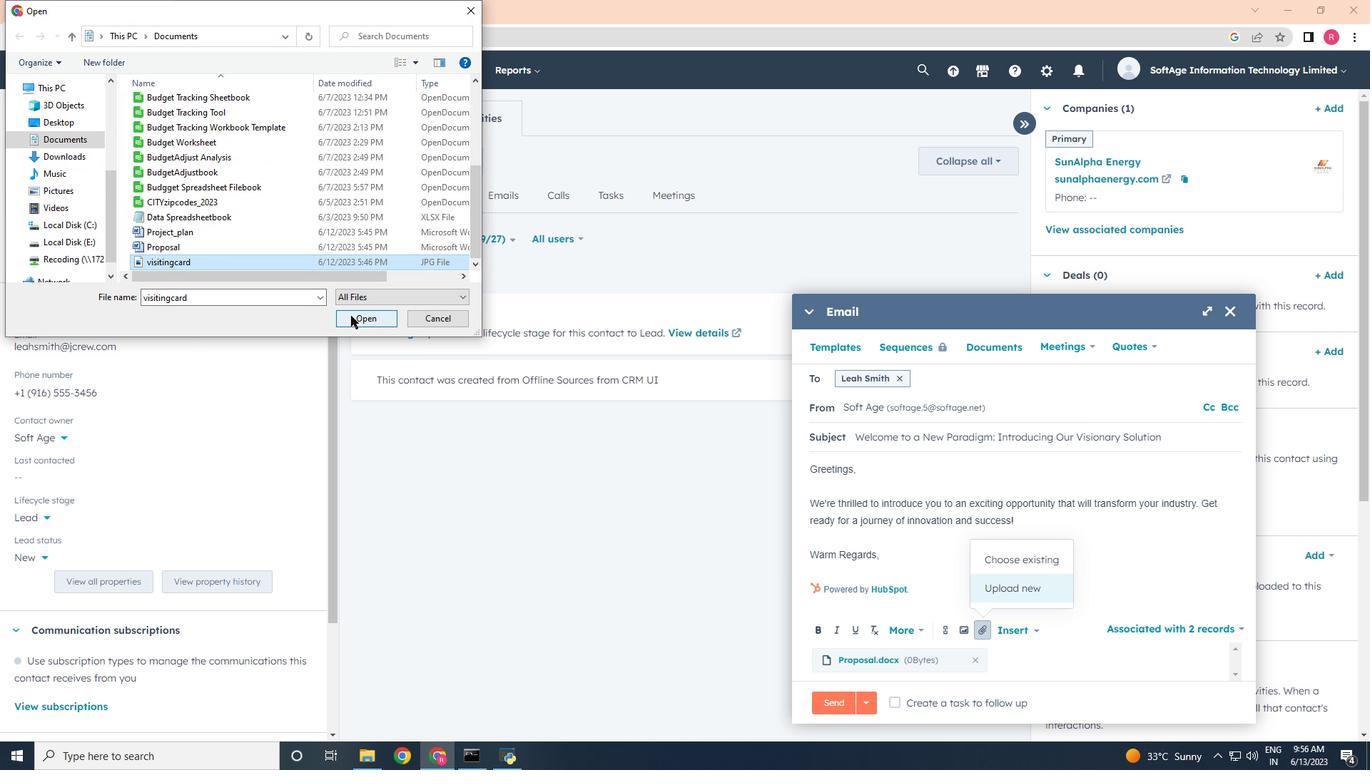 
Action: Mouse moved to (822, 572)
Screenshot: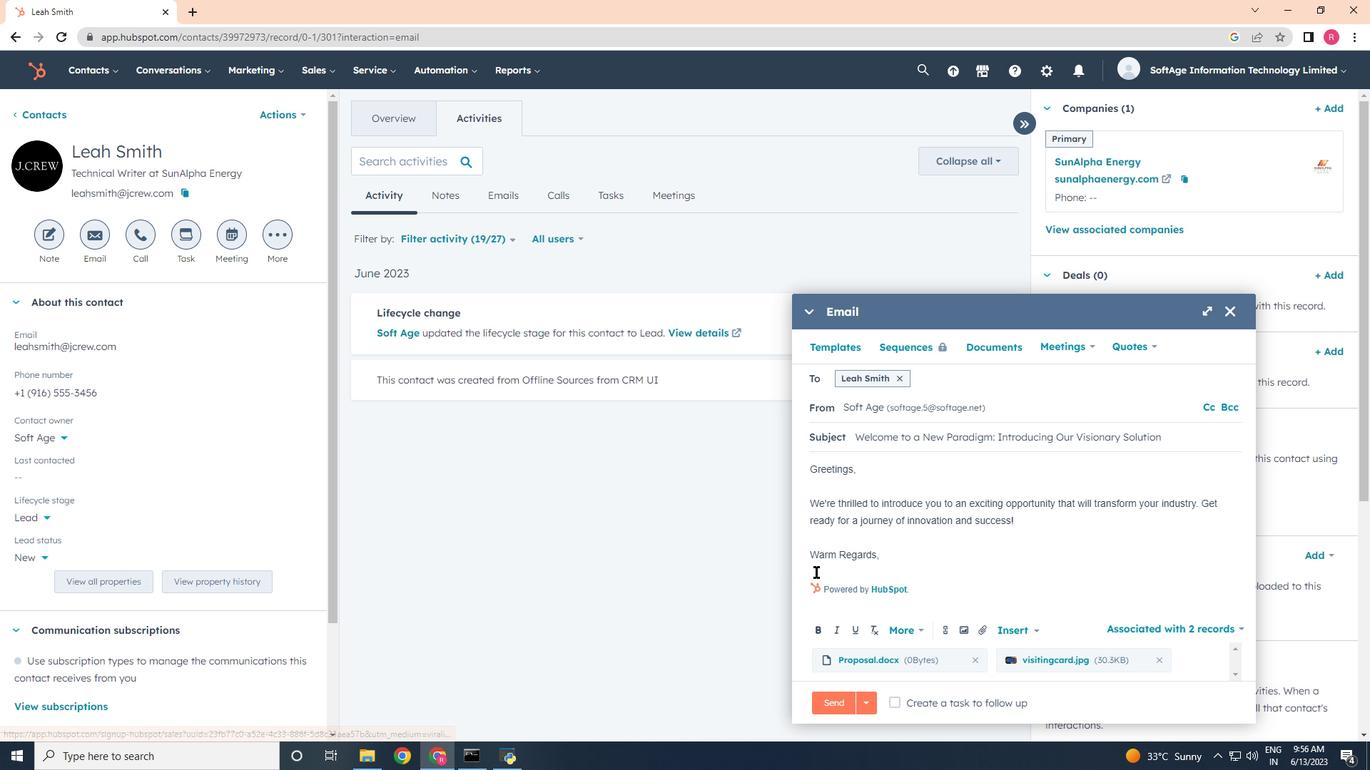 
Action: Mouse pressed left at (822, 572)
Screenshot: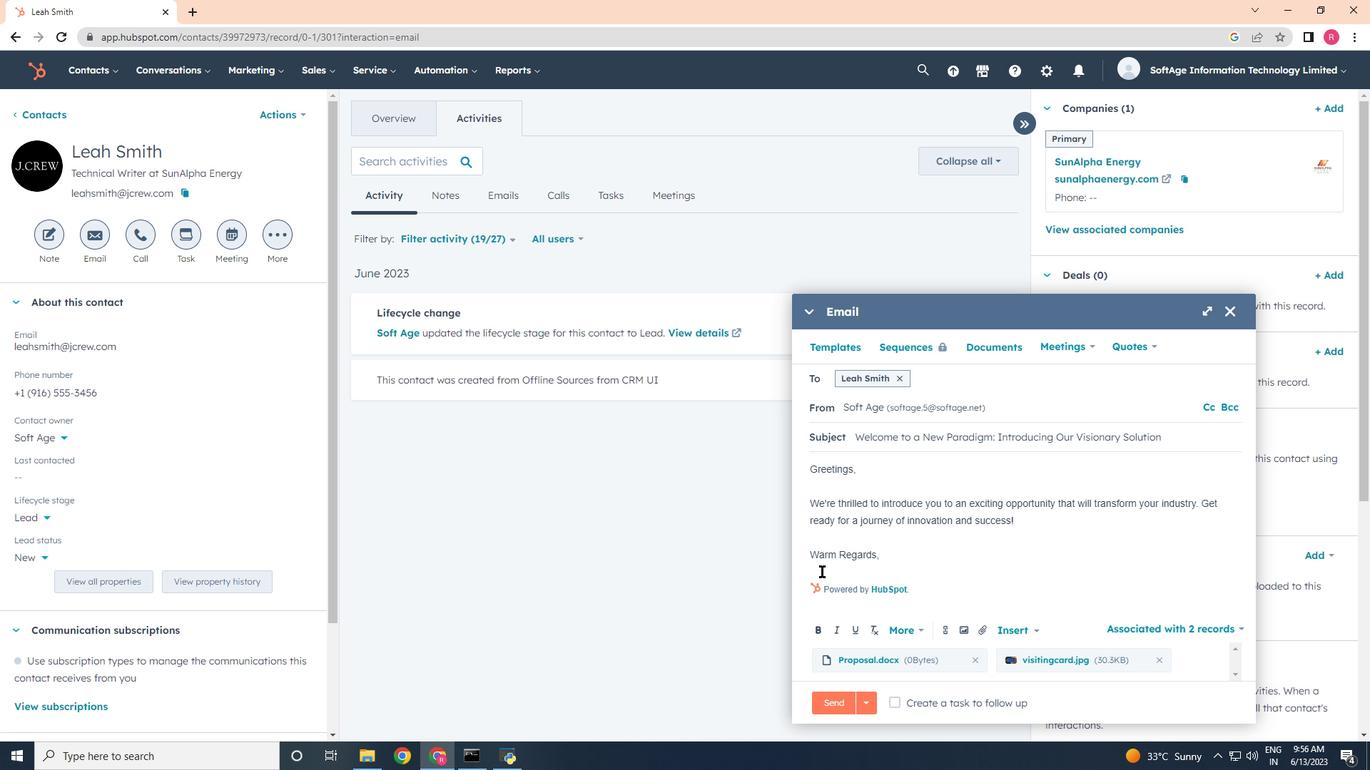 
Action: Mouse moved to (950, 632)
Screenshot: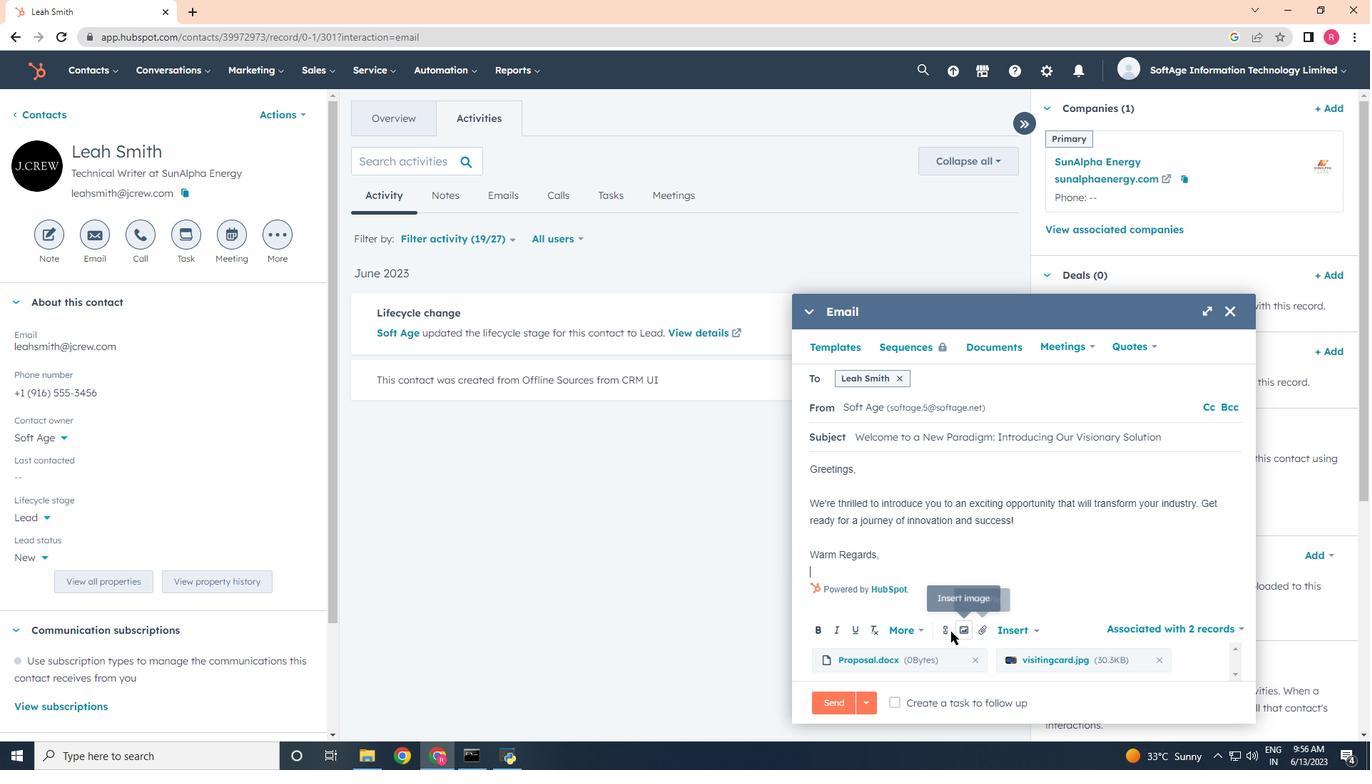
Action: Mouse pressed left at (950, 632)
Screenshot: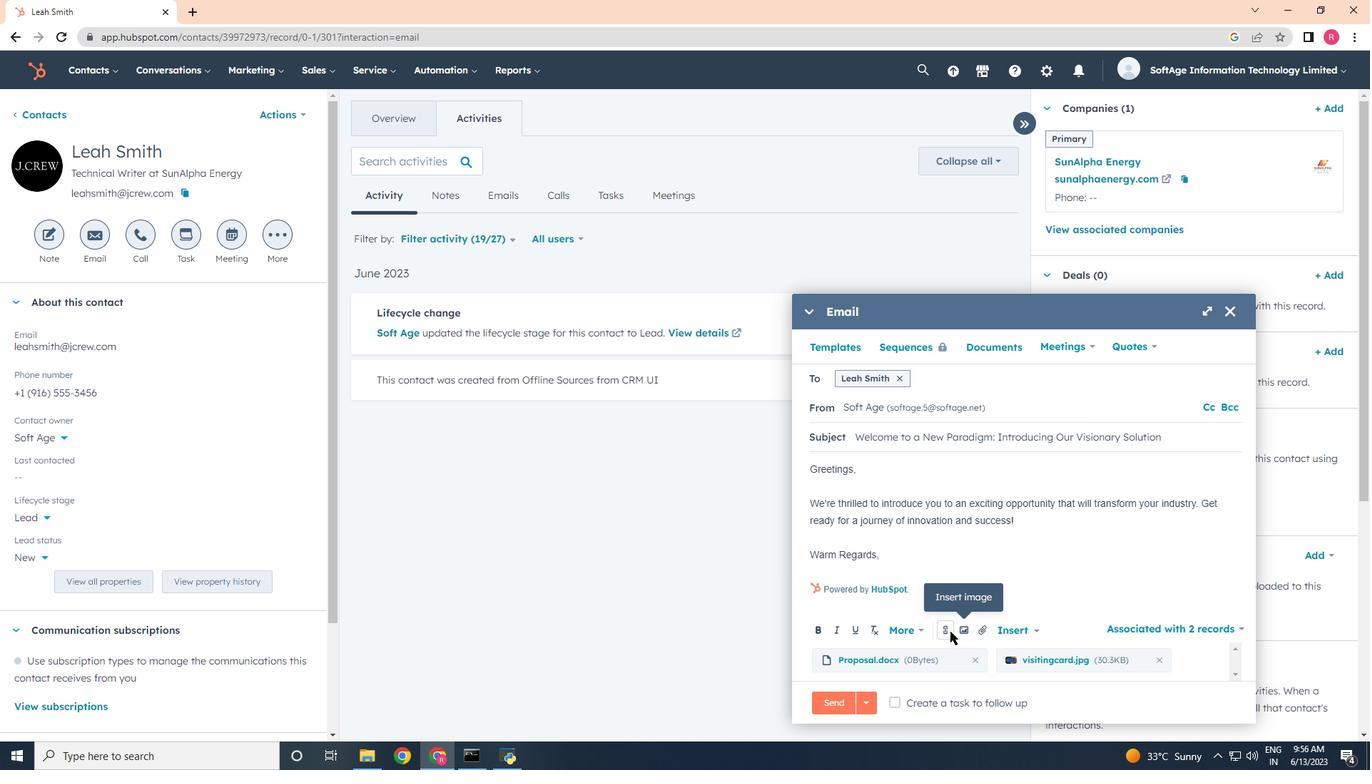 
Action: Mouse moved to (967, 477)
Screenshot: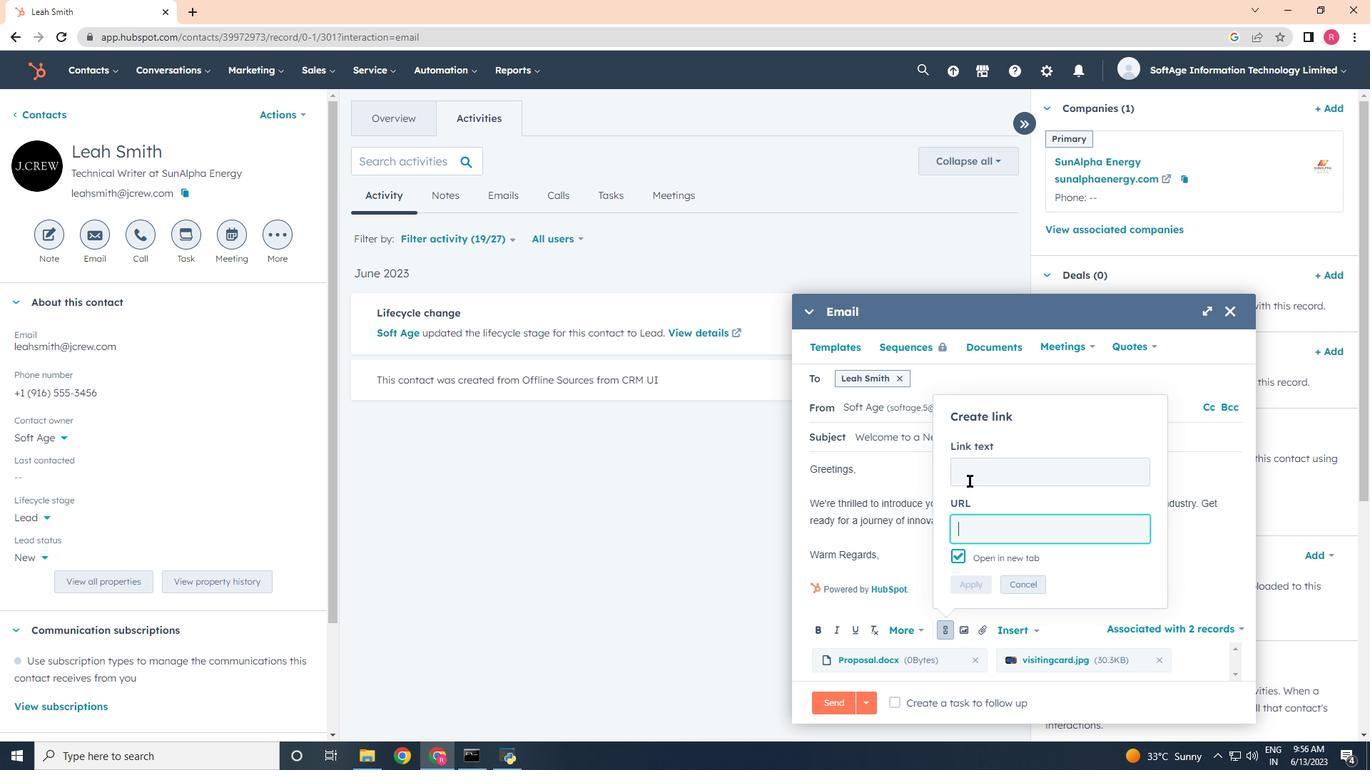 
Action: Mouse pressed left at (967, 477)
Screenshot: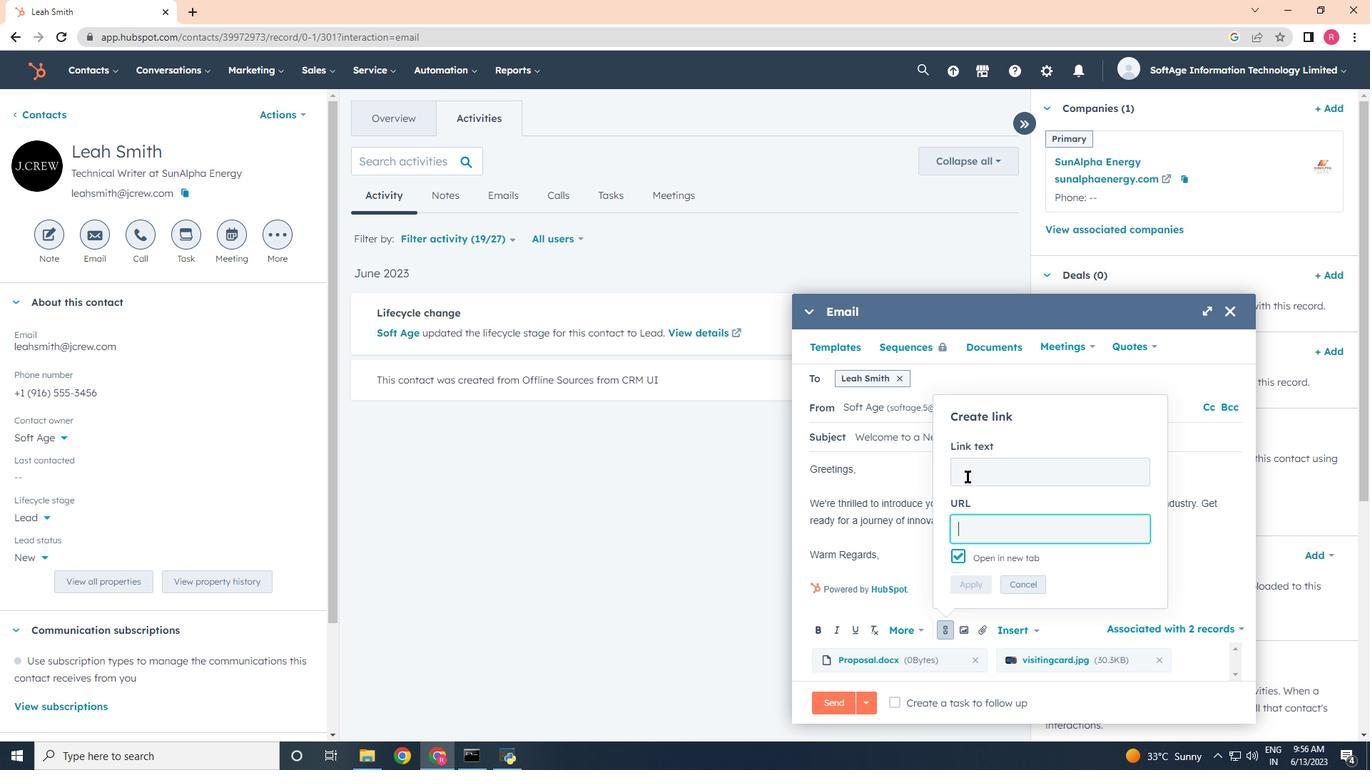 
Action: Key pressed <Key.shift>Linkedin<Key.tab>in.linkedin.com
Screenshot: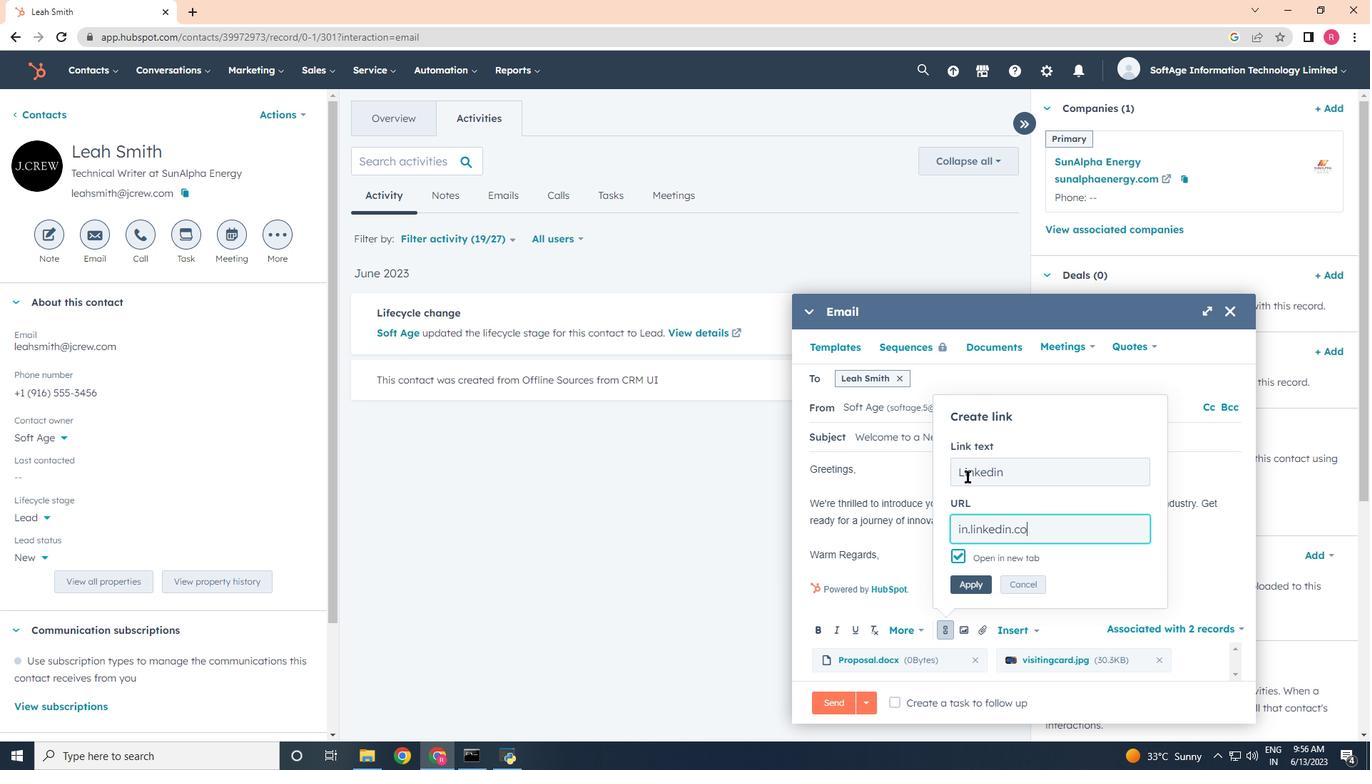 
Action: Mouse moved to (974, 581)
Screenshot: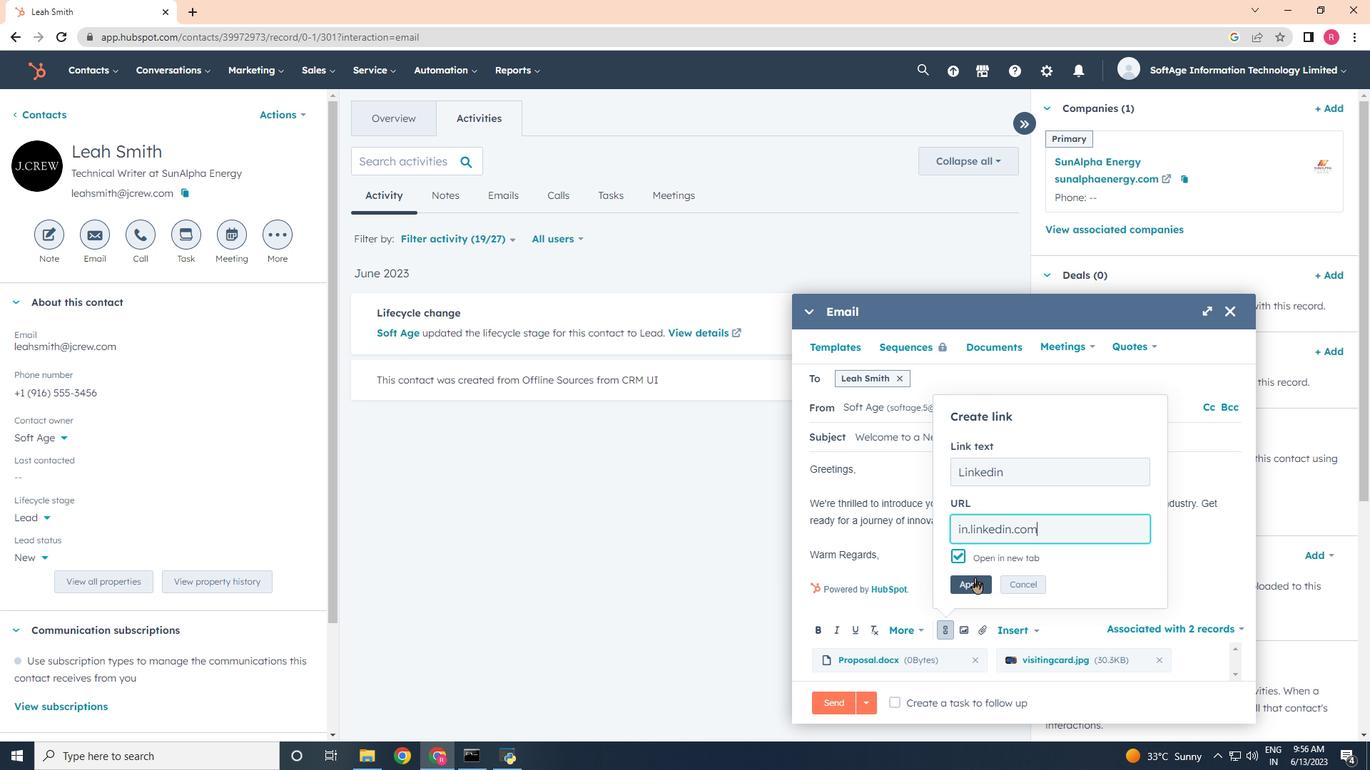 
Action: Mouse pressed left at (974, 581)
Screenshot: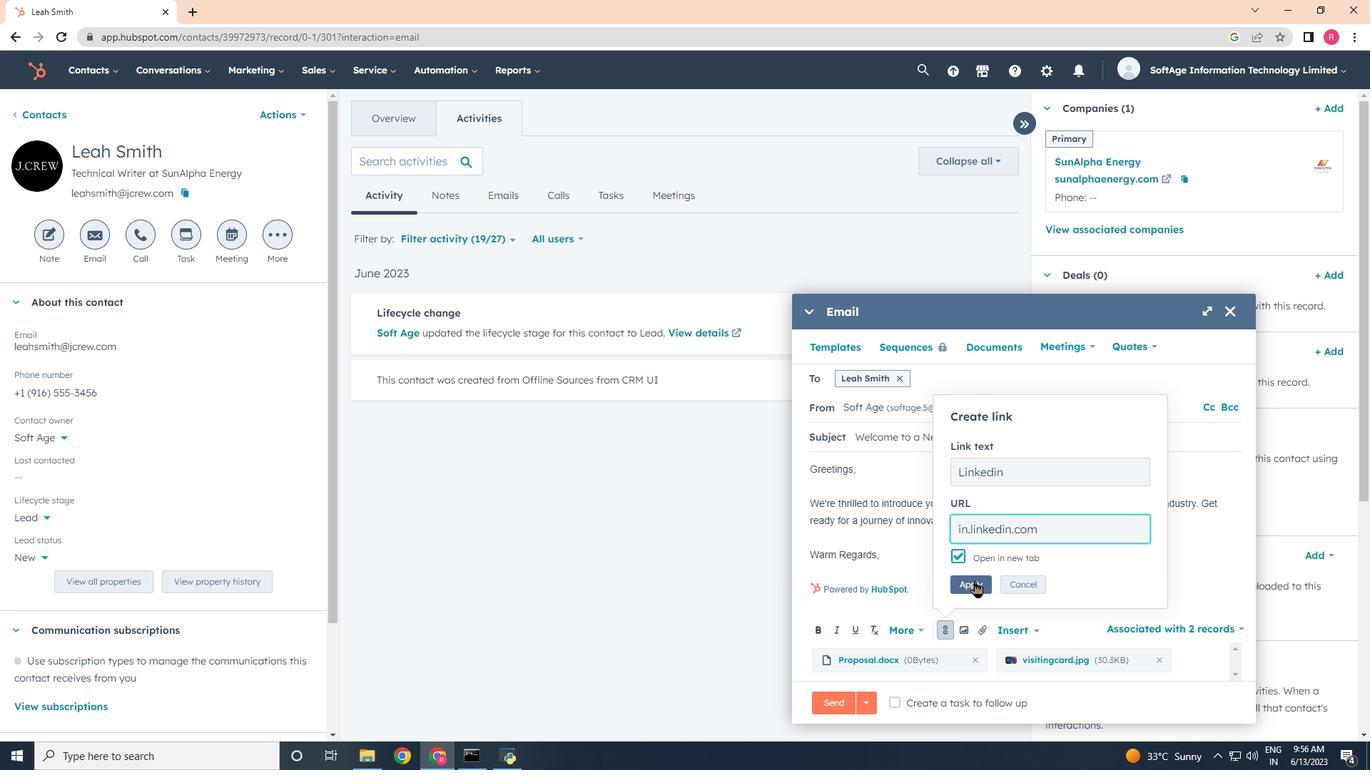 
Action: Mouse moved to (890, 702)
Screenshot: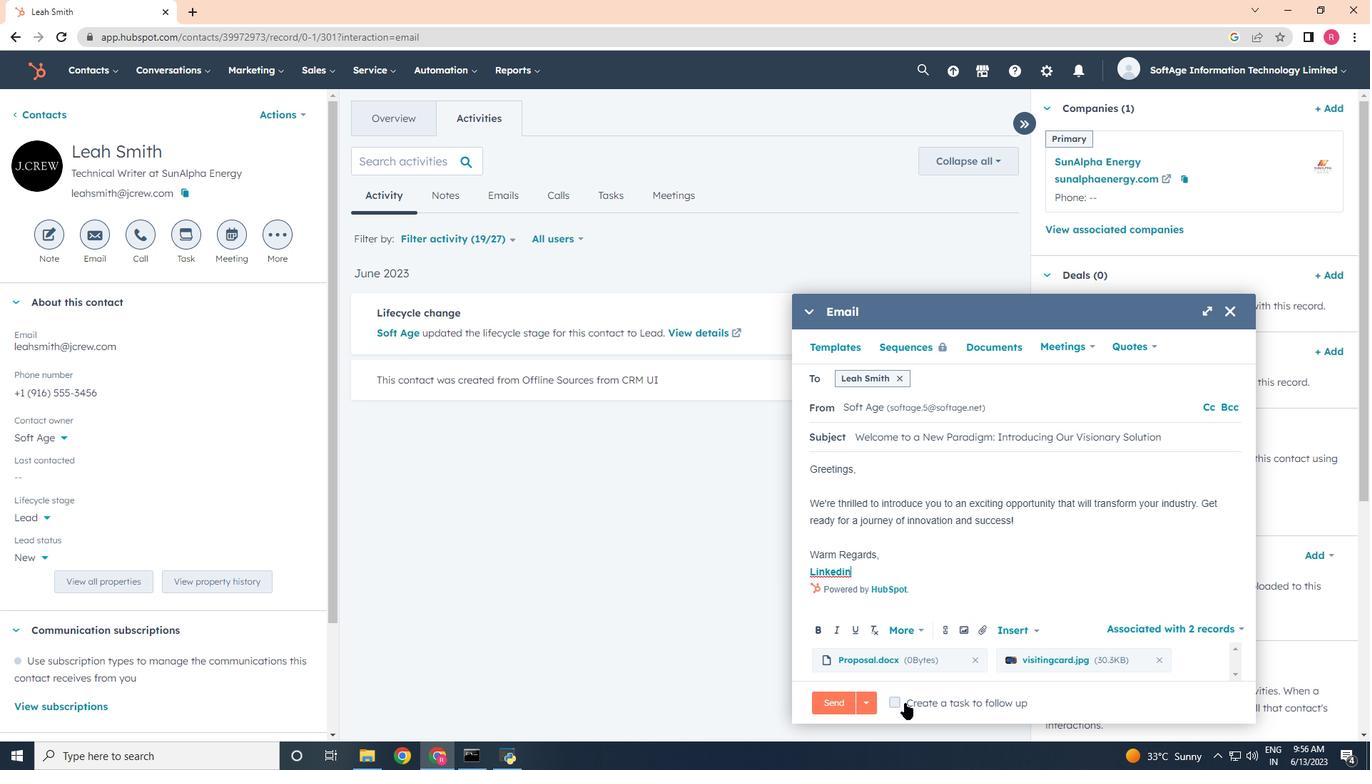 
Action: Mouse pressed left at (890, 702)
Screenshot: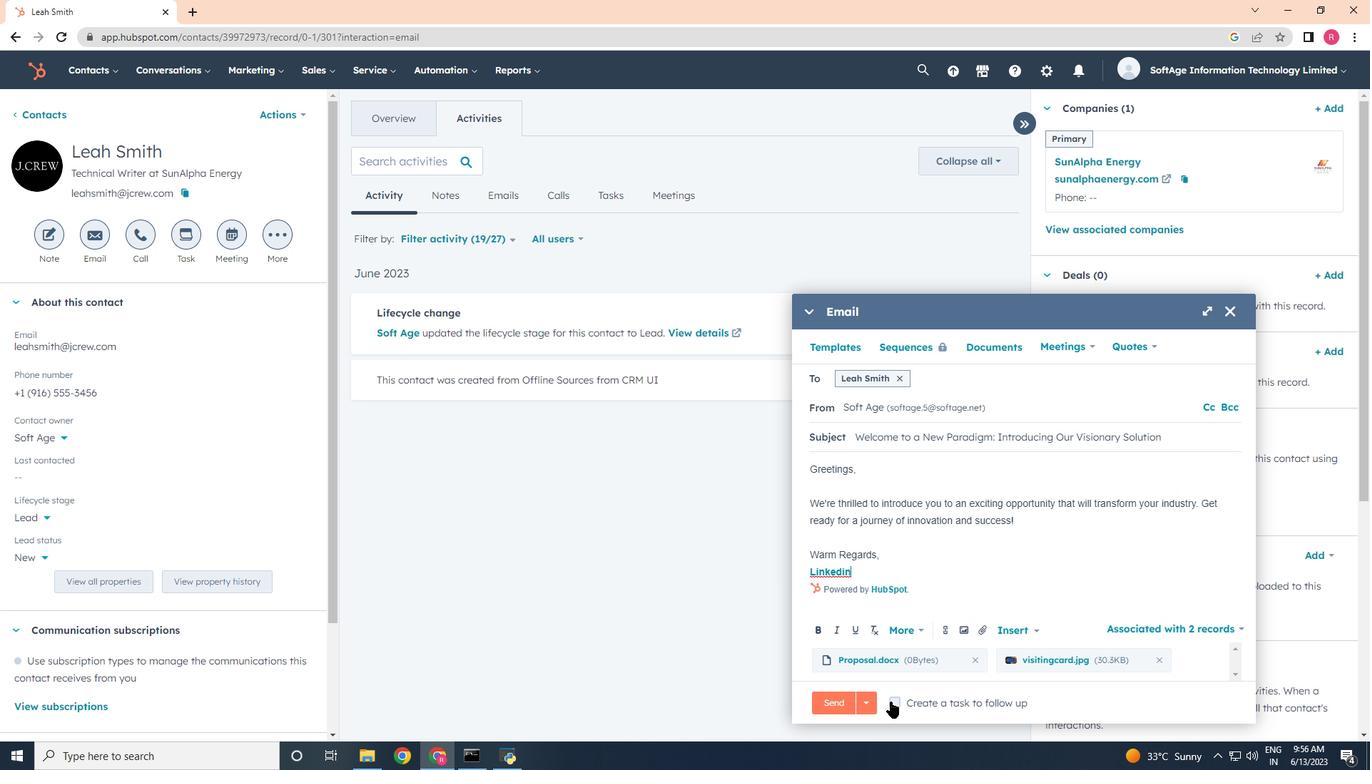 
Action: Mouse moved to (1176, 704)
Screenshot: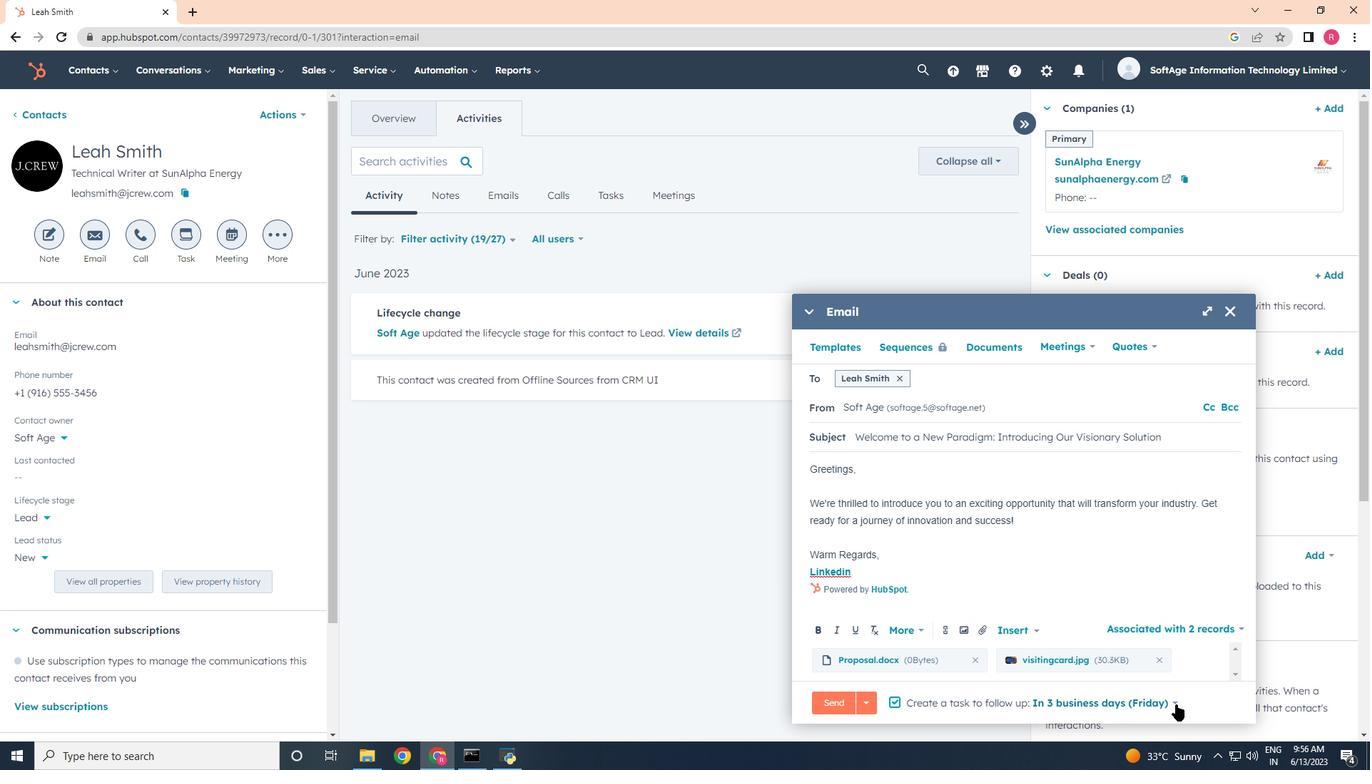
Action: Mouse pressed left at (1176, 704)
Screenshot: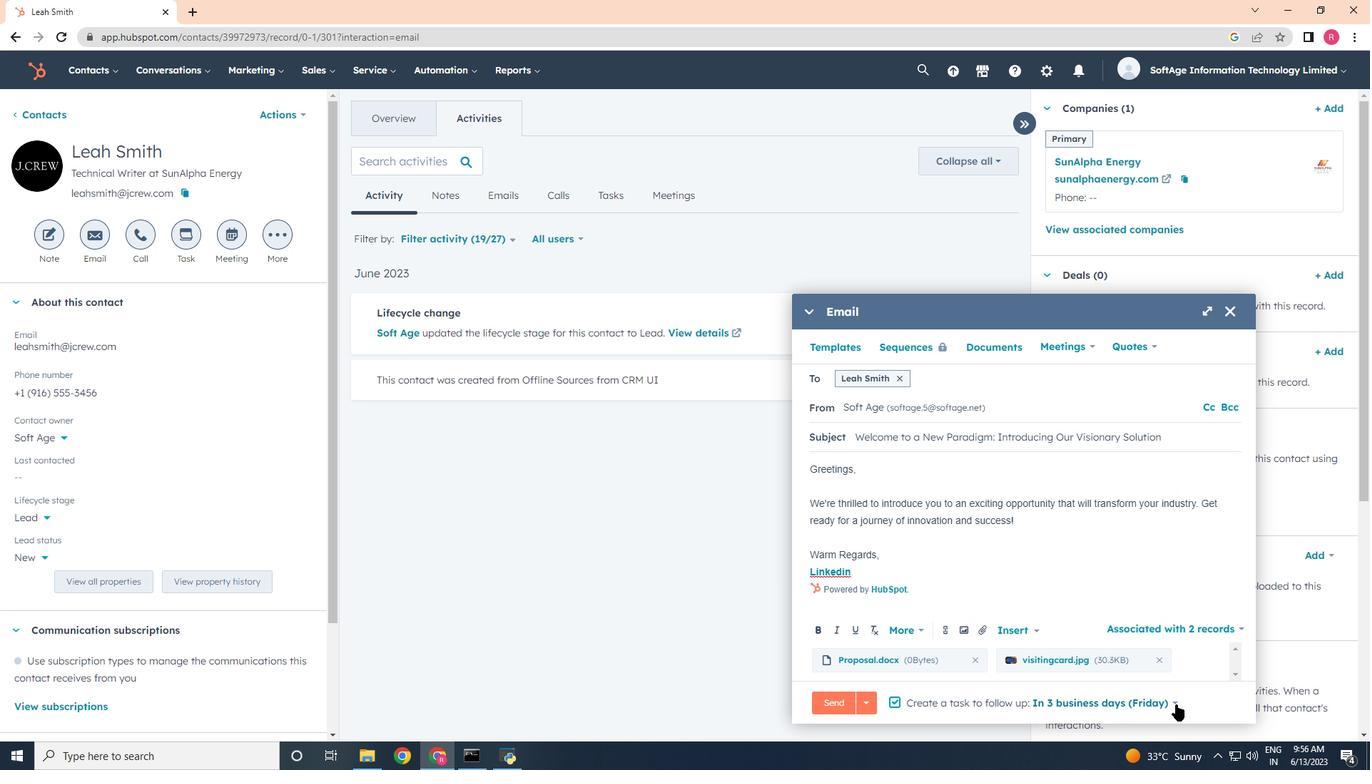 
Action: Mouse moved to (1126, 558)
Screenshot: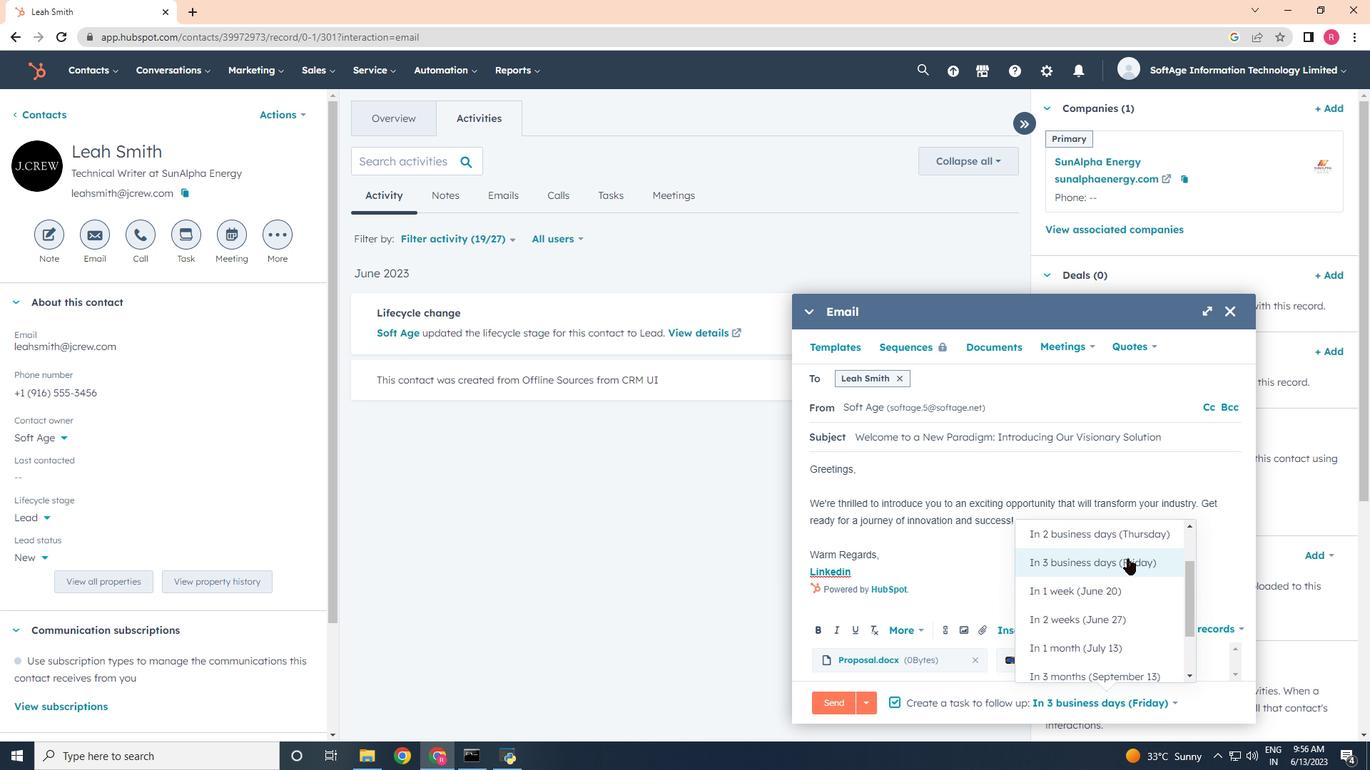 
Action: Mouse pressed left at (1126, 558)
Screenshot: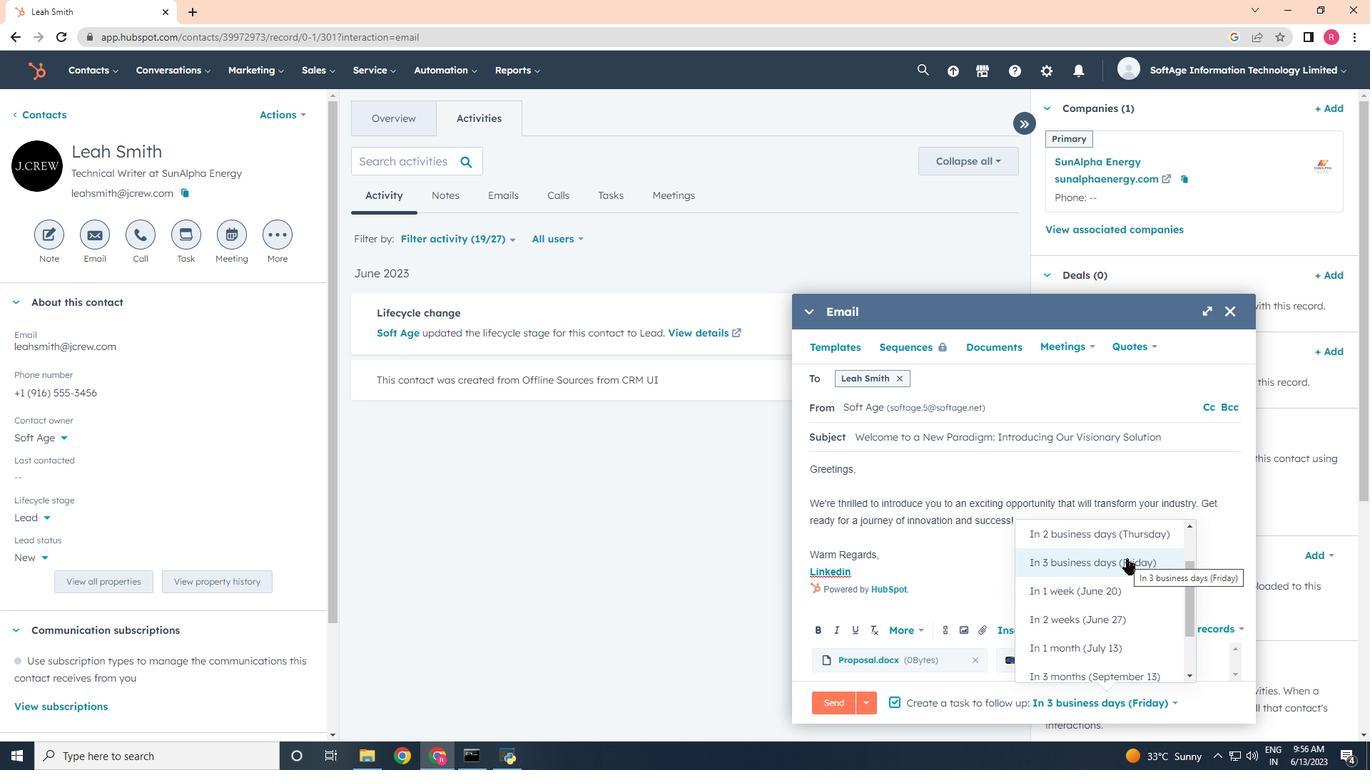
Action: Mouse moved to (839, 705)
Screenshot: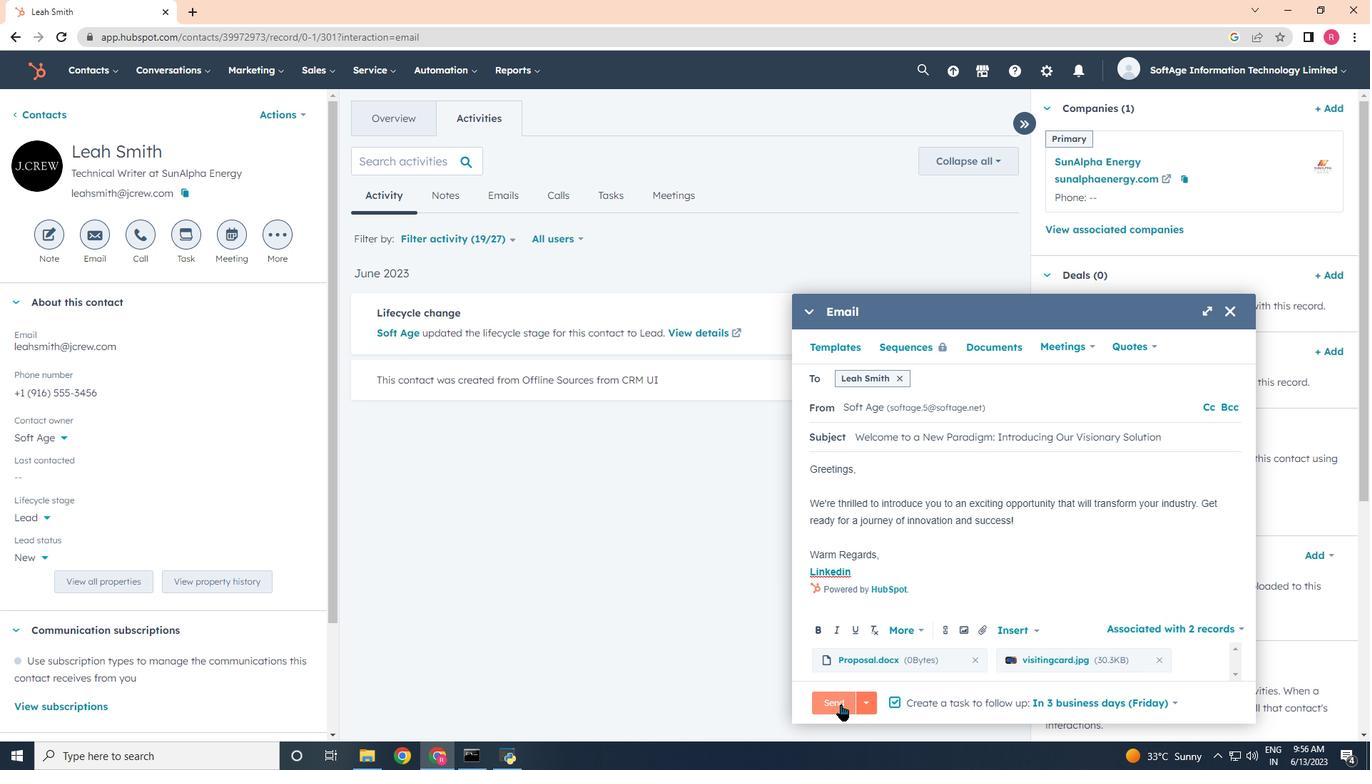 
Action: Mouse pressed left at (839, 705)
Screenshot: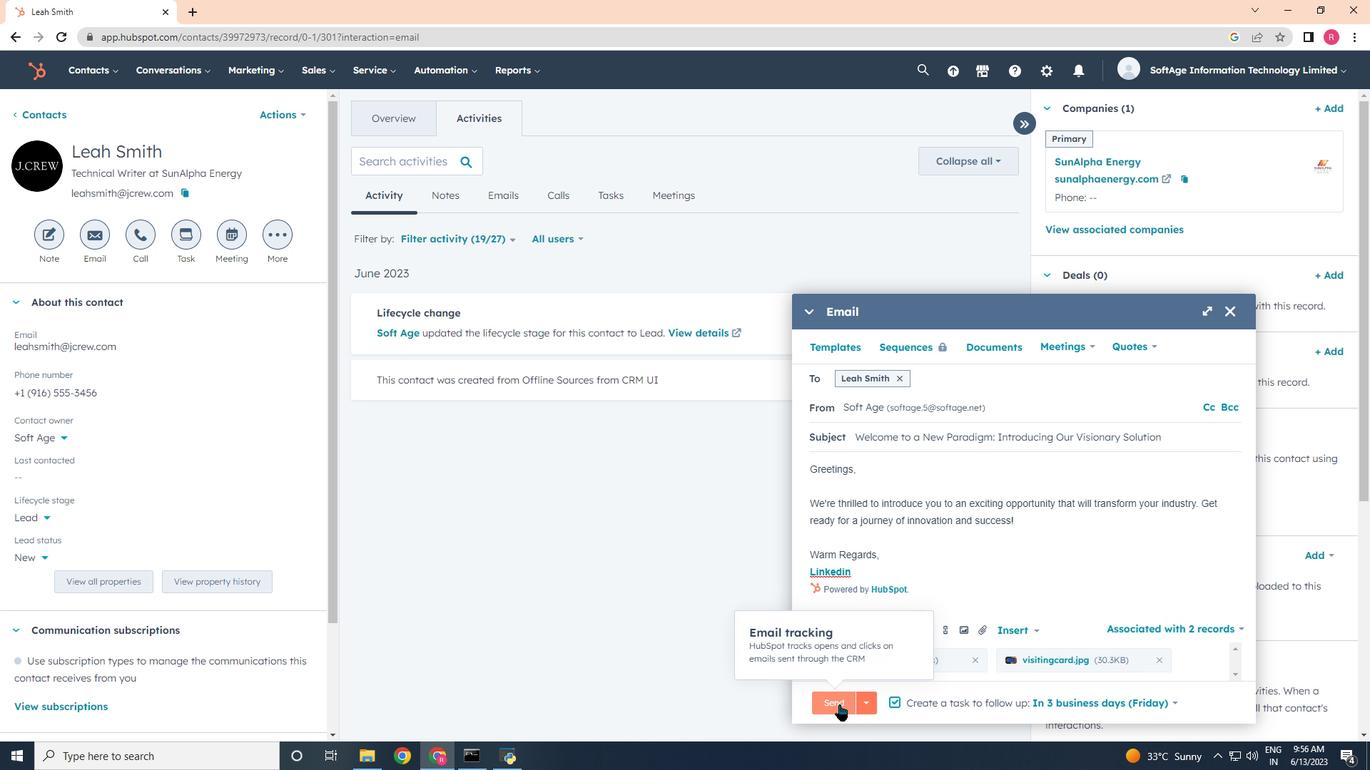 
